 Task: Search one way flight ticket for 5 adults, 1 child, 2 infants in seat and 1 infant on lap in business from Beaumont: Jack Brooks Regional Airport (was Southeast Texas Regional) to Evansville: Evansville Regional Airport on 8-3-2023. Choice of flights is Southwest. Number of bags: 1 carry on bag. Price is upto 96000. Outbound departure time preference is 14:30.
Action: Mouse moved to (372, 144)
Screenshot: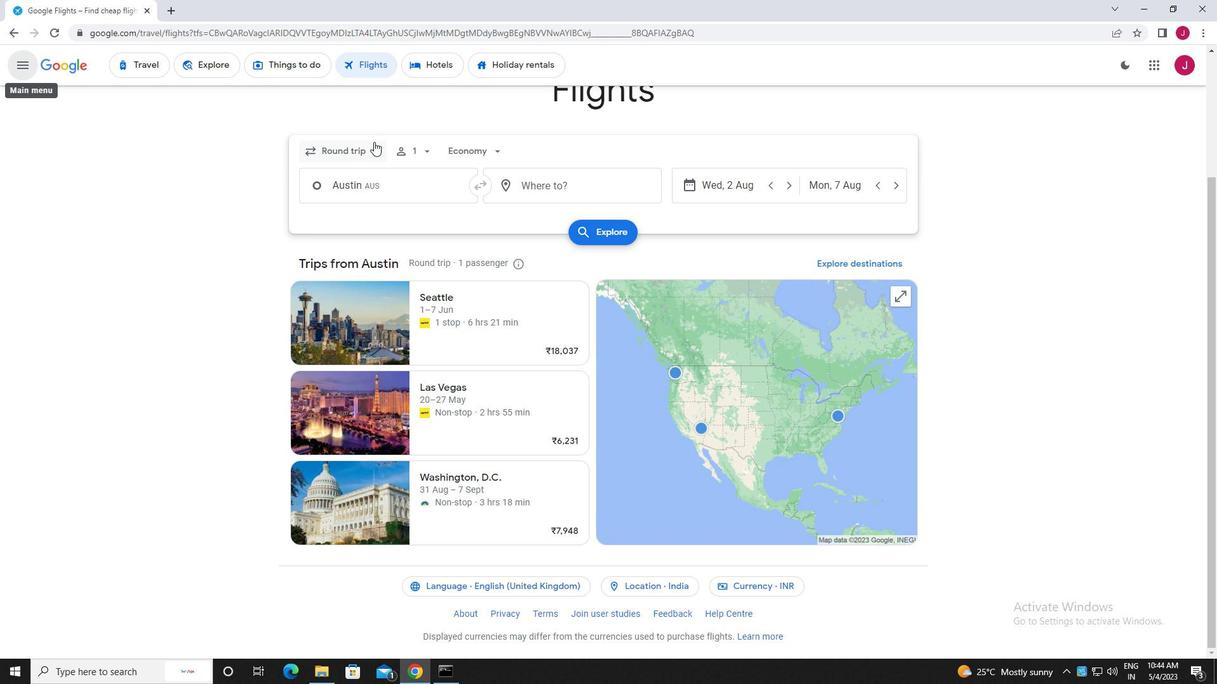 
Action: Mouse pressed left at (372, 144)
Screenshot: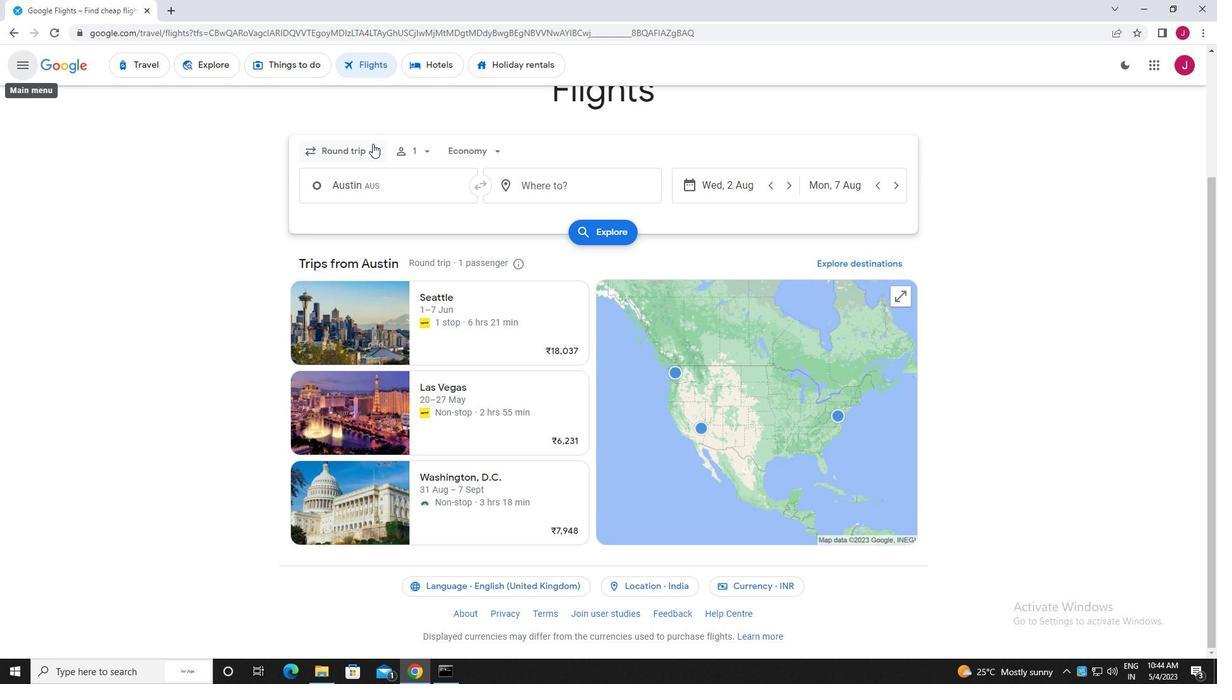 
Action: Mouse moved to (361, 211)
Screenshot: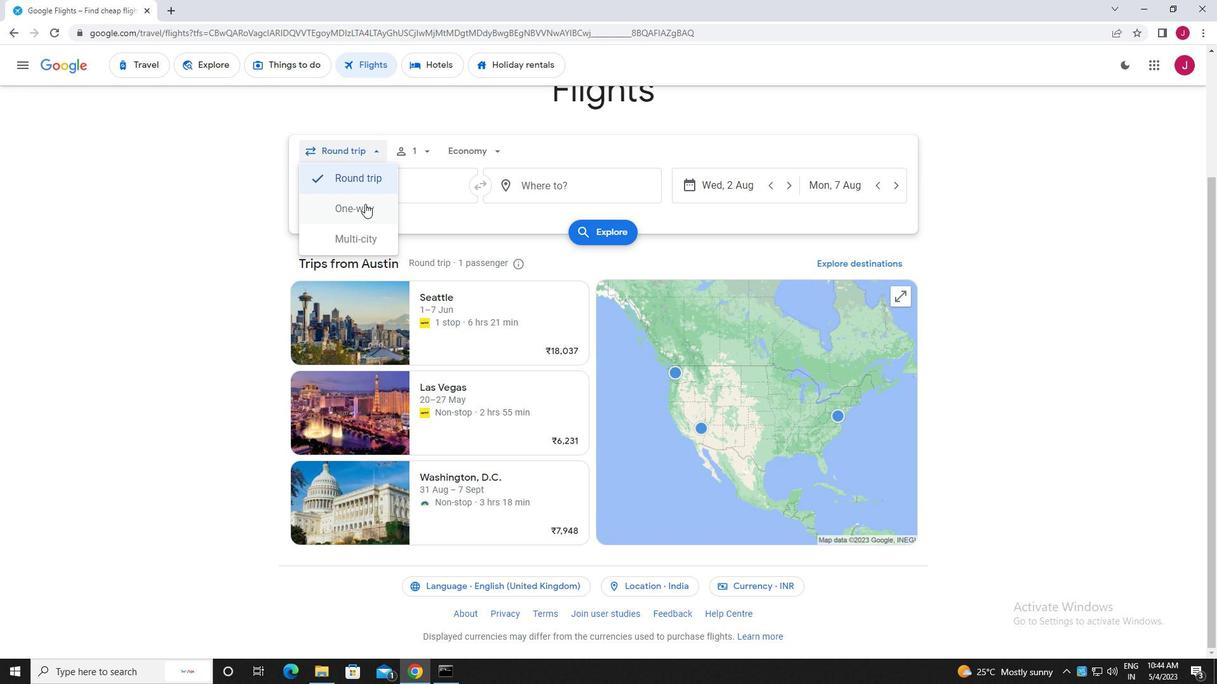 
Action: Mouse pressed left at (361, 211)
Screenshot: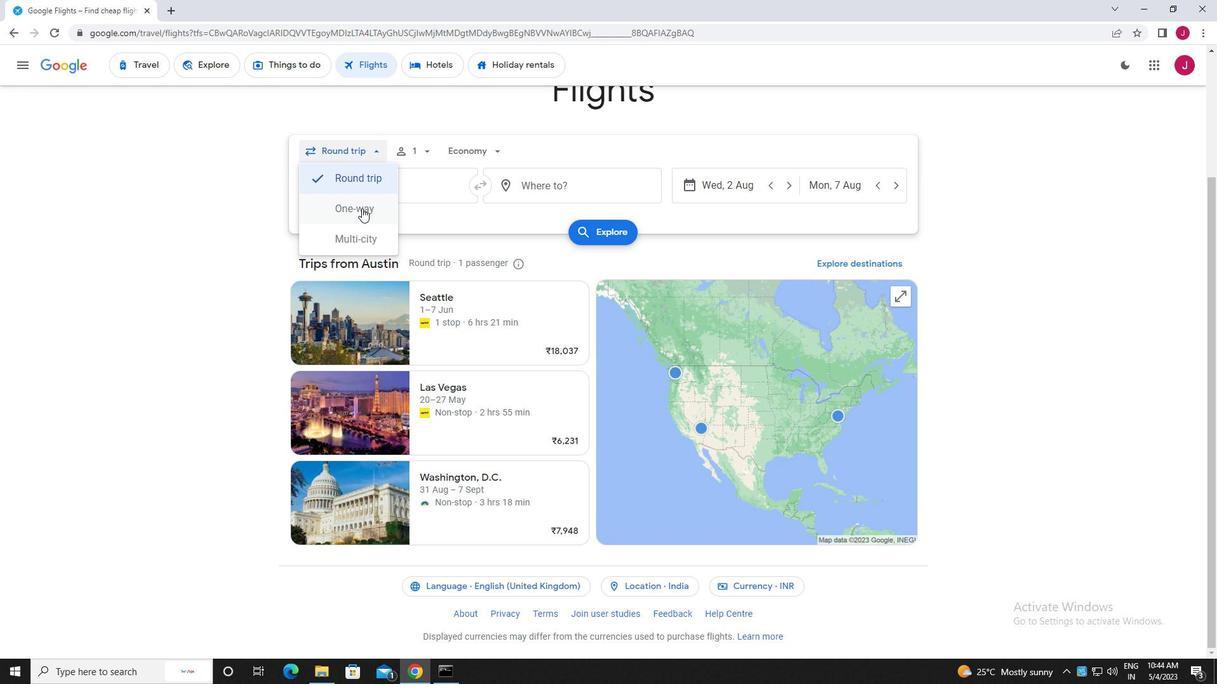 
Action: Mouse moved to (419, 149)
Screenshot: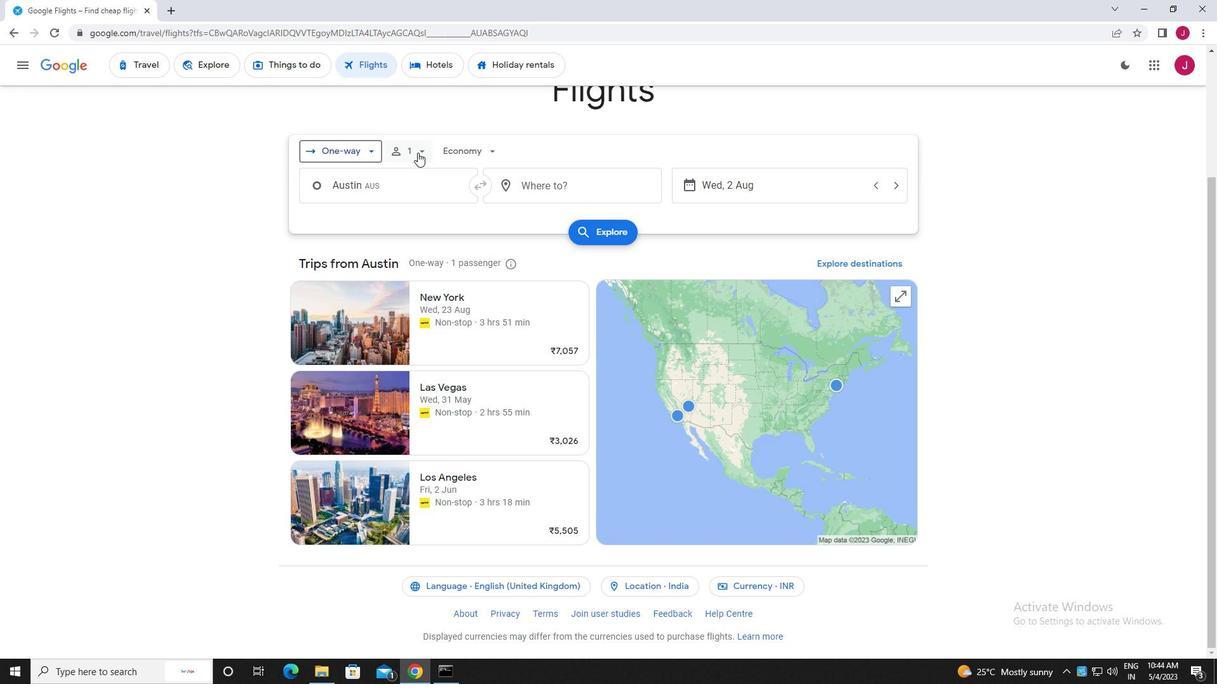 
Action: Mouse pressed left at (419, 149)
Screenshot: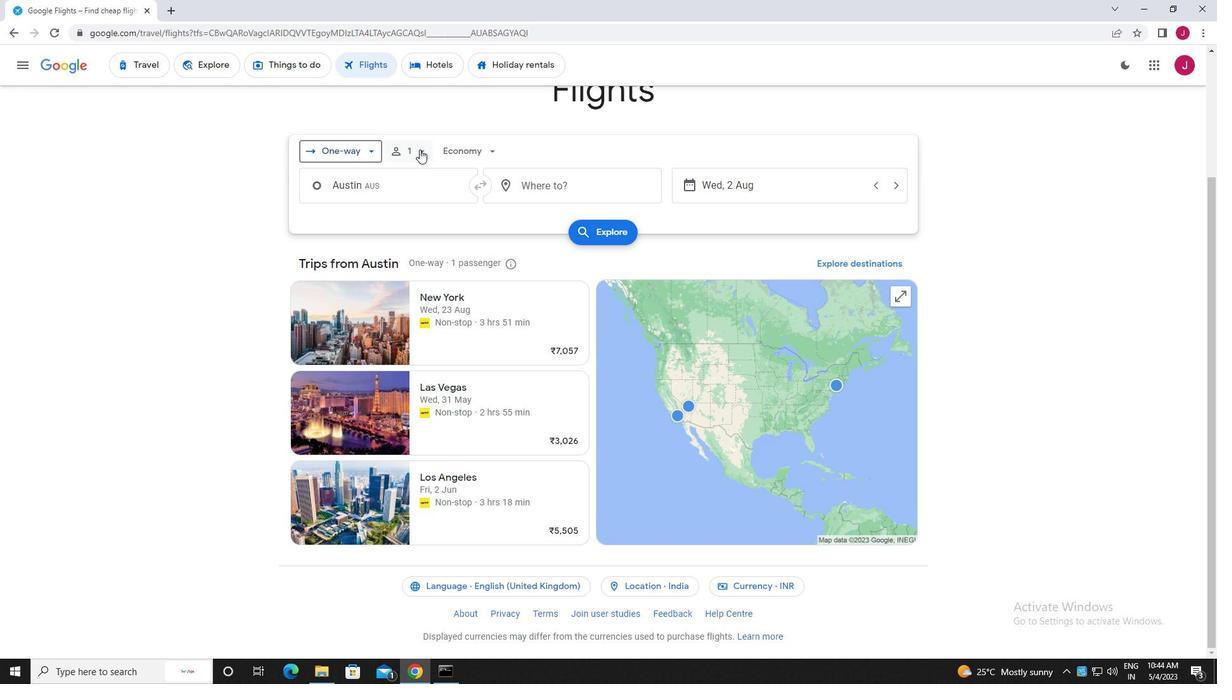 
Action: Mouse moved to (516, 183)
Screenshot: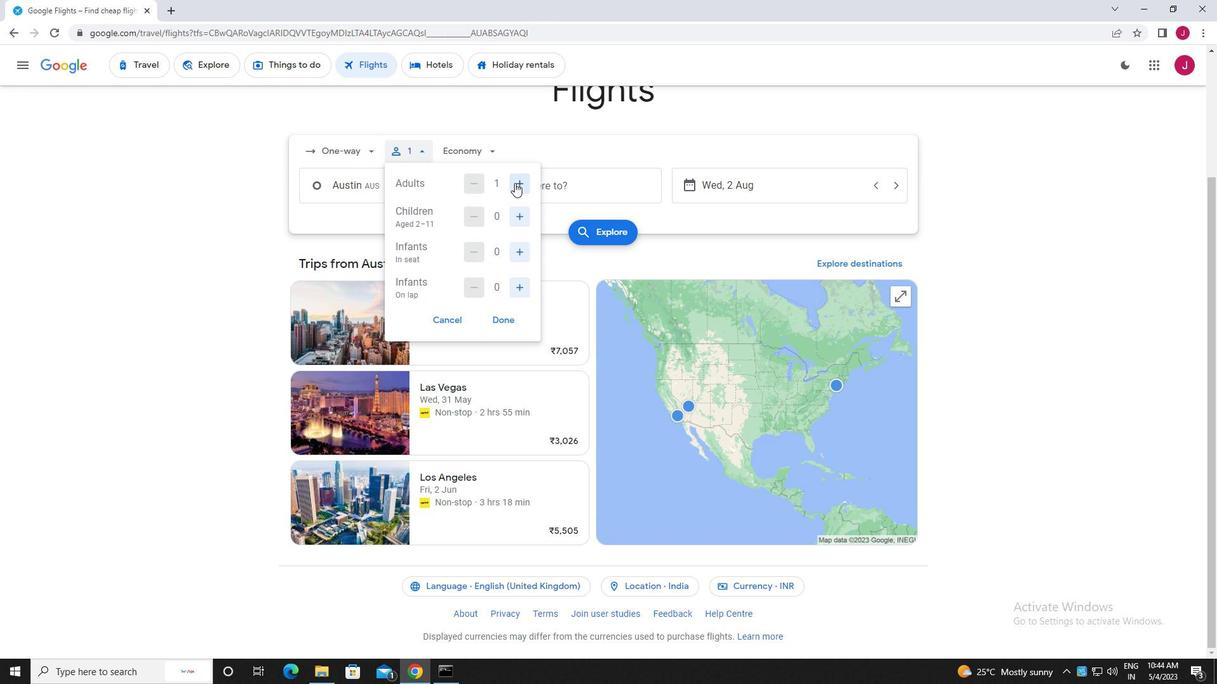 
Action: Mouse pressed left at (516, 183)
Screenshot: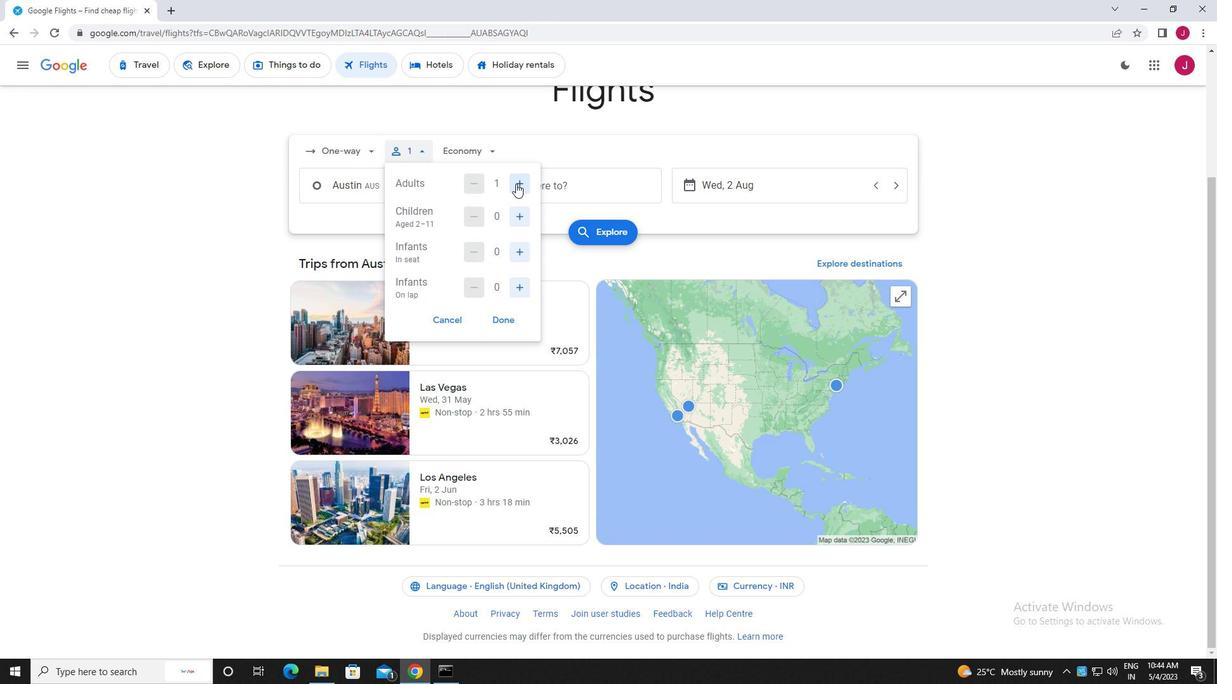 
Action: Mouse pressed left at (516, 183)
Screenshot: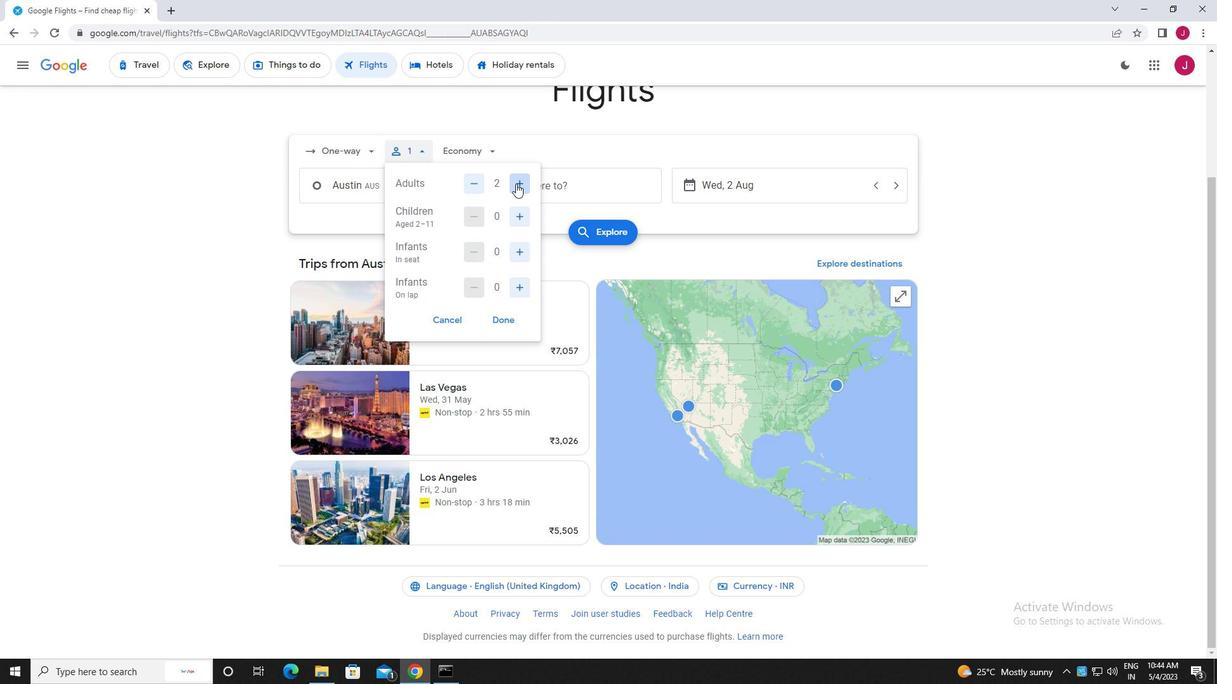 
Action: Mouse pressed left at (516, 183)
Screenshot: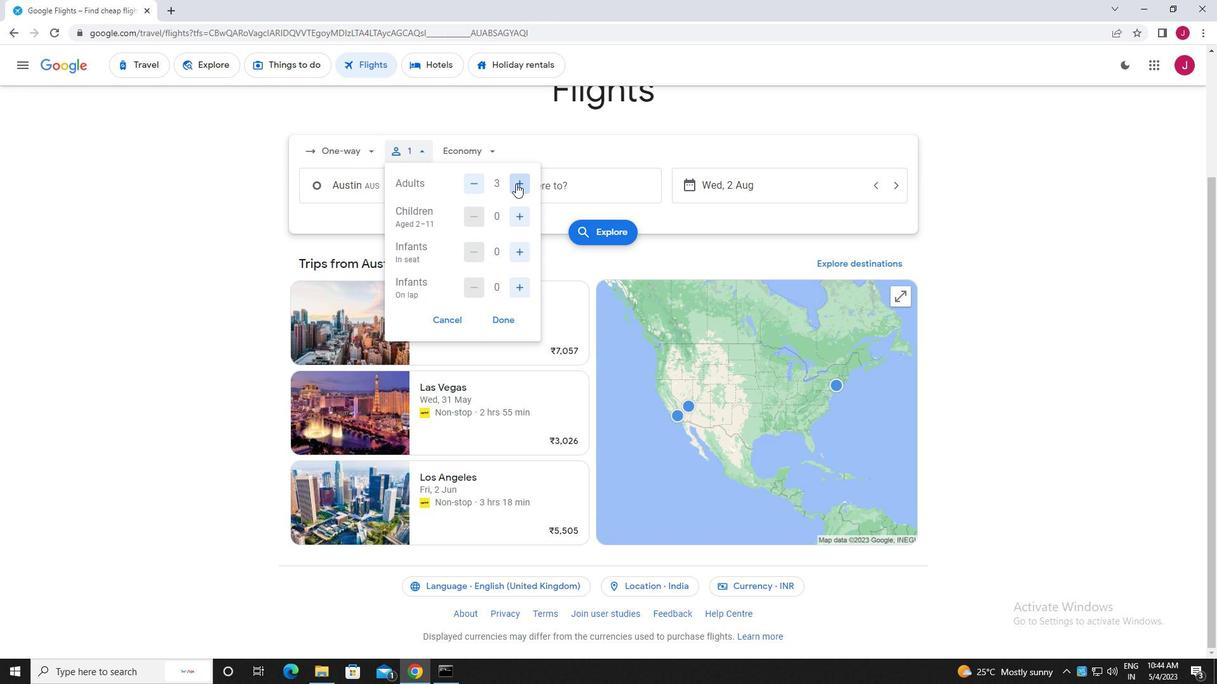 
Action: Mouse pressed left at (516, 183)
Screenshot: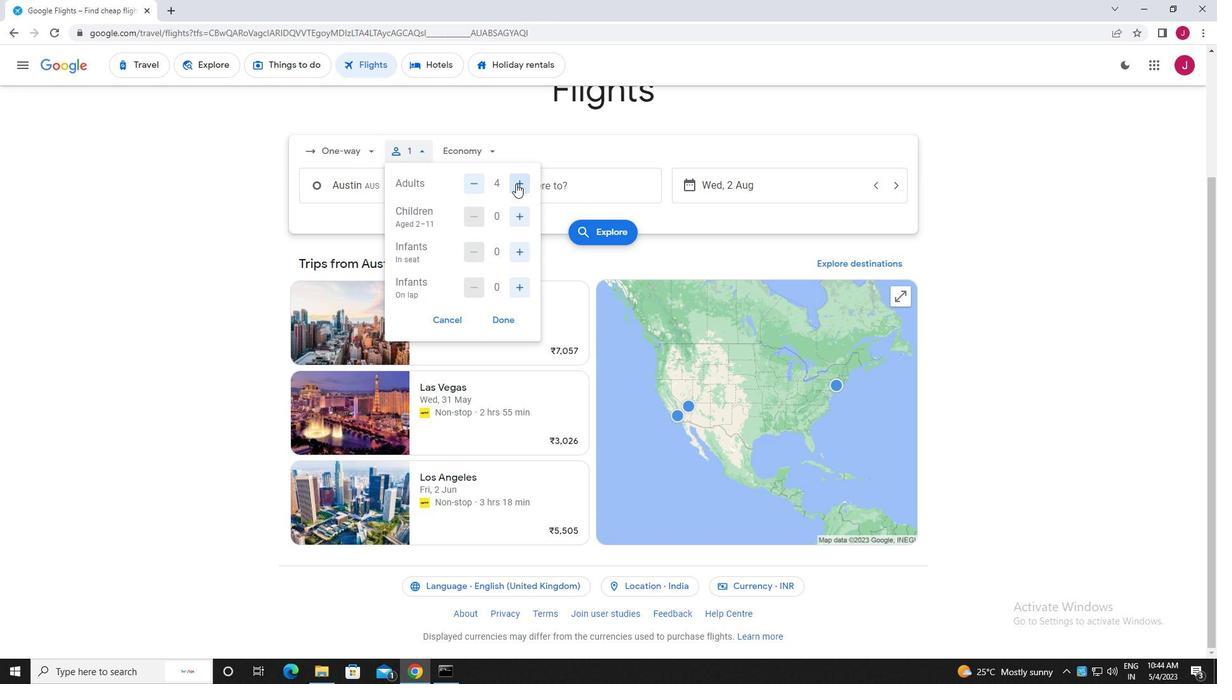 
Action: Mouse moved to (516, 219)
Screenshot: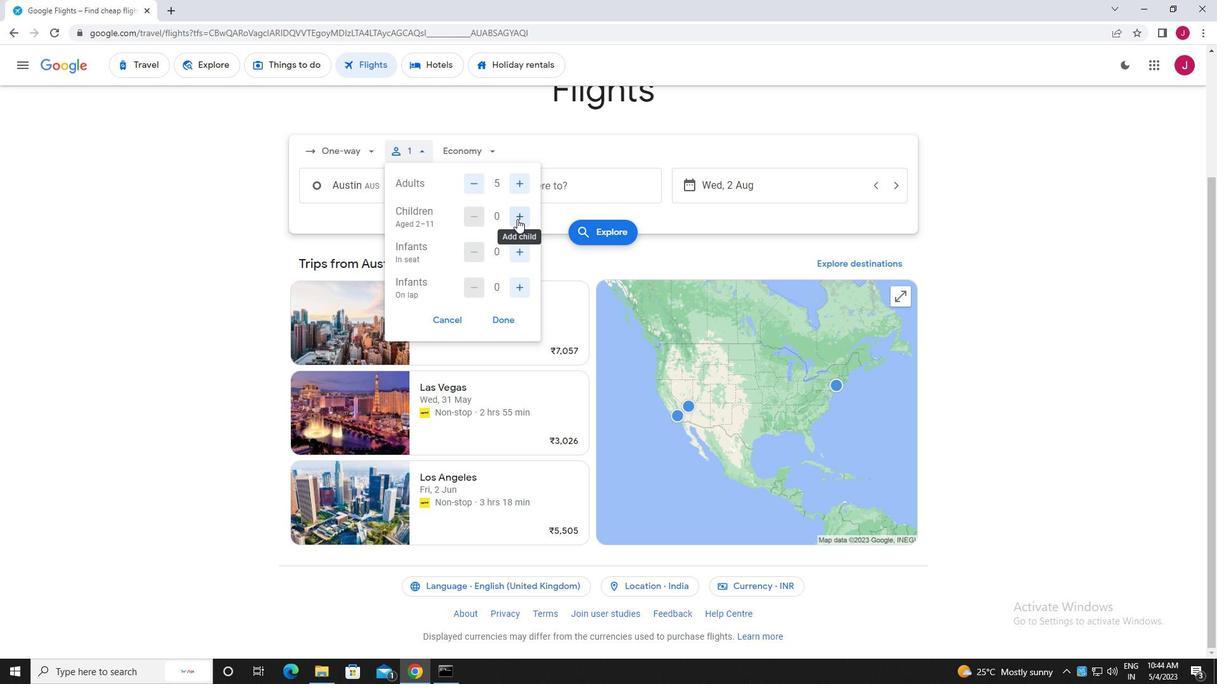 
Action: Mouse pressed left at (516, 219)
Screenshot: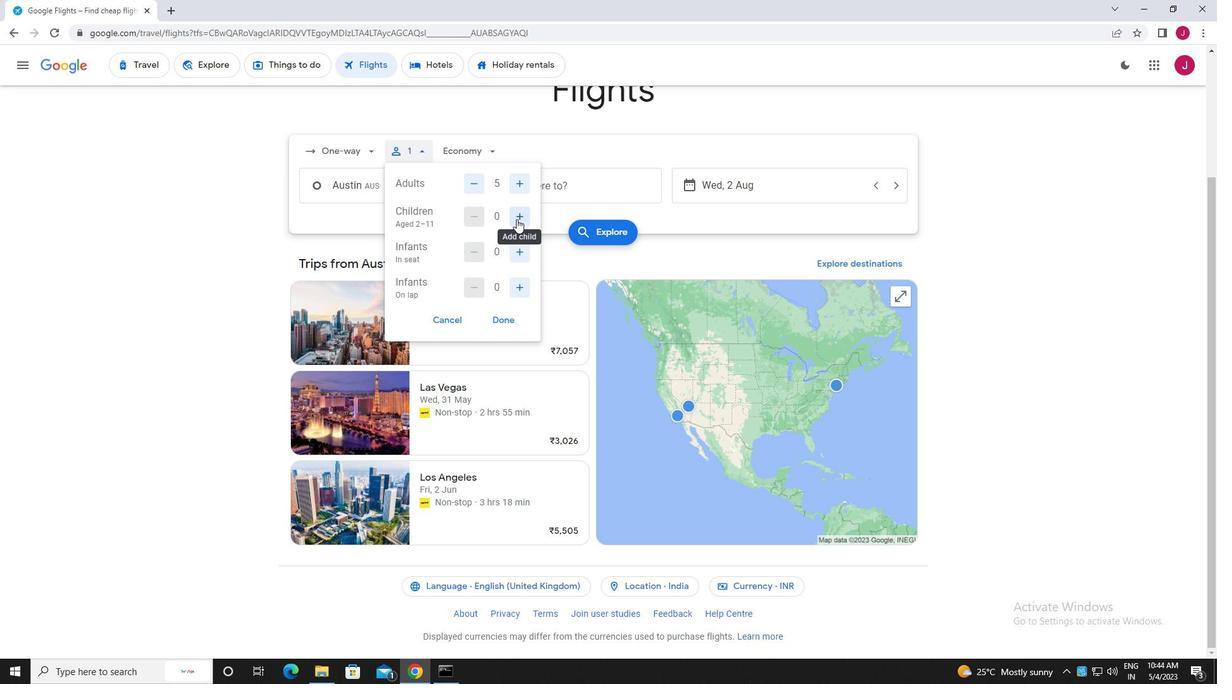 
Action: Mouse moved to (521, 253)
Screenshot: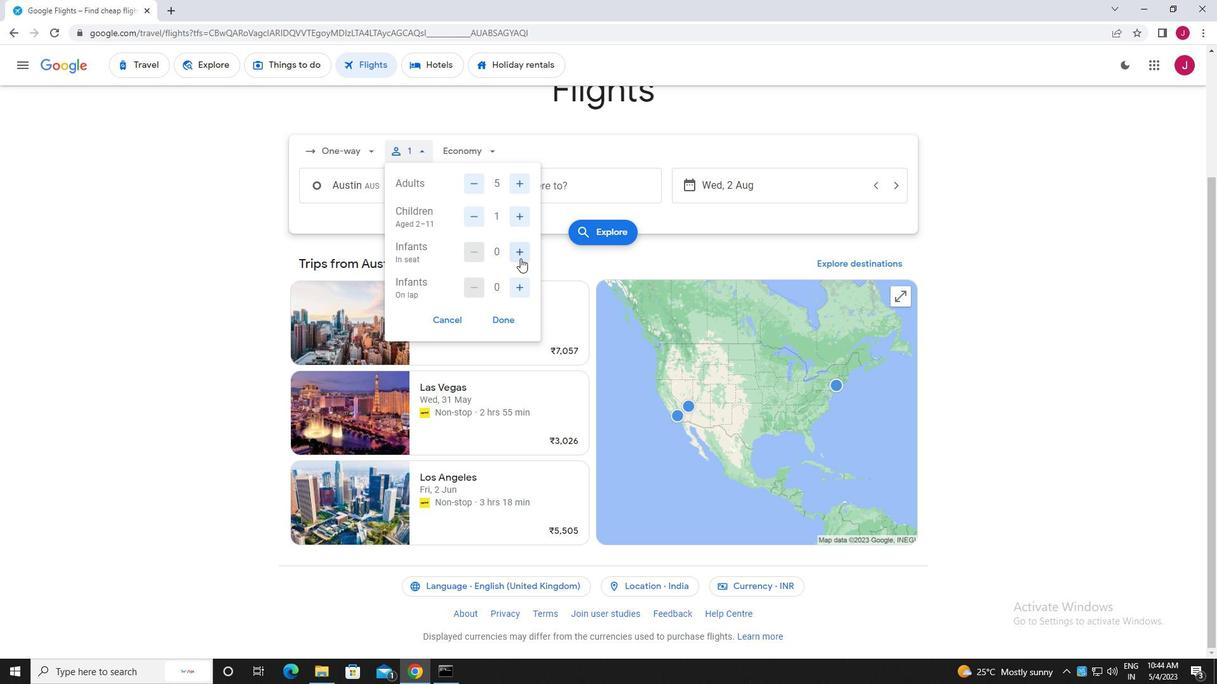 
Action: Mouse pressed left at (521, 253)
Screenshot: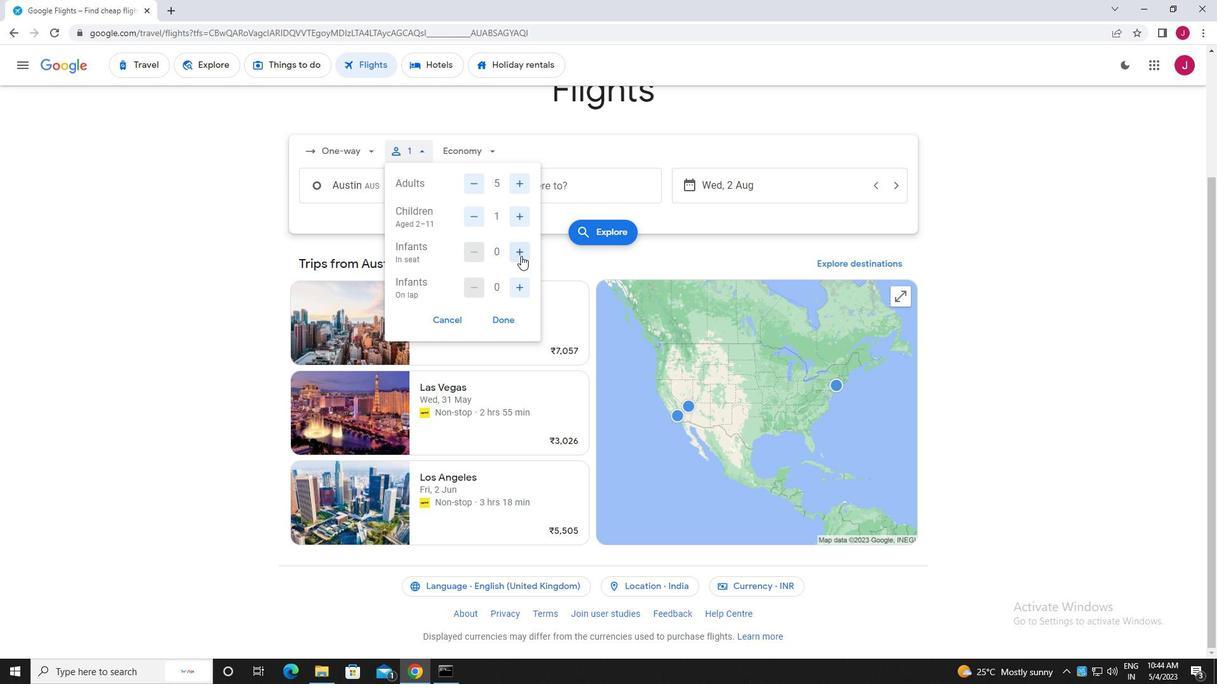 
Action: Mouse pressed left at (521, 253)
Screenshot: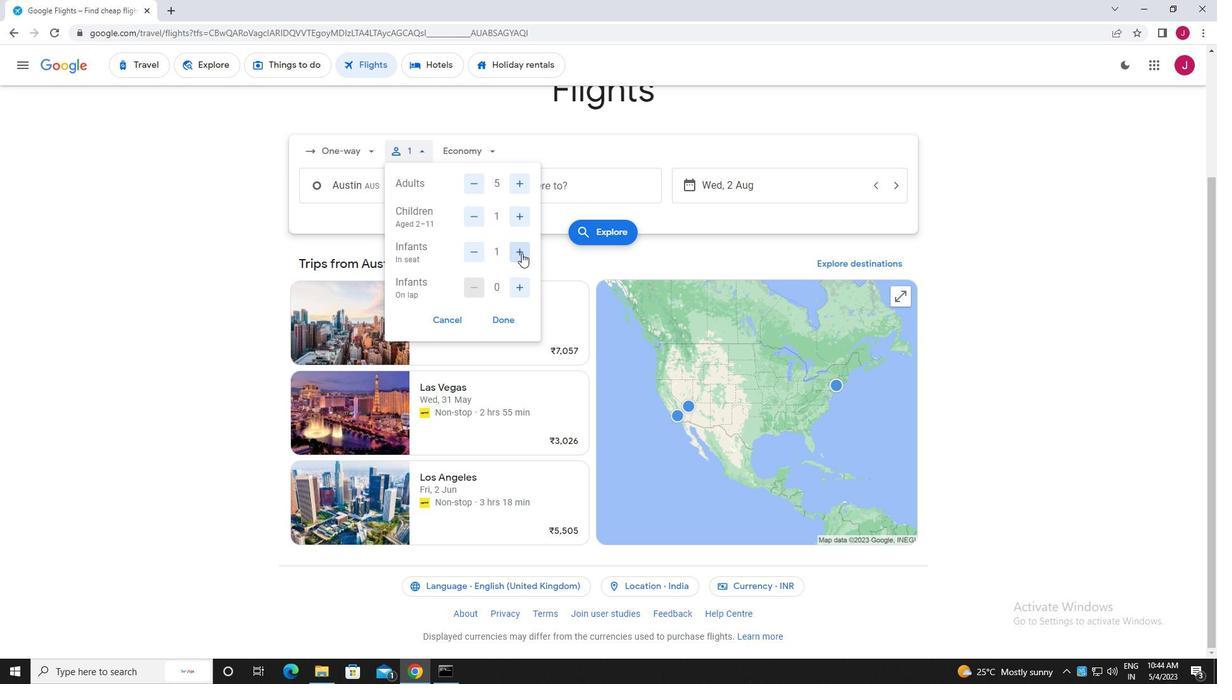
Action: Mouse moved to (514, 286)
Screenshot: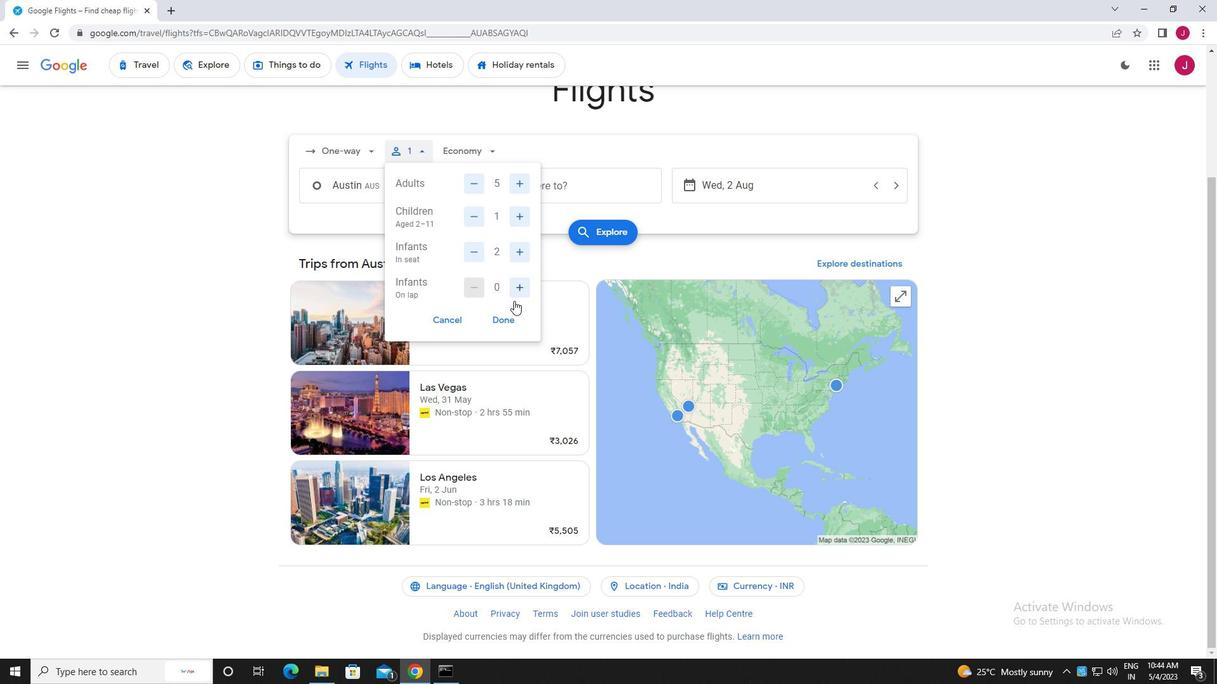 
Action: Mouse pressed left at (514, 286)
Screenshot: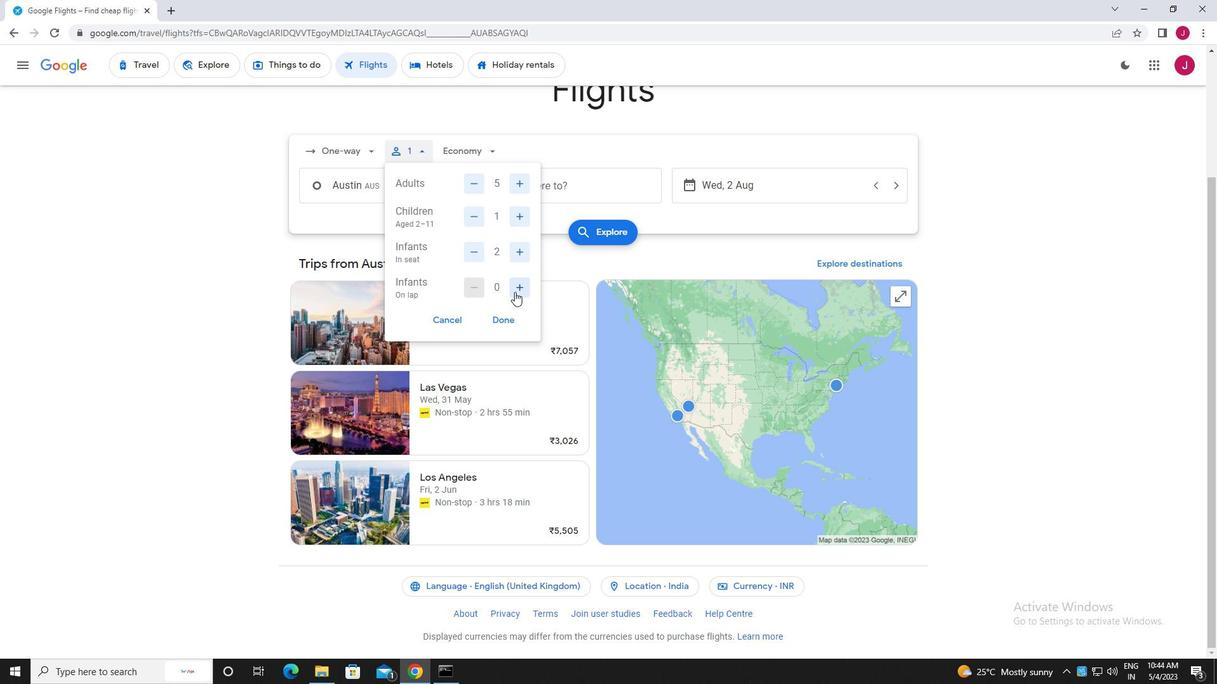 
Action: Mouse moved to (499, 321)
Screenshot: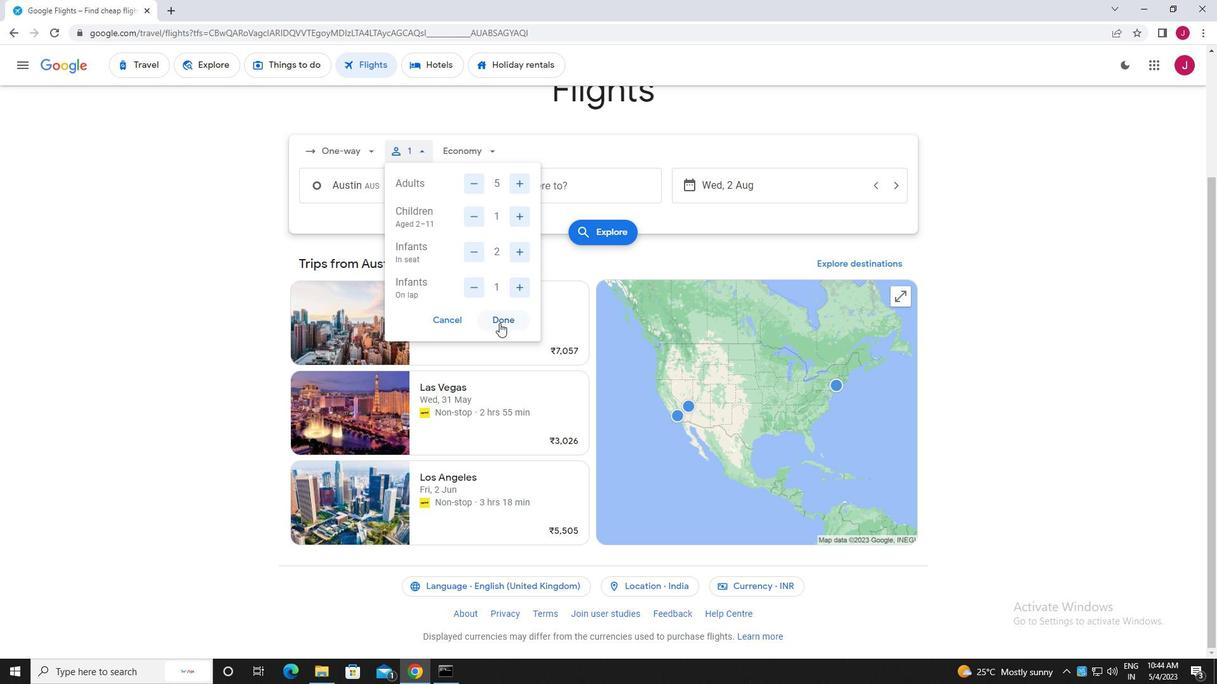 
Action: Mouse pressed left at (499, 321)
Screenshot: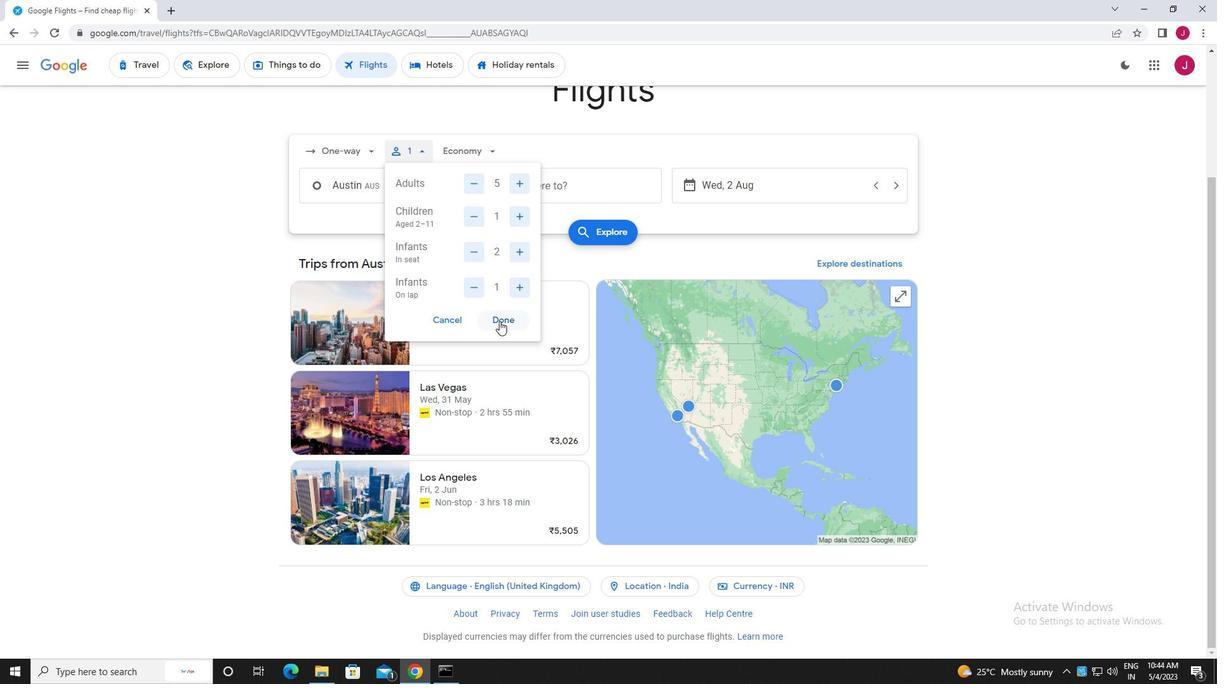 
Action: Mouse moved to (486, 148)
Screenshot: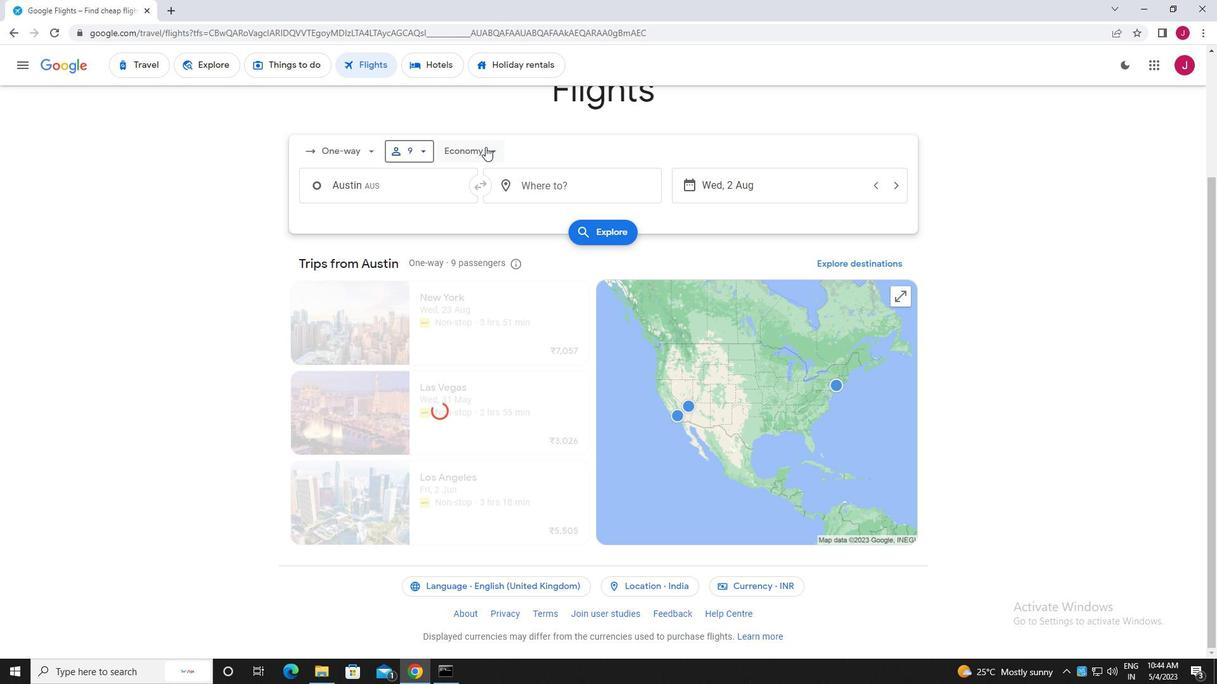 
Action: Mouse pressed left at (486, 148)
Screenshot: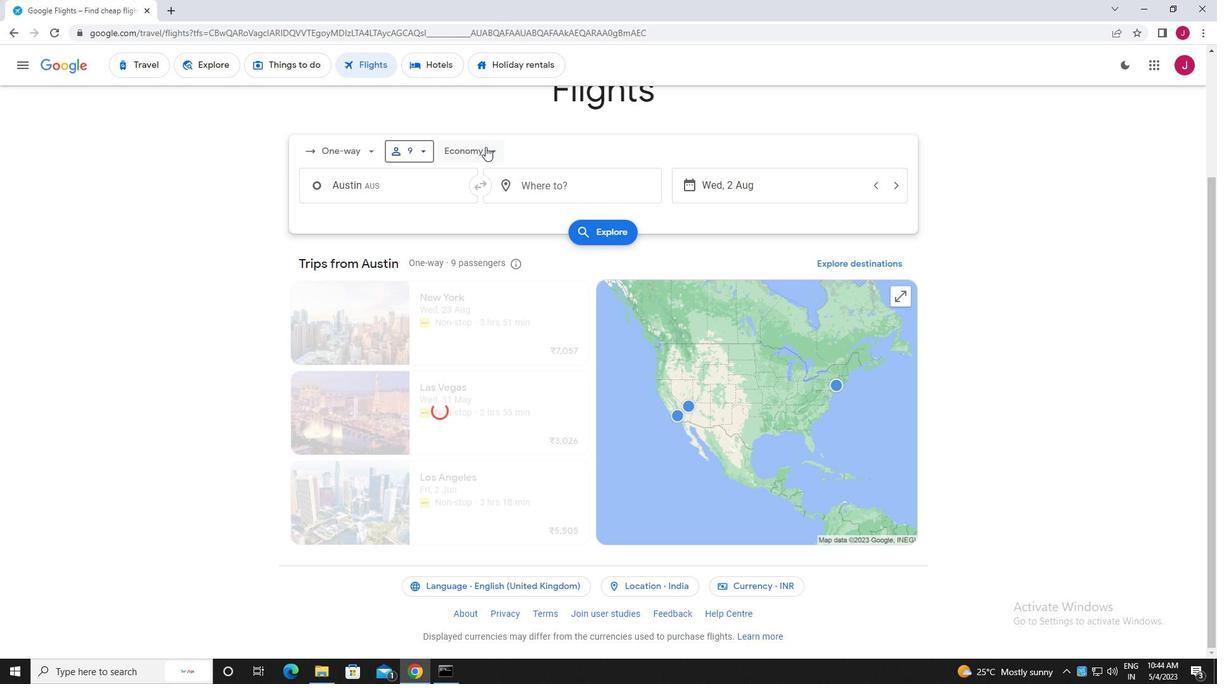
Action: Mouse moved to (492, 242)
Screenshot: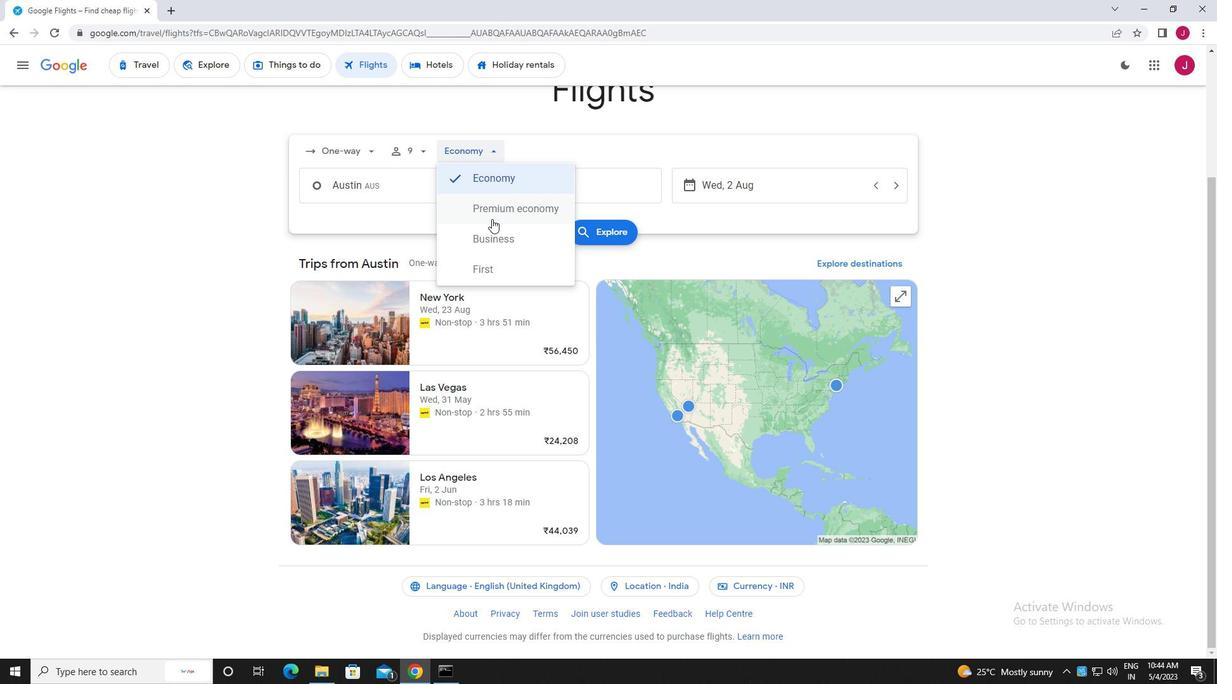 
Action: Mouse pressed left at (492, 242)
Screenshot: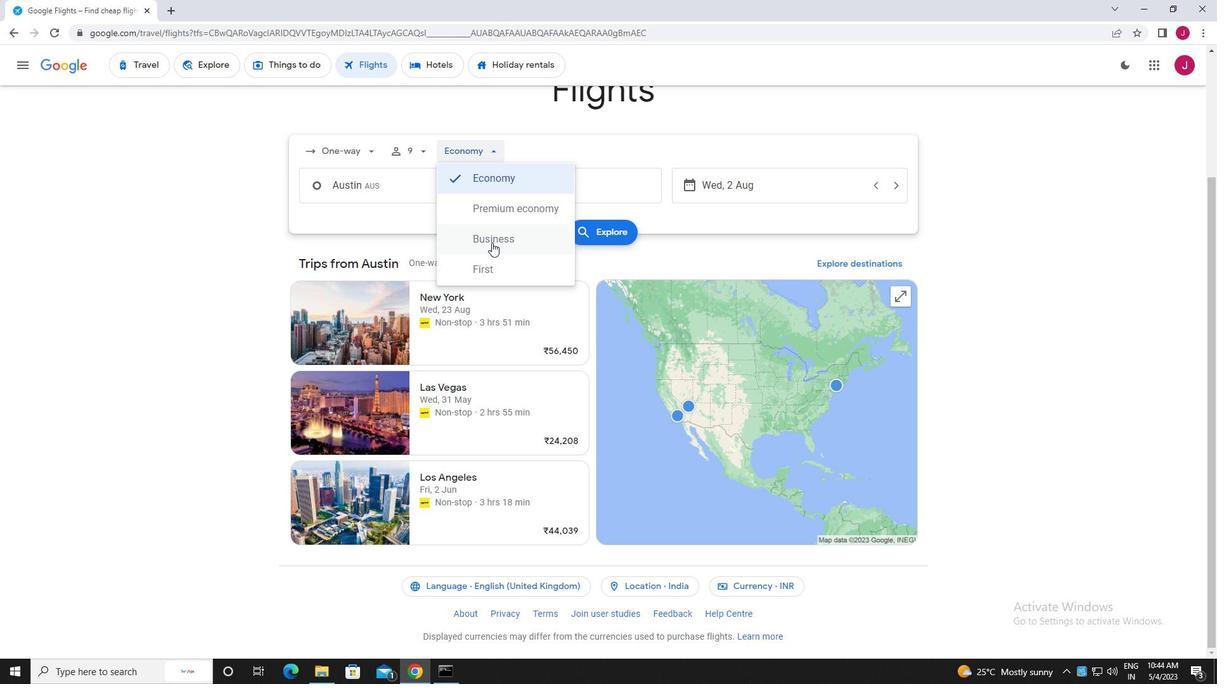 
Action: Mouse moved to (429, 186)
Screenshot: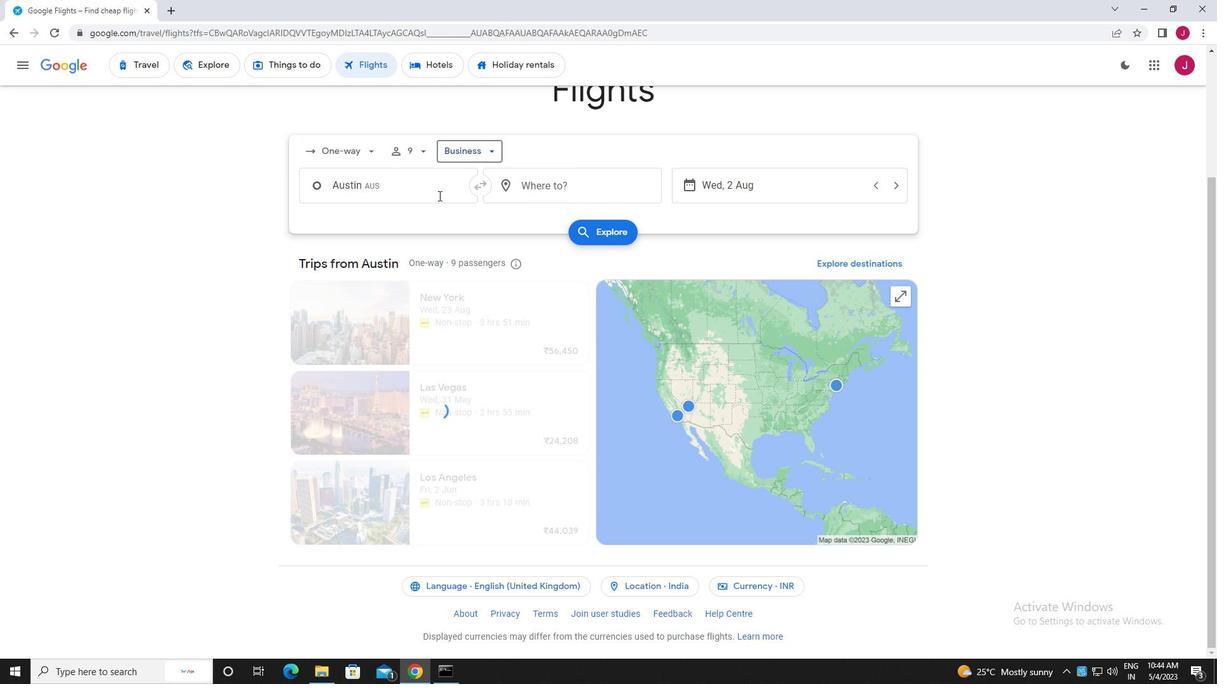 
Action: Mouse pressed left at (429, 186)
Screenshot: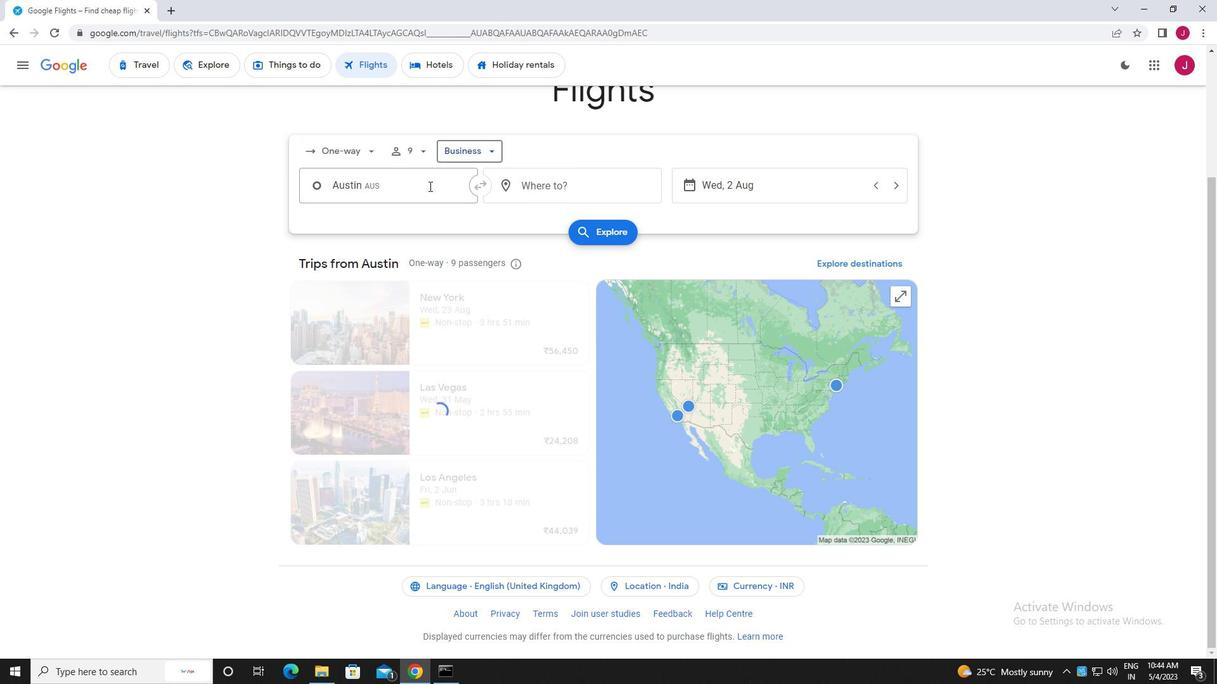 
Action: Key pressed beaumont
Screenshot: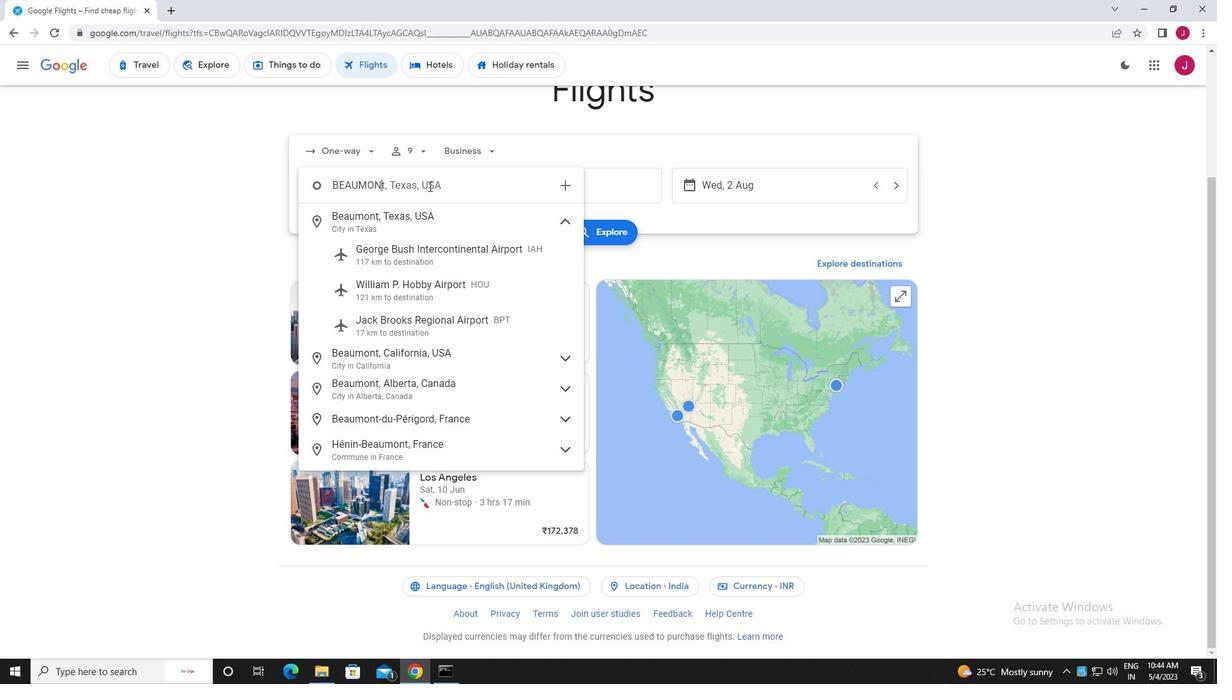 
Action: Mouse moved to (451, 234)
Screenshot: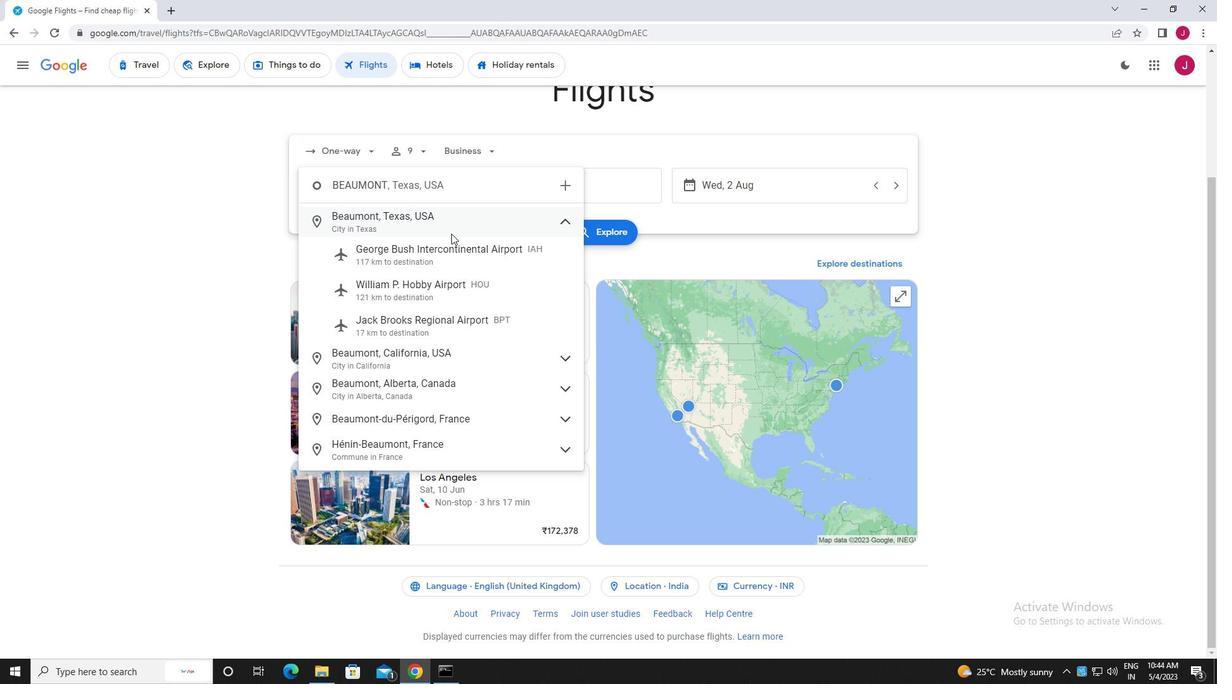 
Action: Key pressed <Key.space>
Screenshot: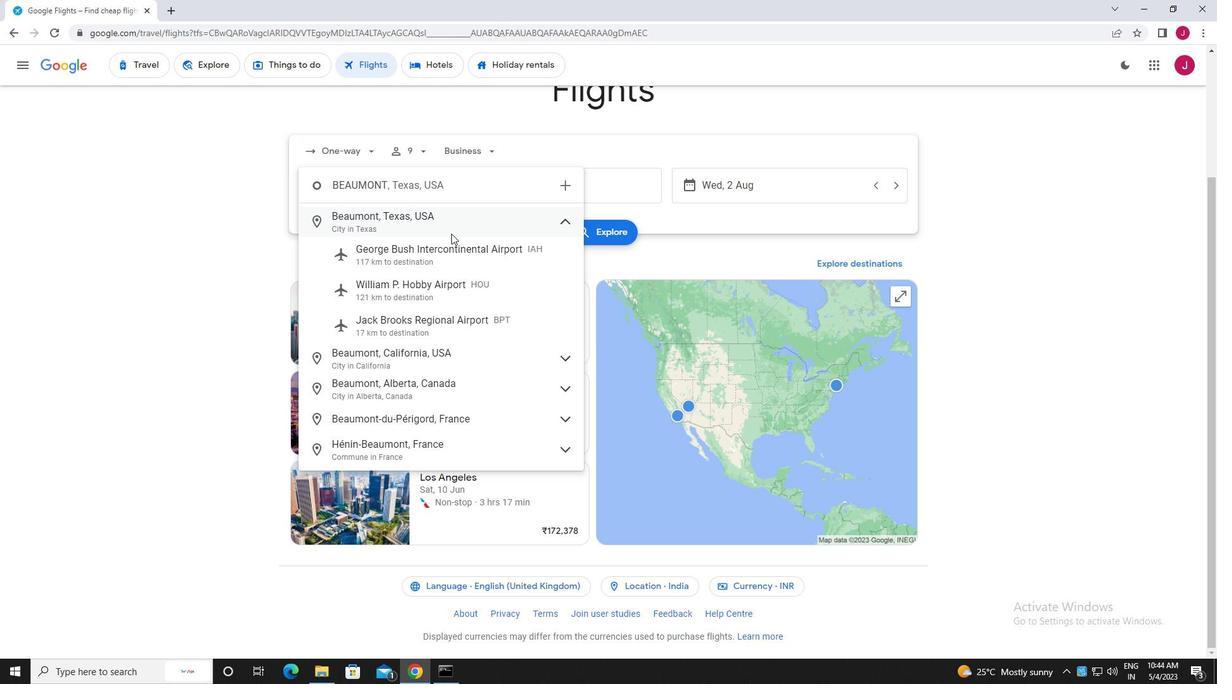 
Action: Mouse moved to (448, 194)
Screenshot: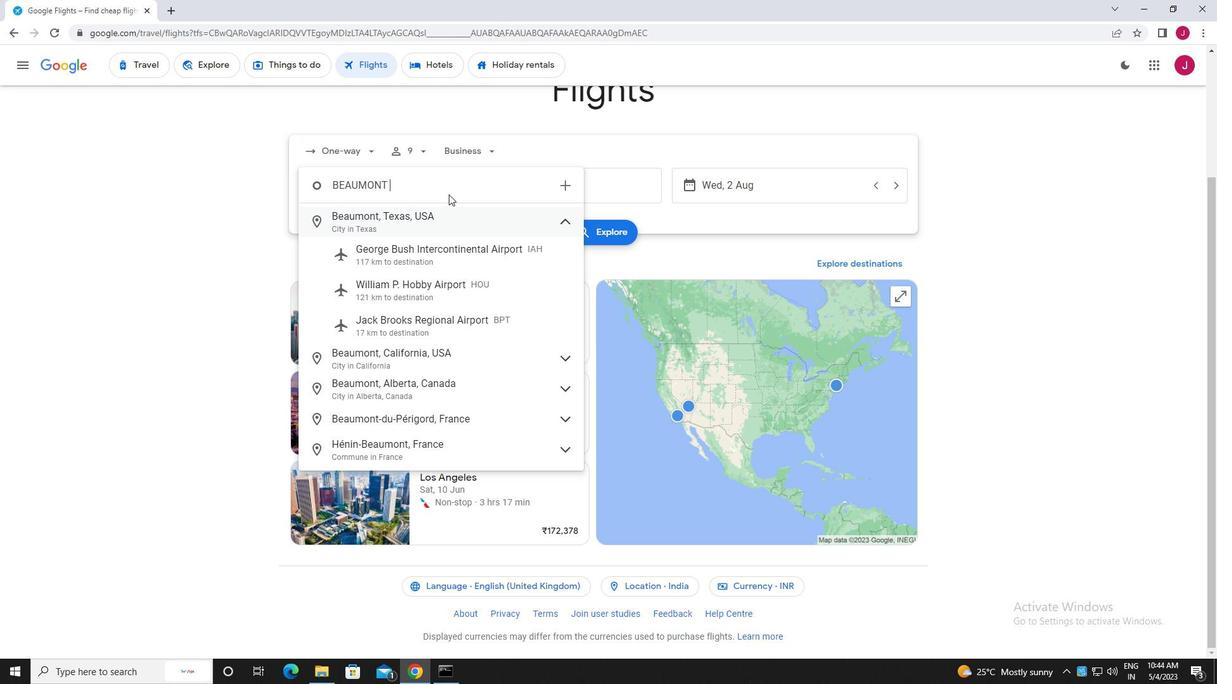 
Action: Key pressed <Key.backspace><Key.backspace><Key.backspace><Key.backspace><Key.backspace><Key.backspace><Key.backspace><Key.backspace><Key.backspace><Key.backspace><Key.backspace><Key.backspace><Key.backspace><Key.backspace><Key.backspace><Key.backspace><Key.backspace><Key.backspace><Key.backspace><Key.backspace><Key.backspace>jack<Key.space>broo
Screenshot: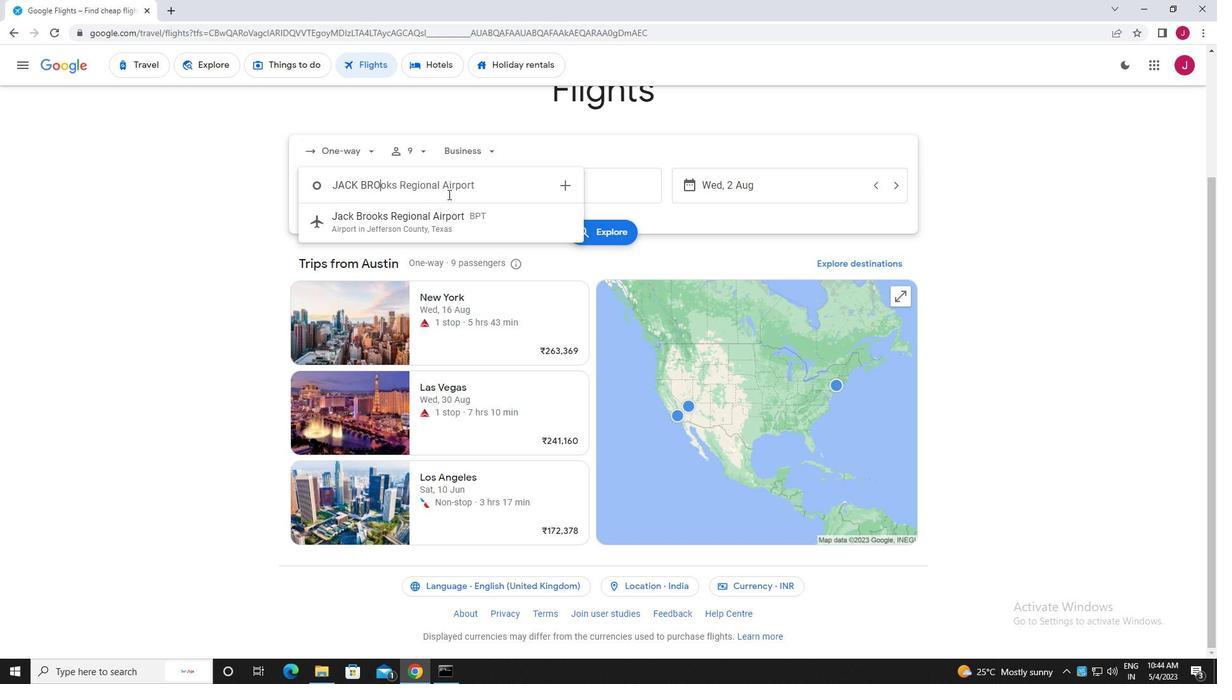 
Action: Mouse moved to (459, 227)
Screenshot: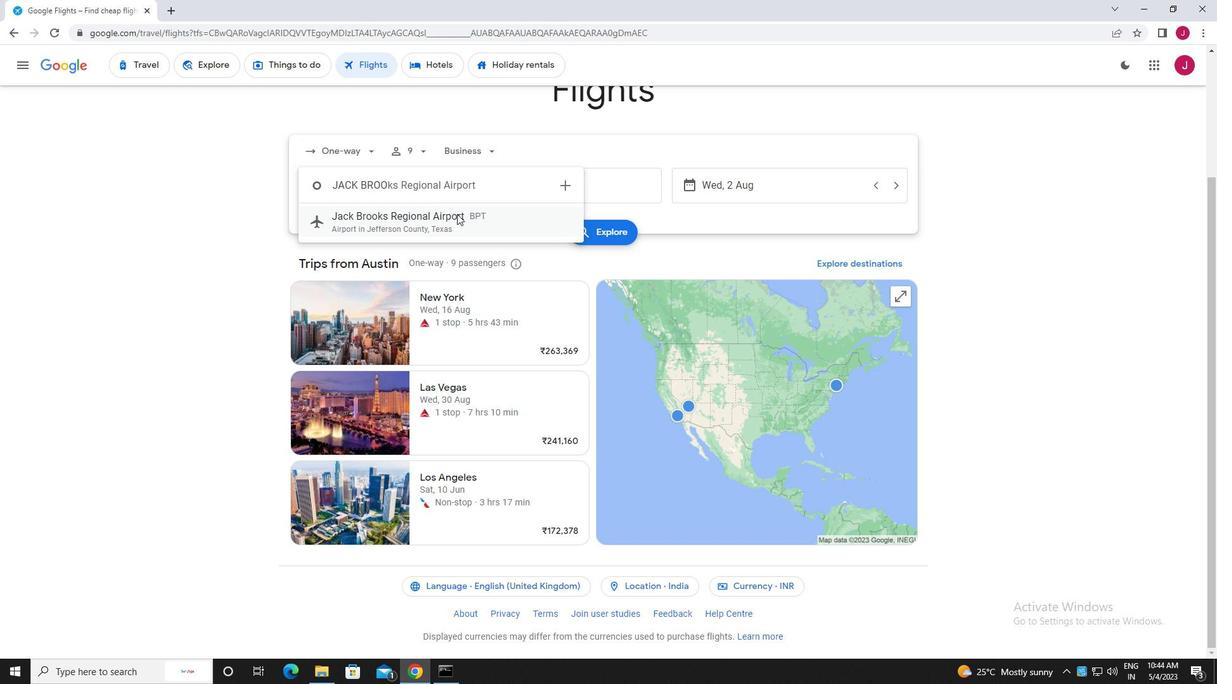 
Action: Mouse pressed left at (459, 227)
Screenshot: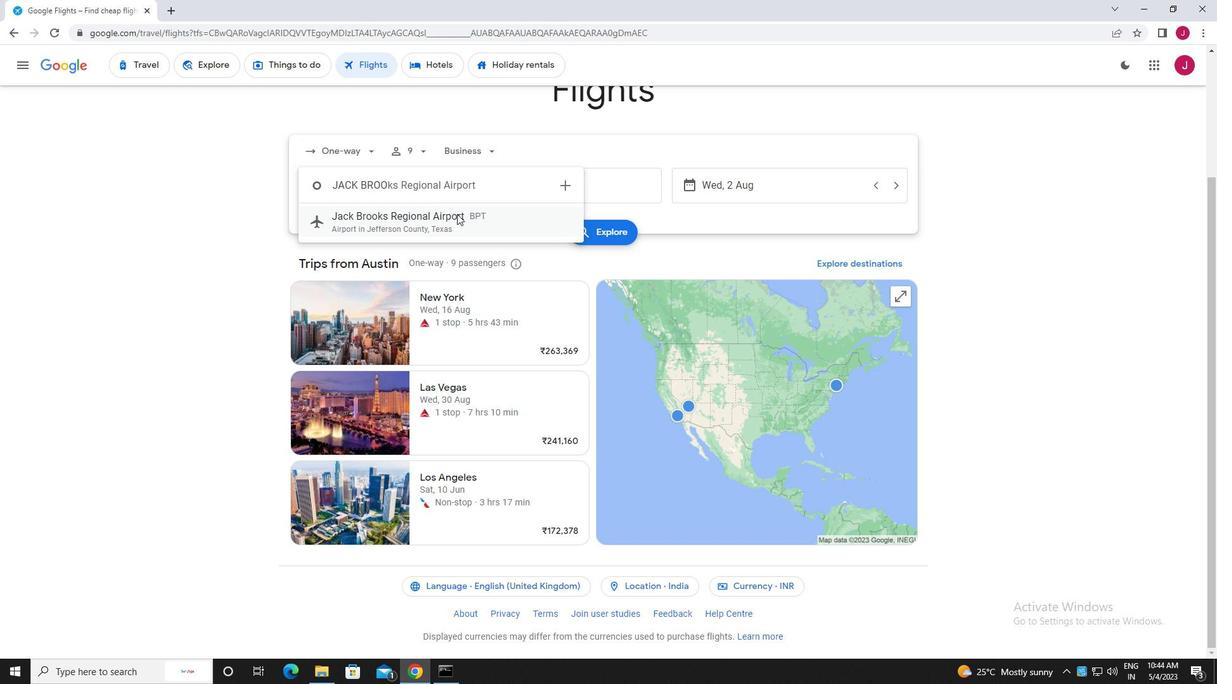 
Action: Mouse moved to (572, 192)
Screenshot: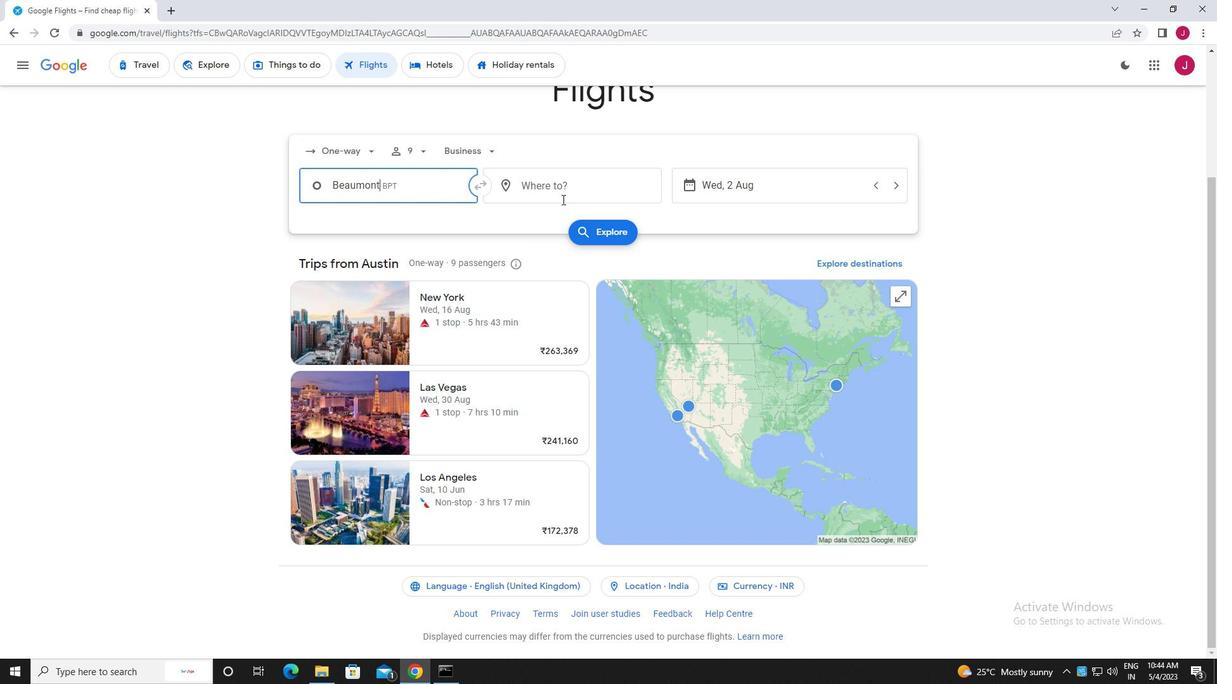 
Action: Mouse pressed left at (572, 192)
Screenshot: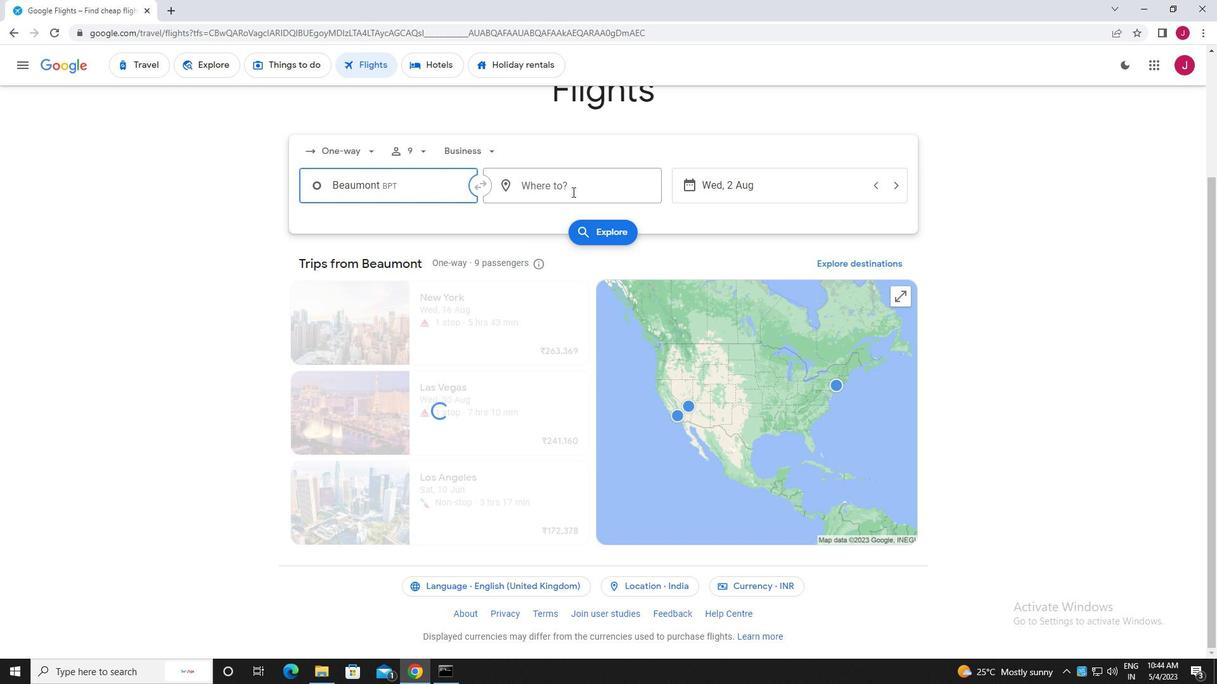 
Action: Mouse moved to (573, 192)
Screenshot: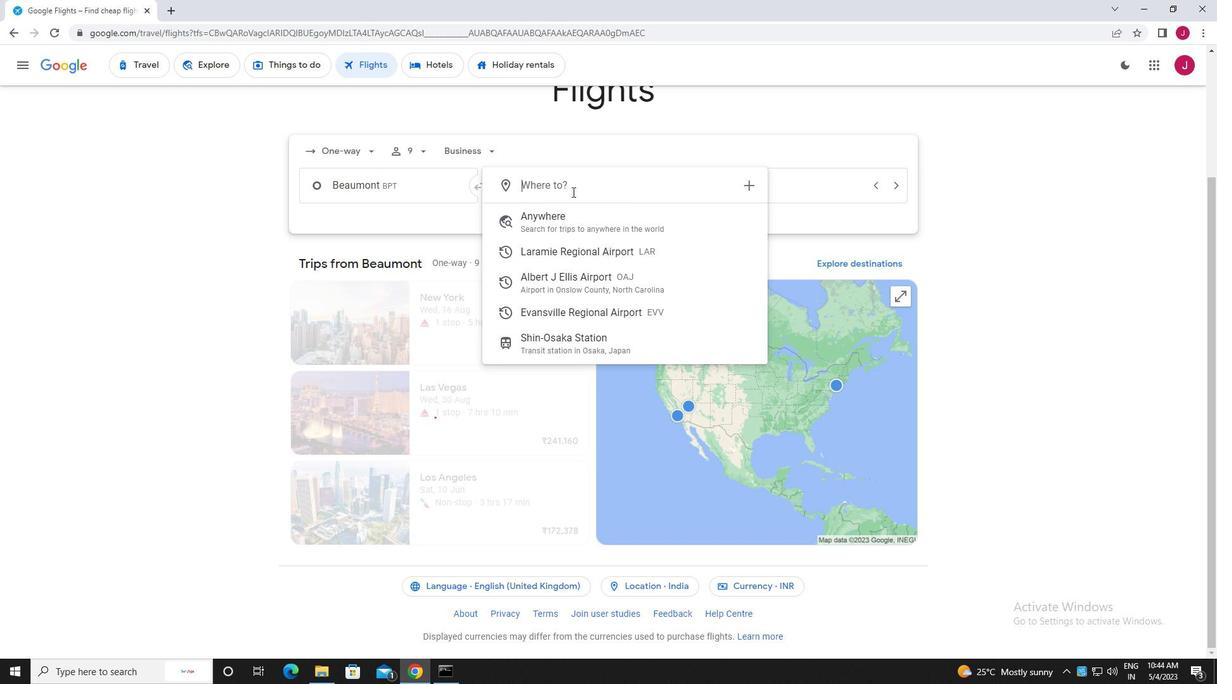 
Action: Key pressed evans
Screenshot: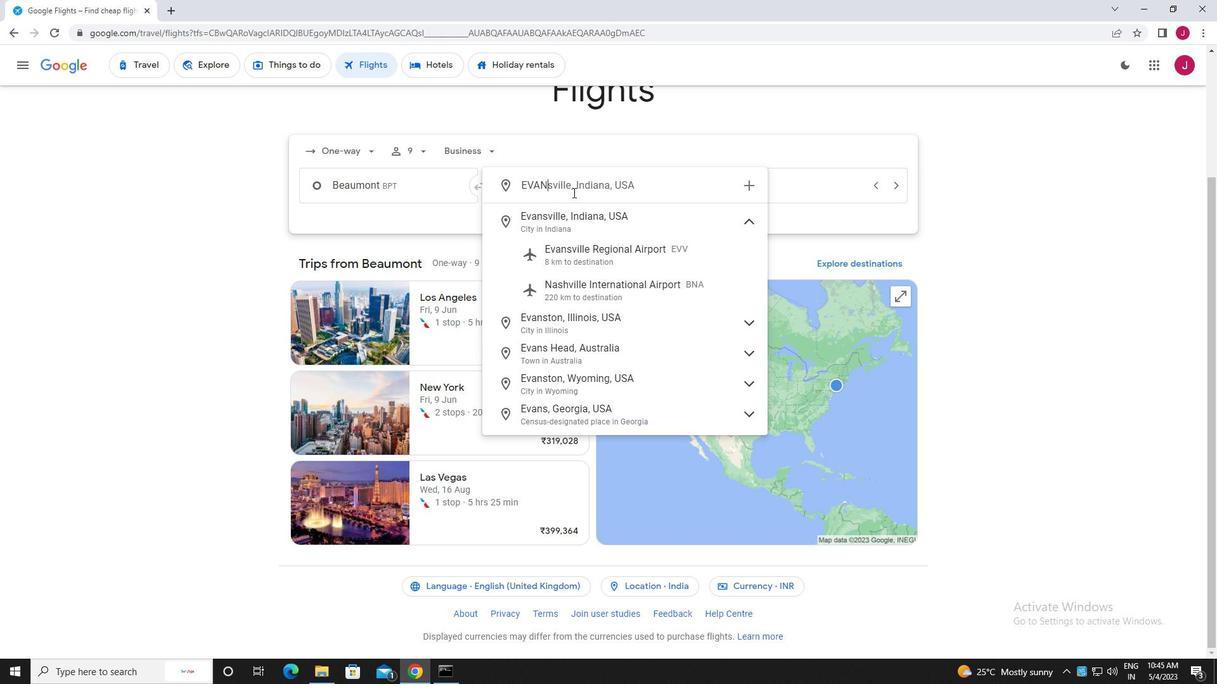 
Action: Mouse moved to (607, 249)
Screenshot: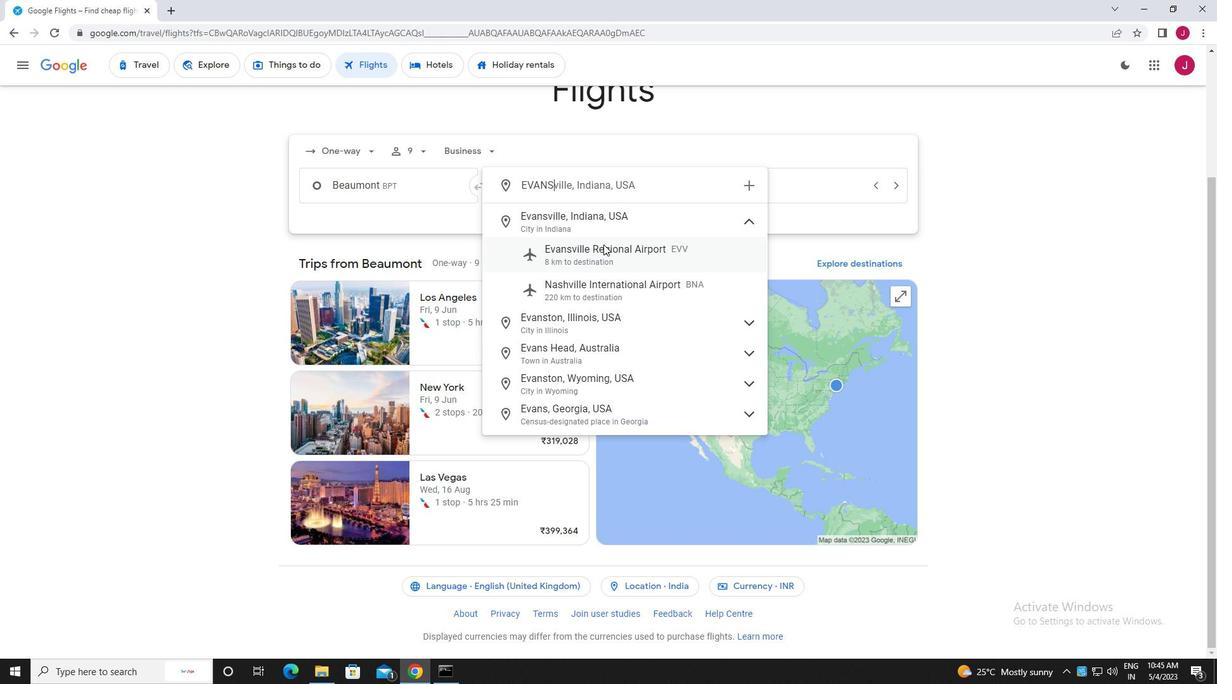 
Action: Mouse pressed left at (607, 249)
Screenshot: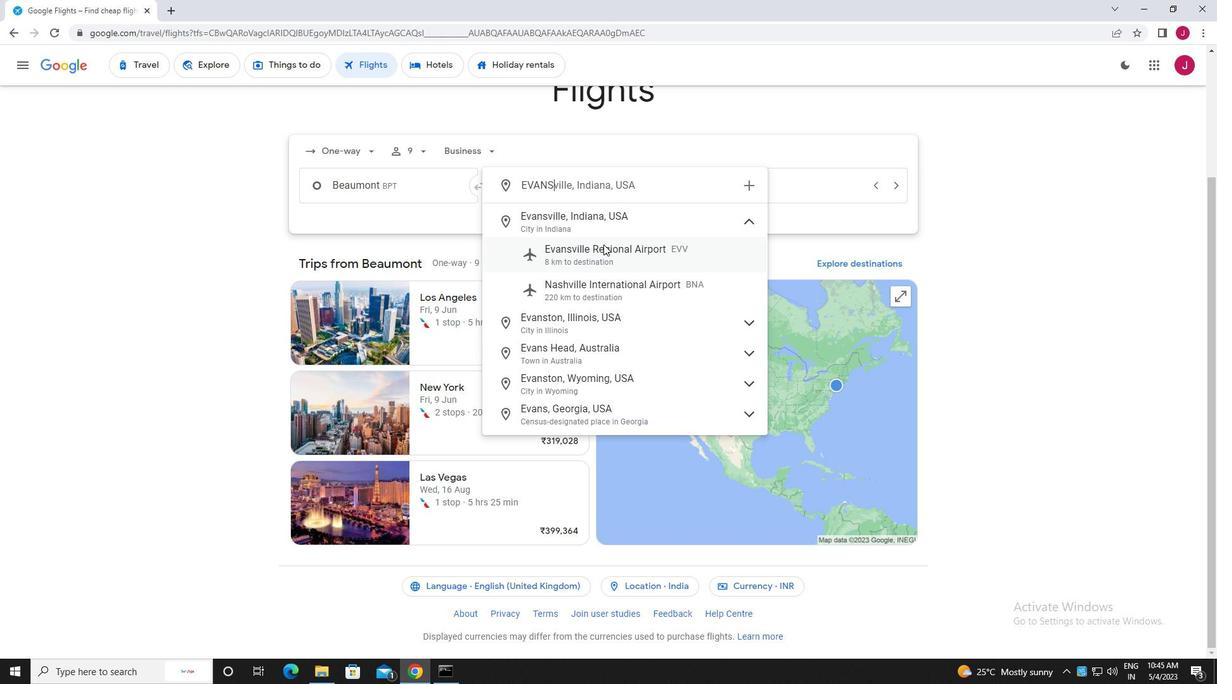 
Action: Mouse moved to (740, 191)
Screenshot: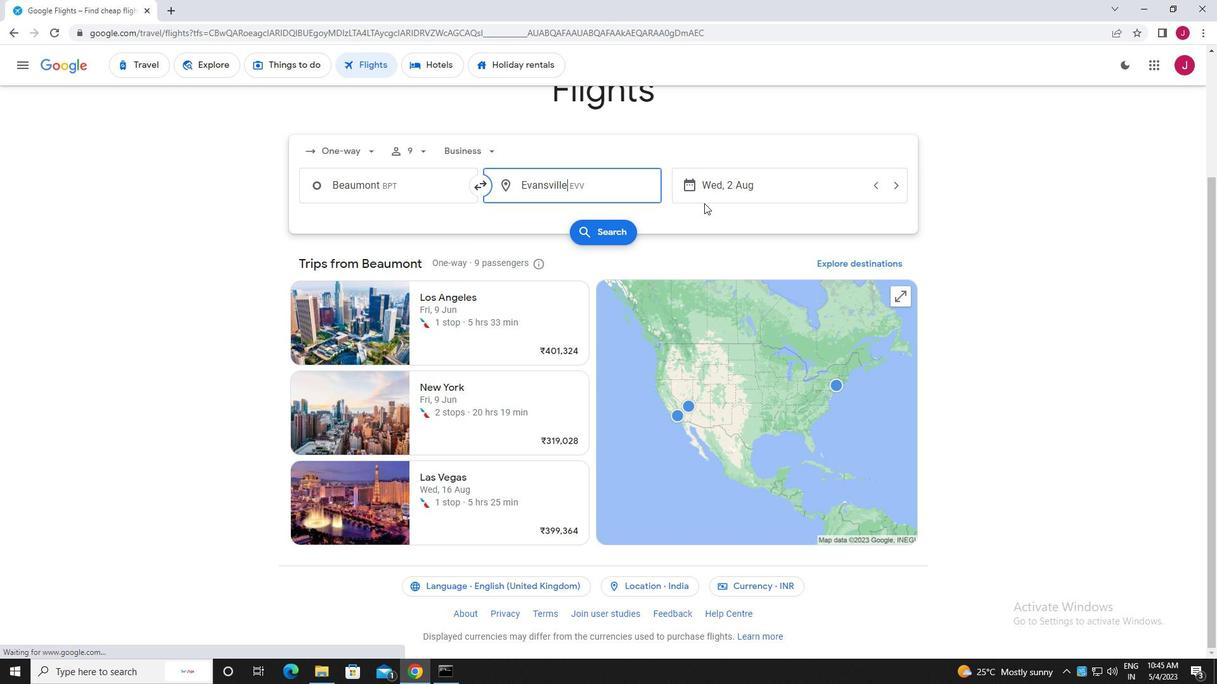 
Action: Mouse pressed left at (740, 191)
Screenshot: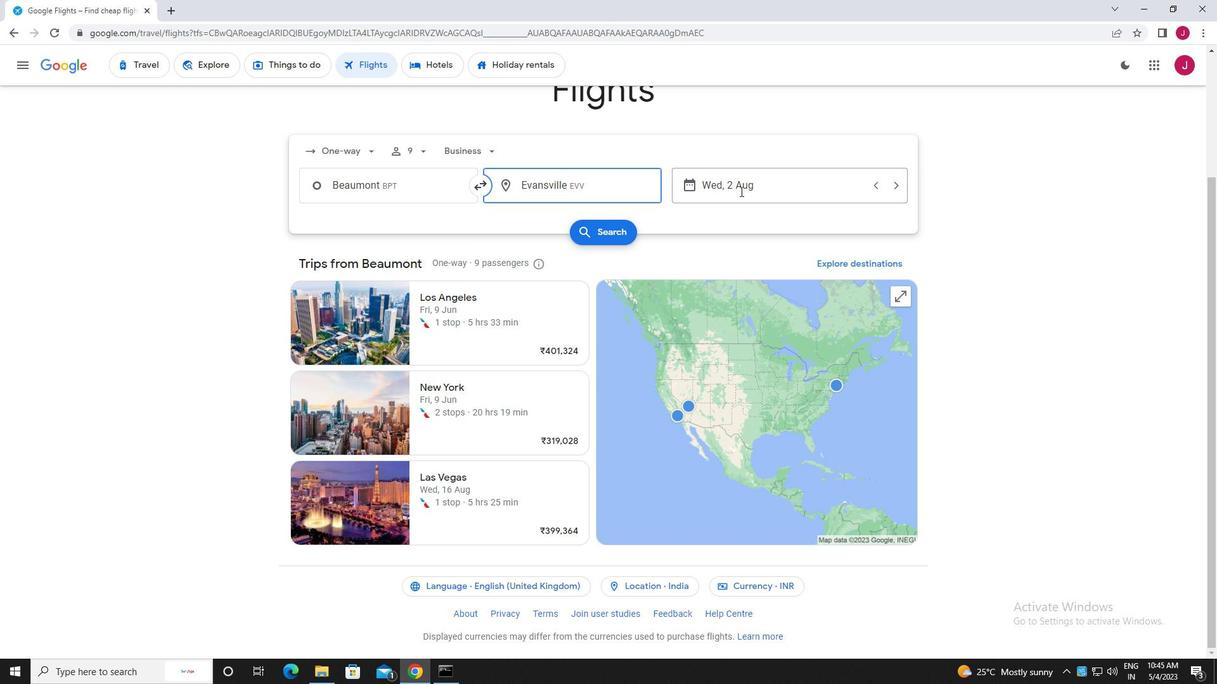 
Action: Mouse moved to (575, 284)
Screenshot: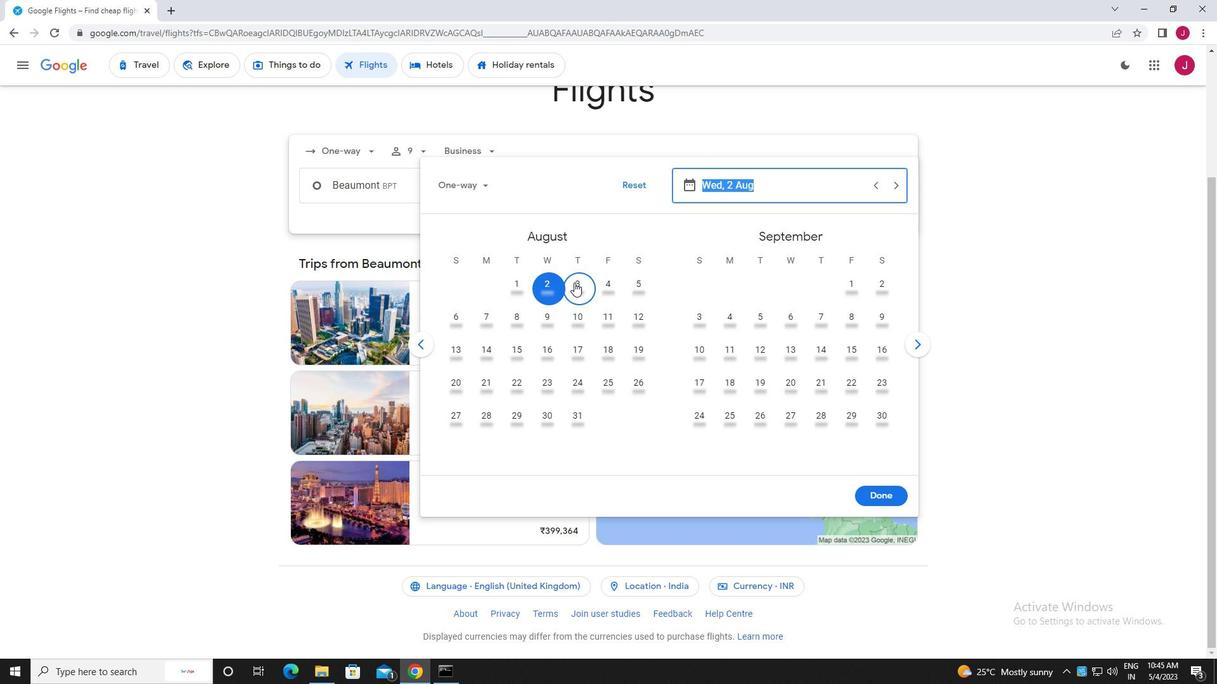 
Action: Mouse pressed left at (575, 284)
Screenshot: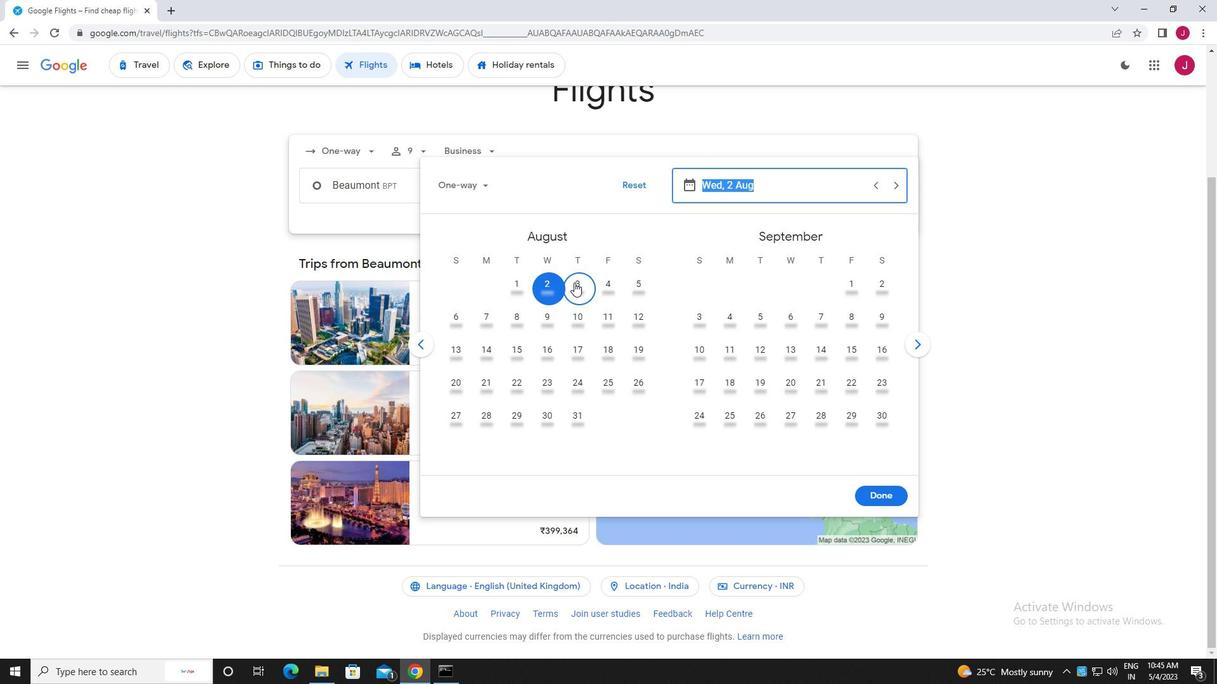 
Action: Mouse moved to (890, 492)
Screenshot: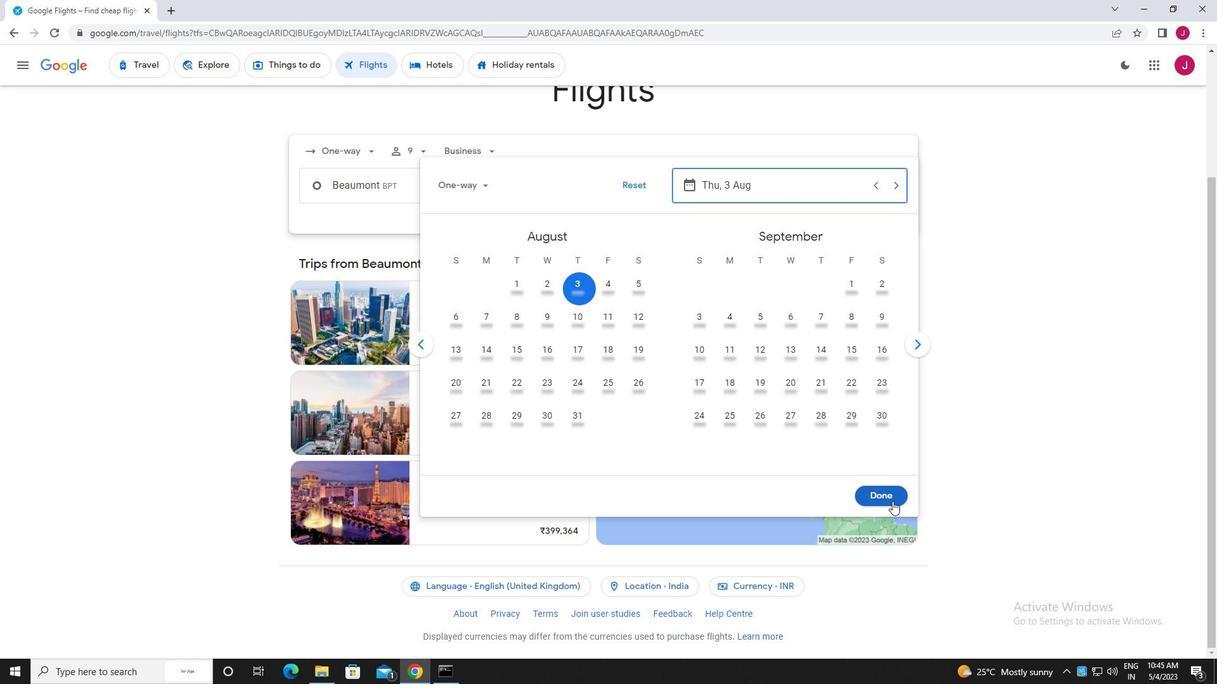 
Action: Mouse pressed left at (890, 492)
Screenshot: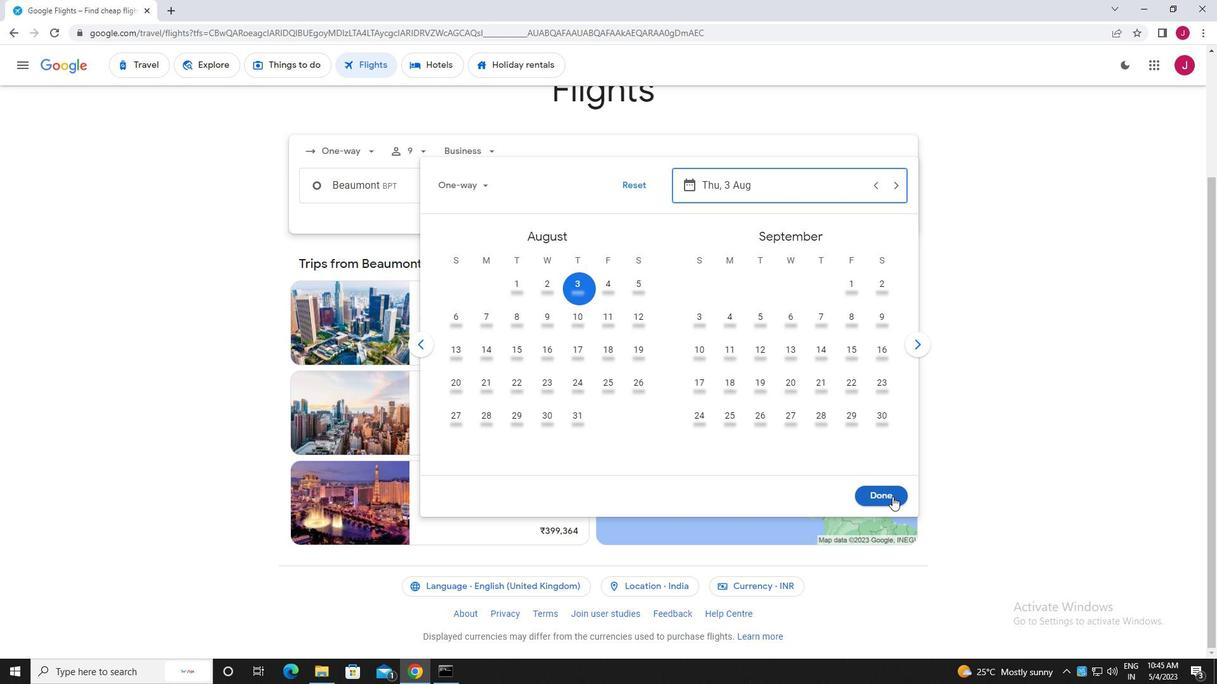 
Action: Mouse moved to (610, 228)
Screenshot: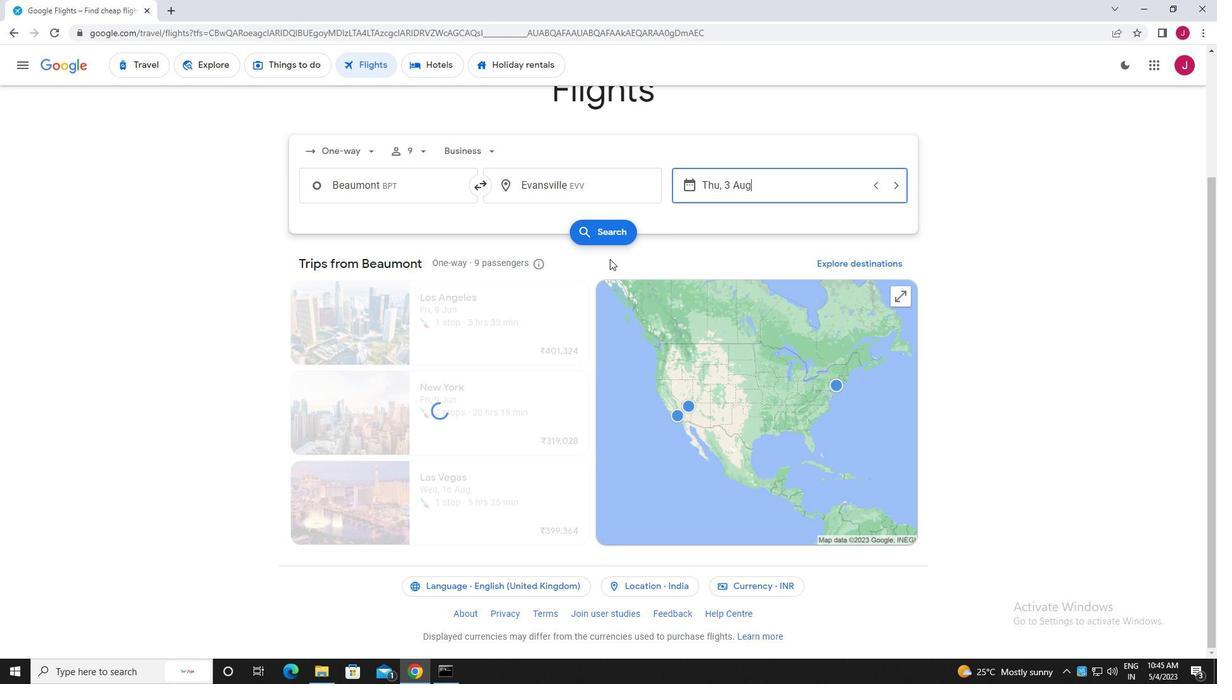 
Action: Mouse pressed left at (610, 228)
Screenshot: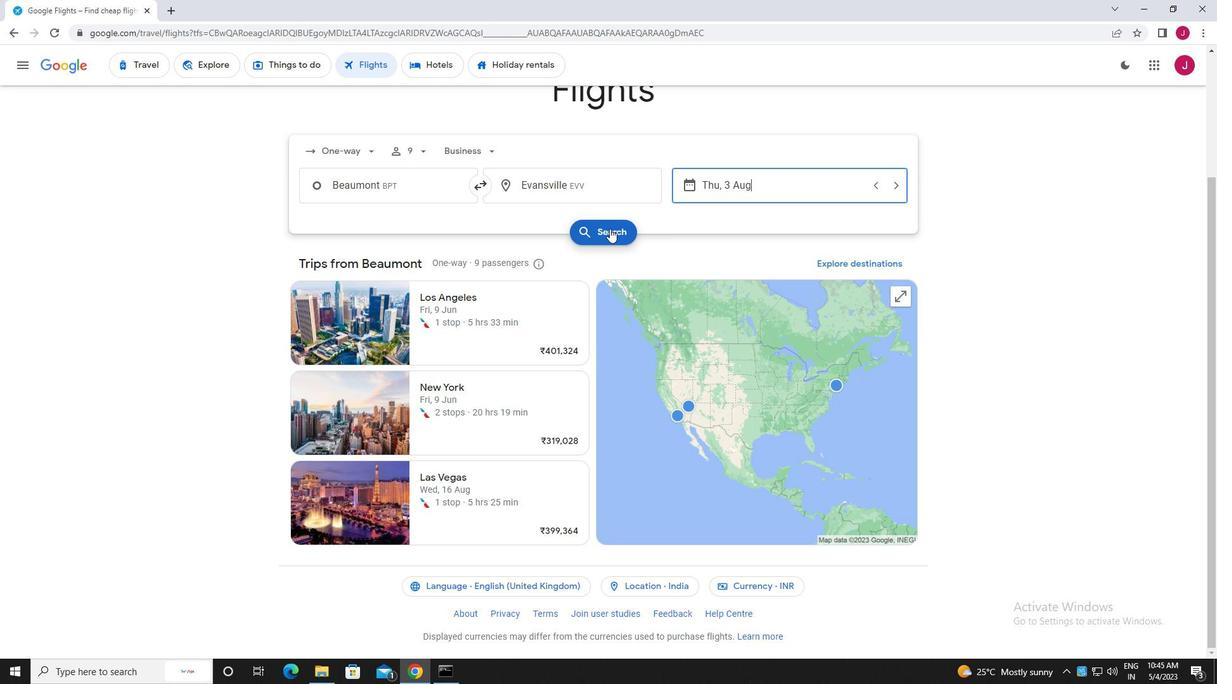 
Action: Mouse moved to (325, 182)
Screenshot: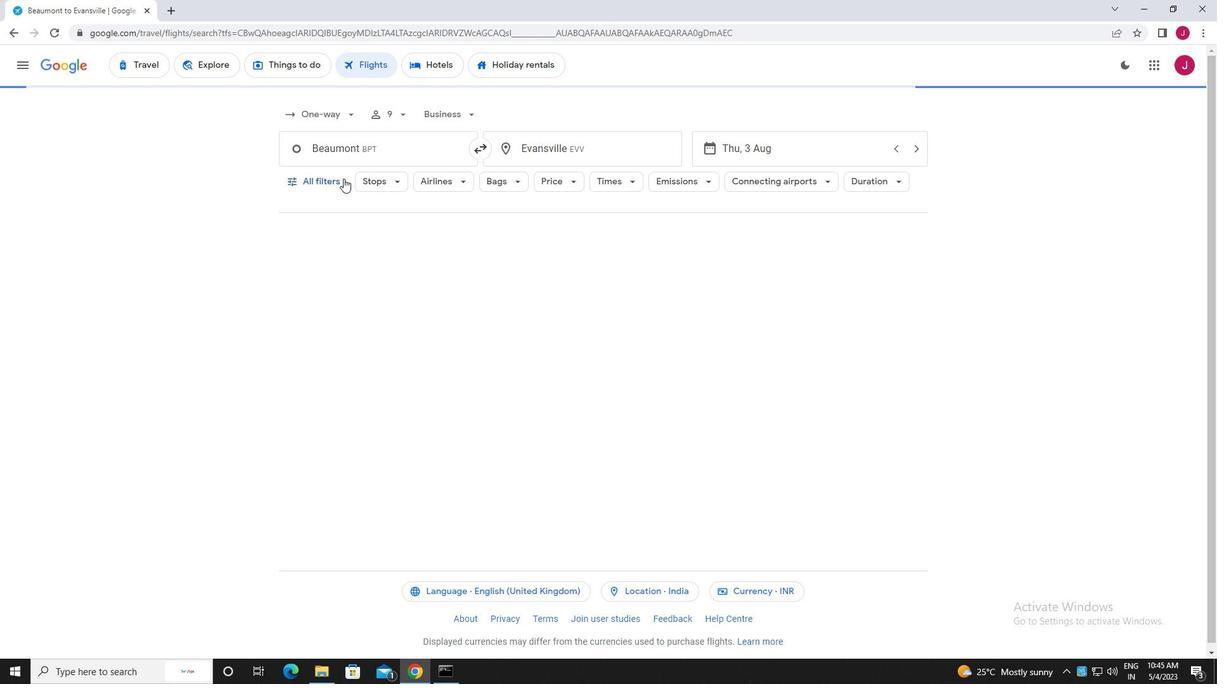 
Action: Mouse pressed left at (325, 182)
Screenshot: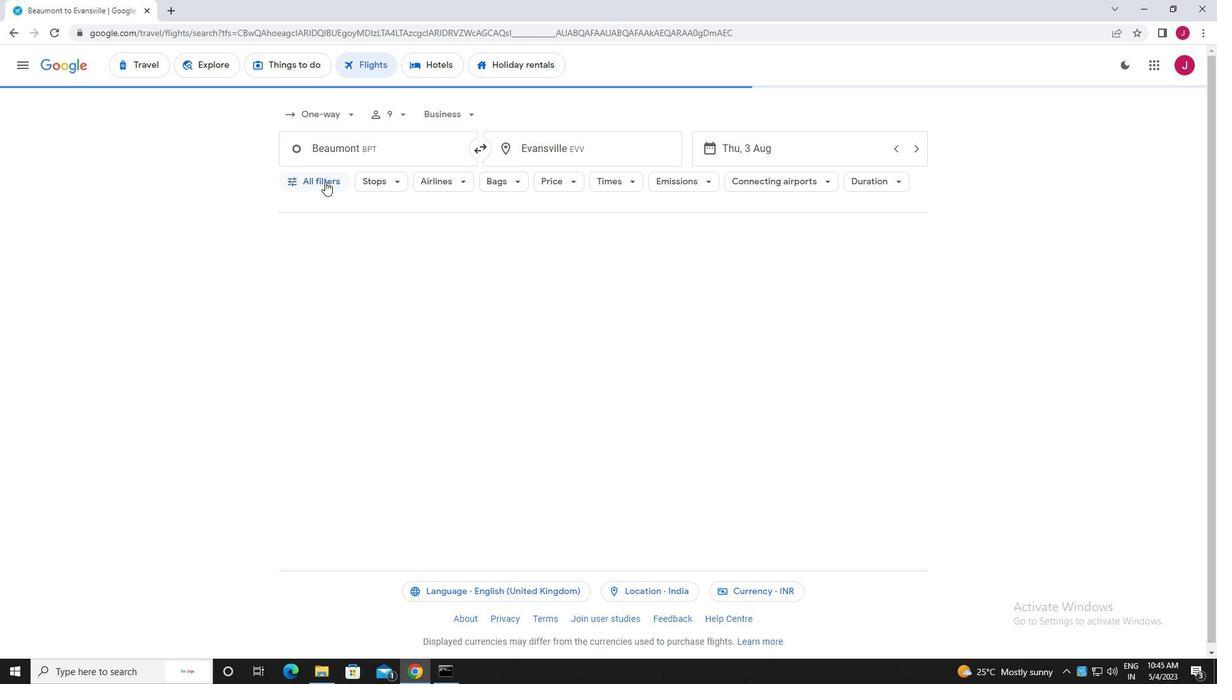 
Action: Mouse moved to (434, 350)
Screenshot: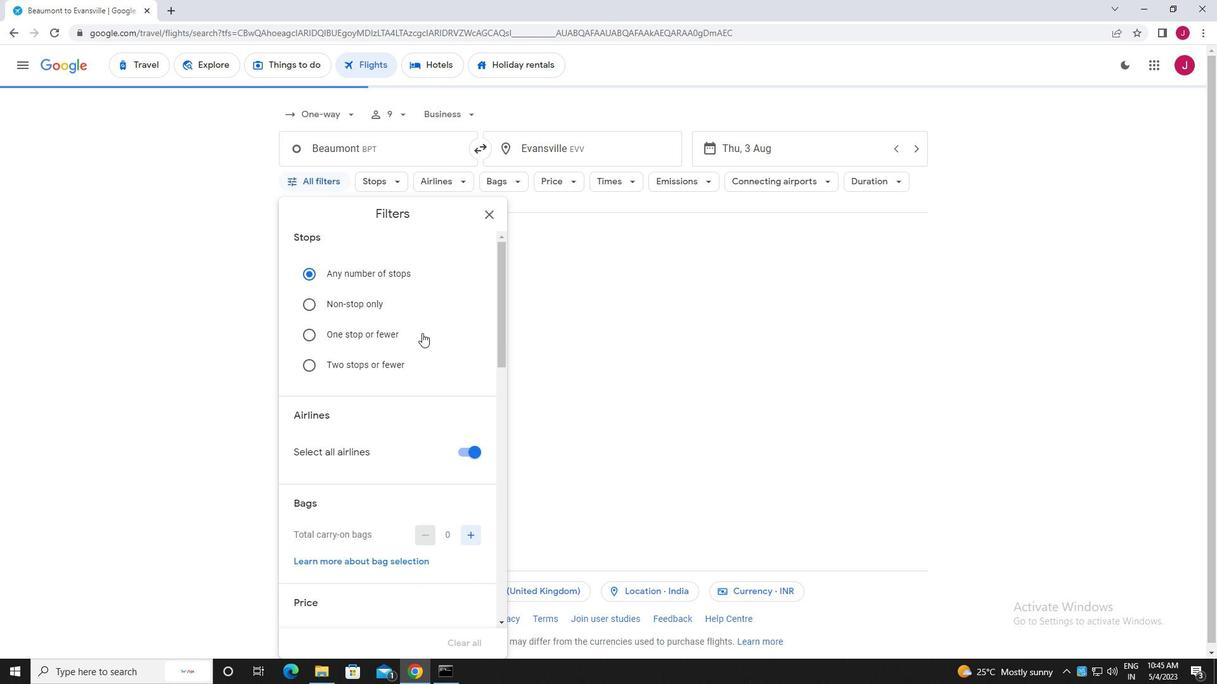 
Action: Mouse scrolled (434, 350) with delta (0, 0)
Screenshot: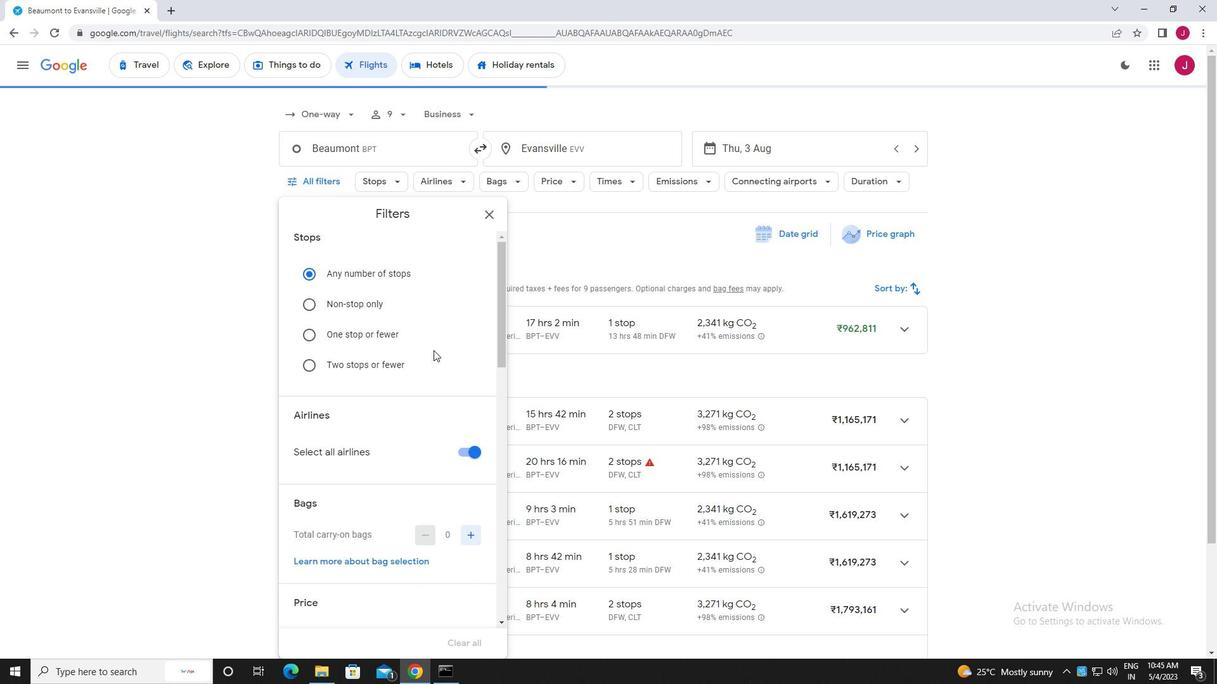 
Action: Mouse moved to (433, 350)
Screenshot: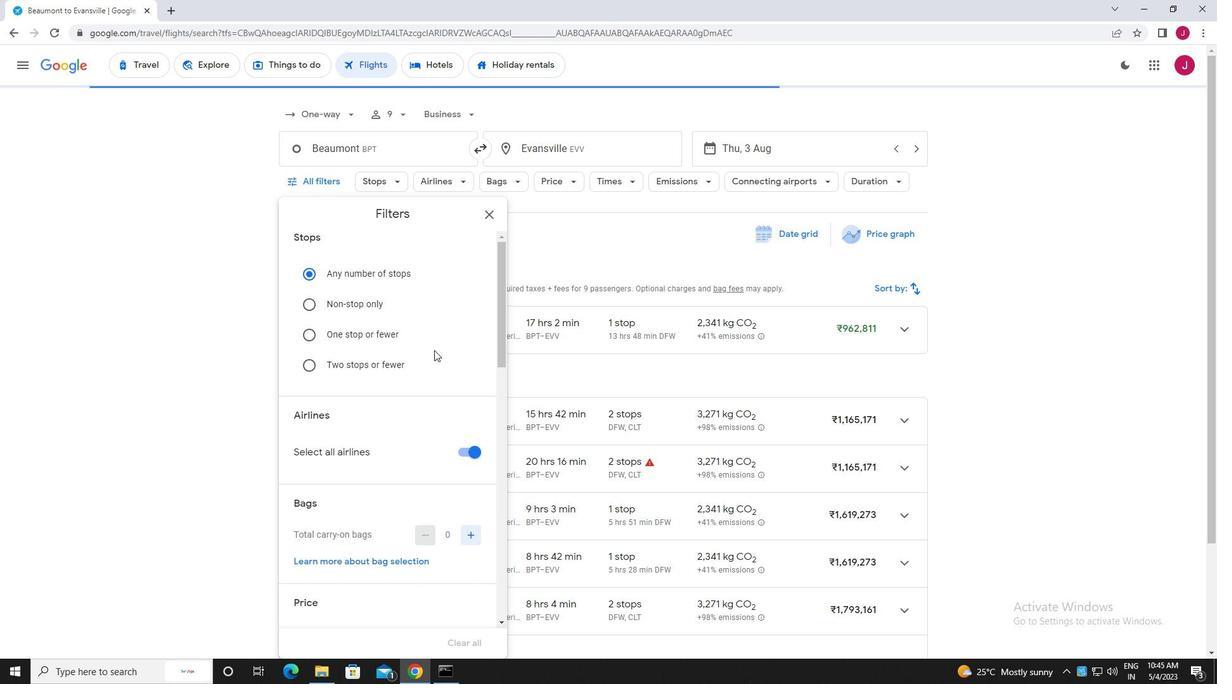 
Action: Mouse scrolled (433, 350) with delta (0, 0)
Screenshot: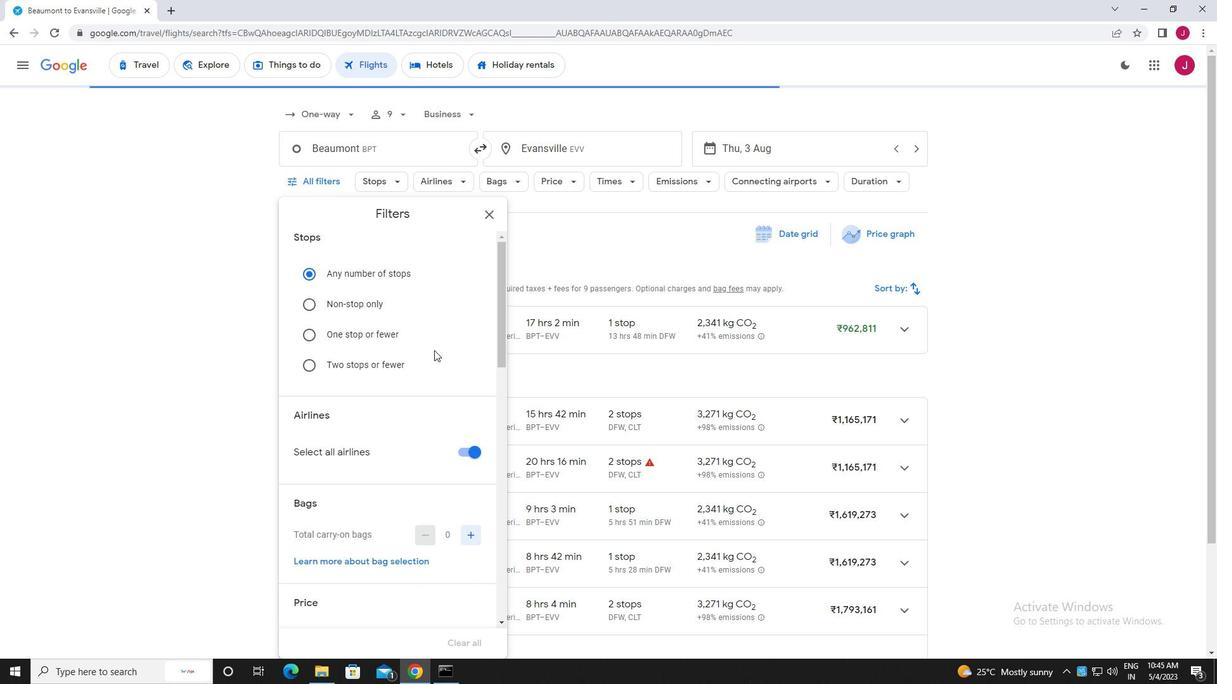 
Action: Mouse moved to (433, 350)
Screenshot: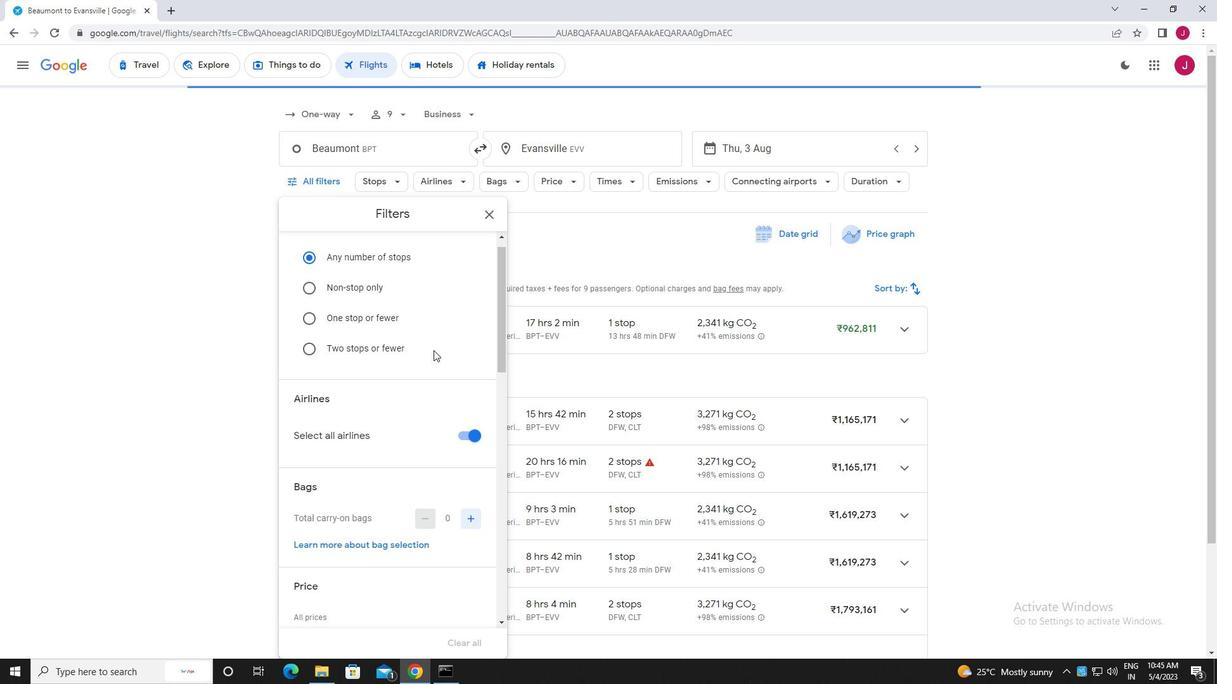 
Action: Mouse scrolled (433, 350) with delta (0, 0)
Screenshot: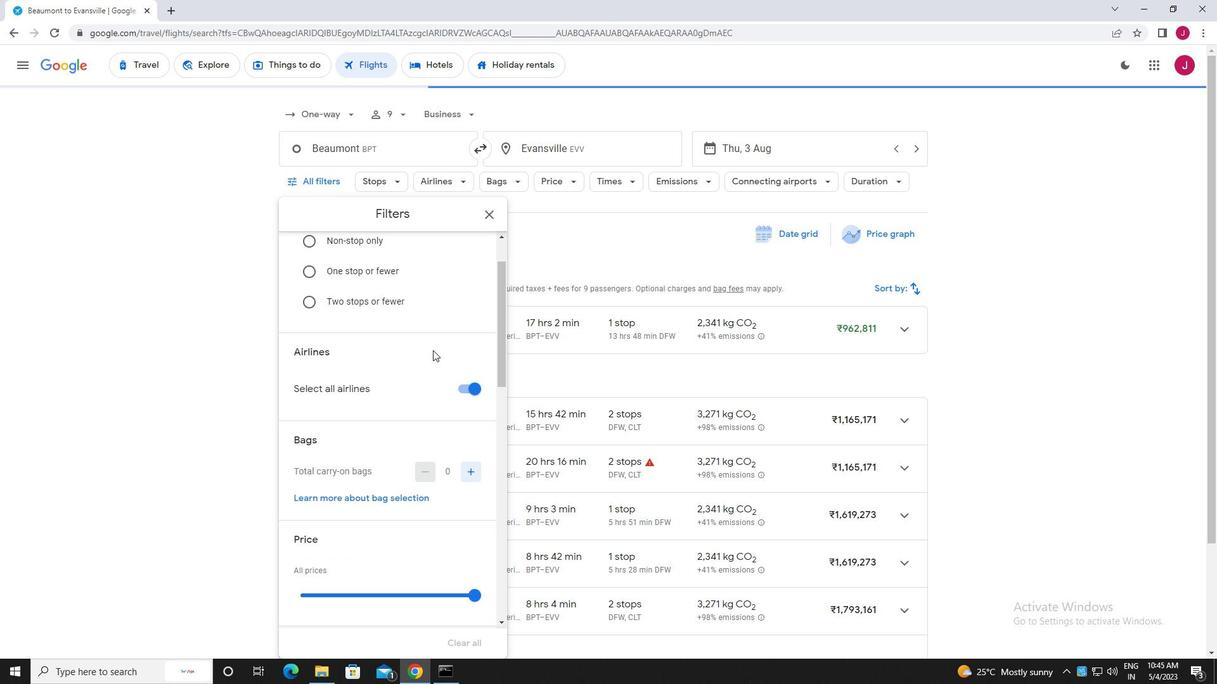 
Action: Mouse scrolled (433, 350) with delta (0, 0)
Screenshot: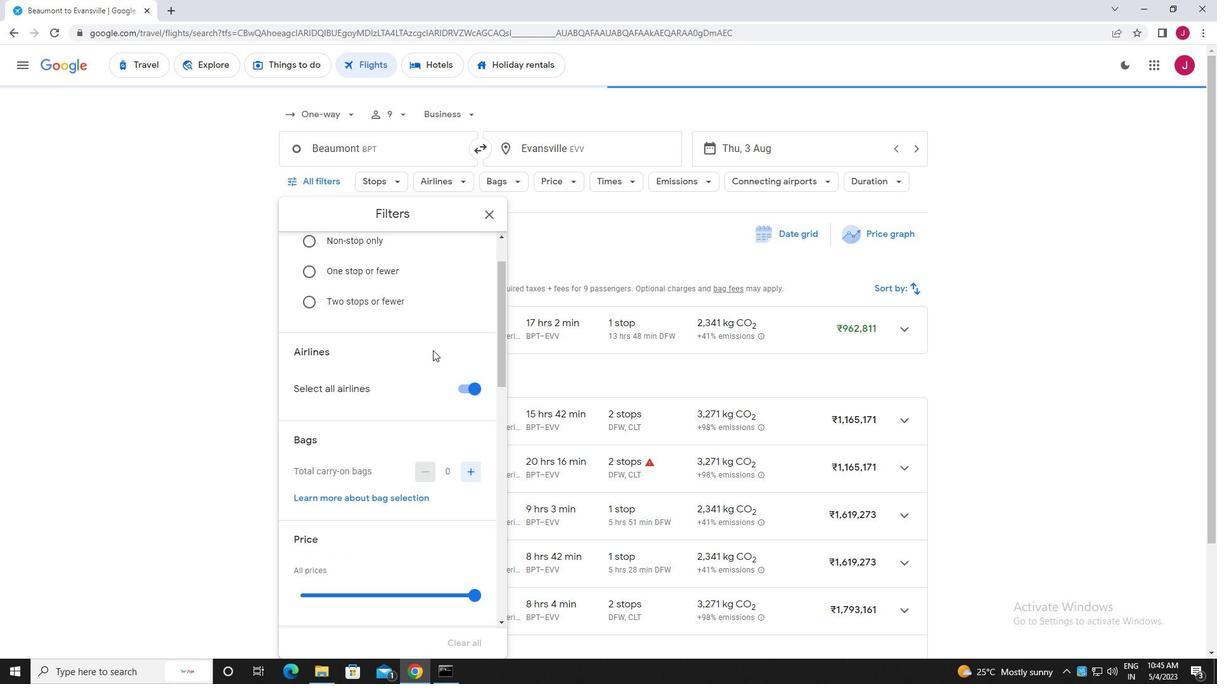 
Action: Mouse moved to (439, 310)
Screenshot: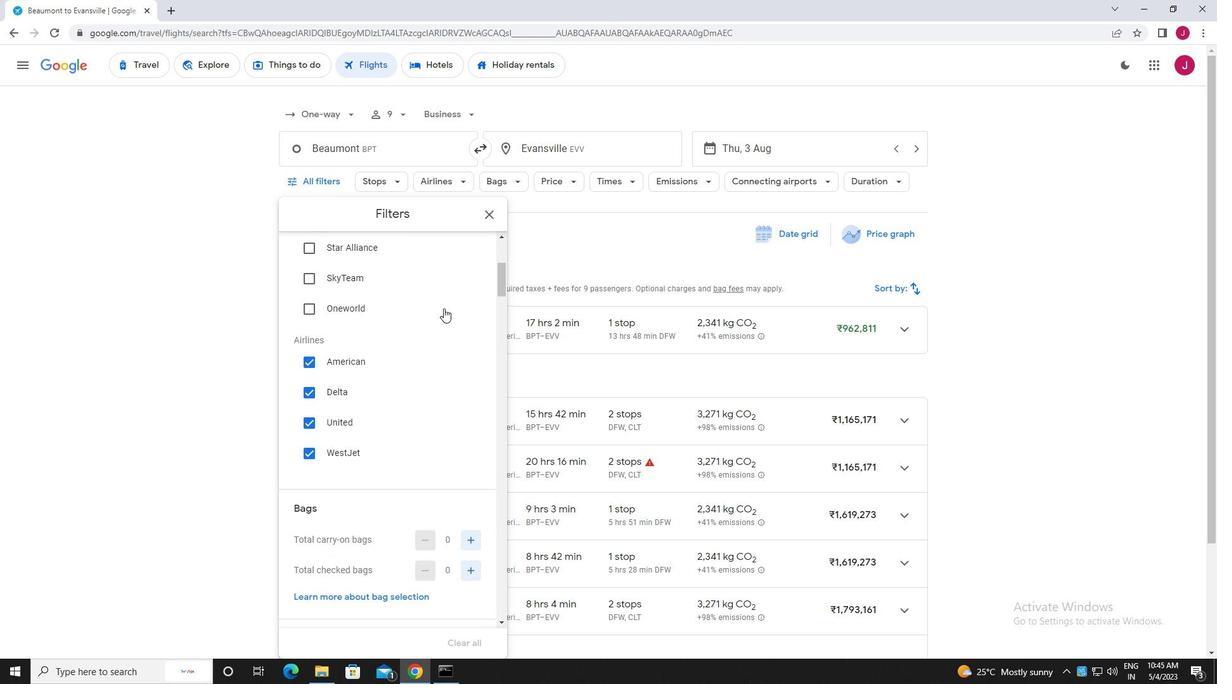 
Action: Mouse scrolled (439, 310) with delta (0, 0)
Screenshot: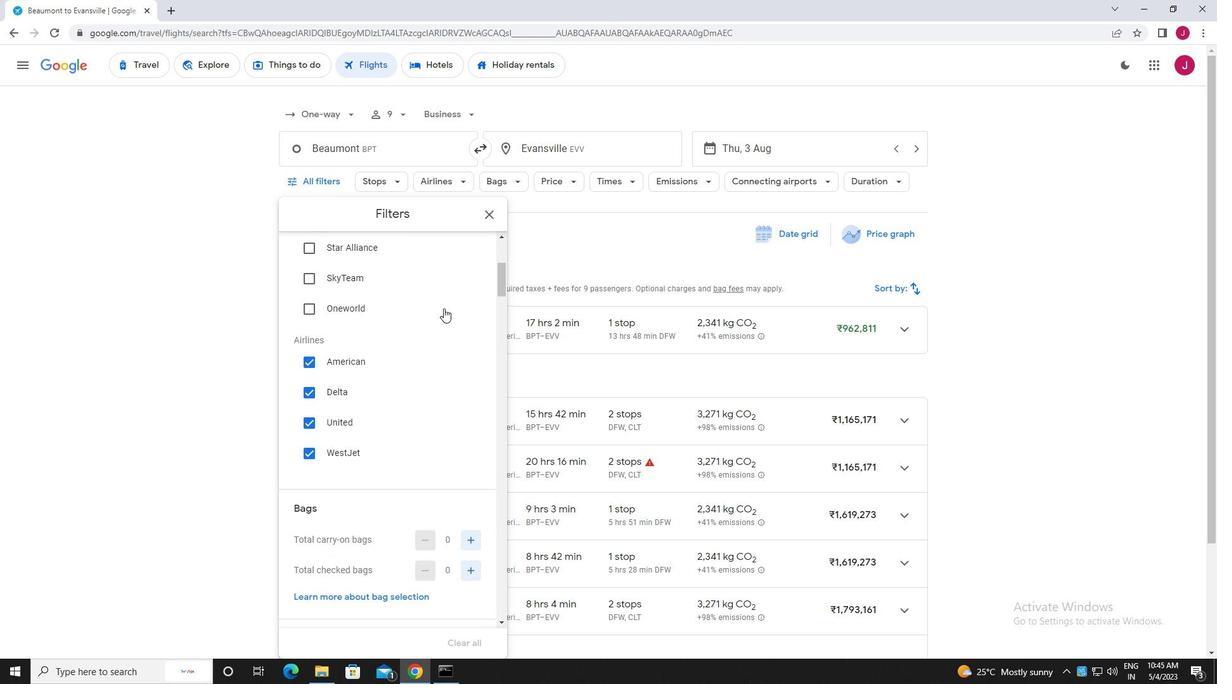 
Action: Mouse moved to (439, 310)
Screenshot: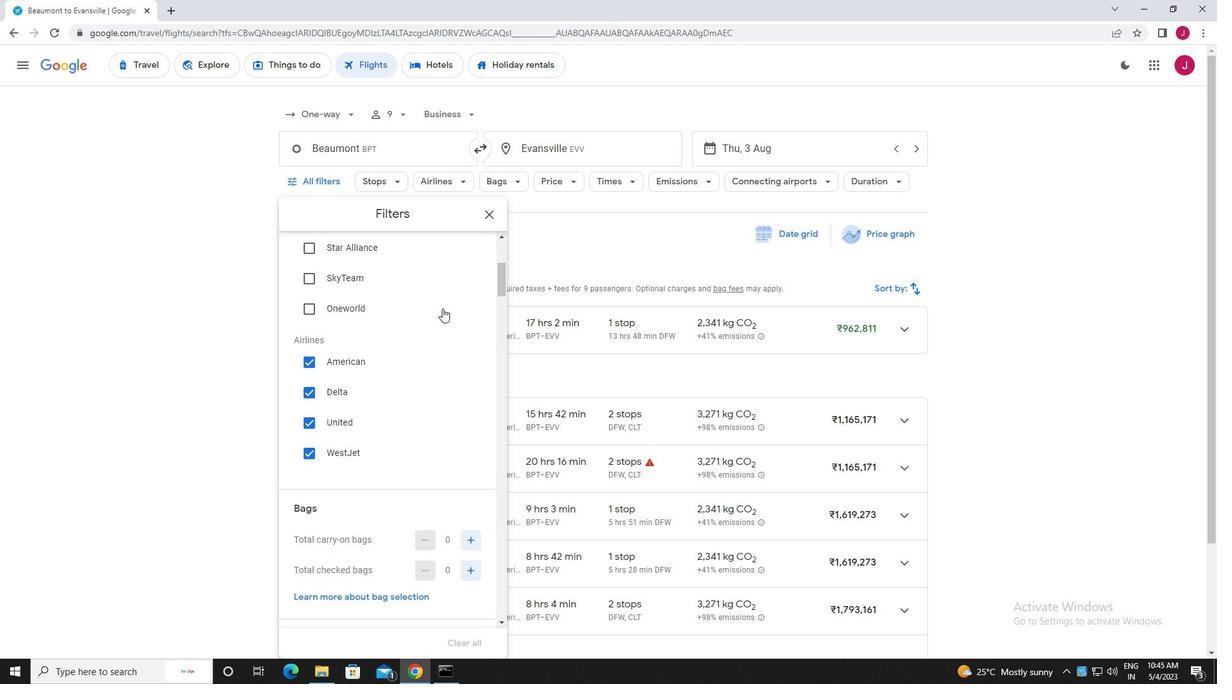 
Action: Mouse scrolled (439, 311) with delta (0, 0)
Screenshot: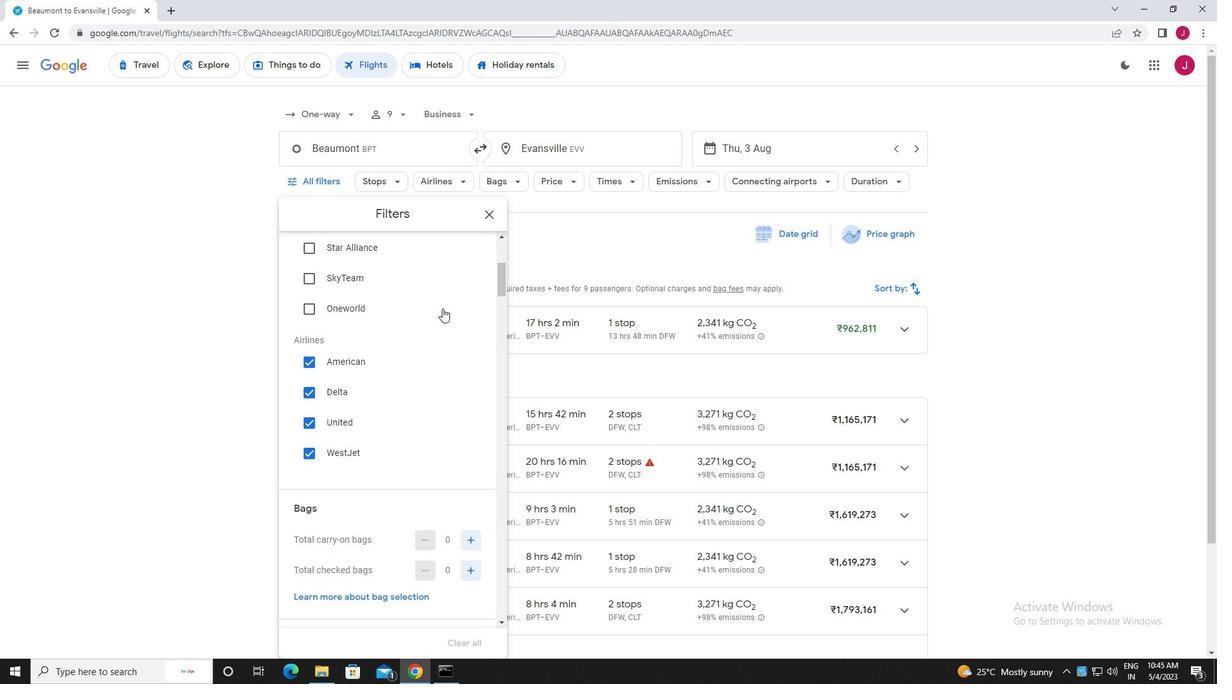 
Action: Mouse moved to (461, 327)
Screenshot: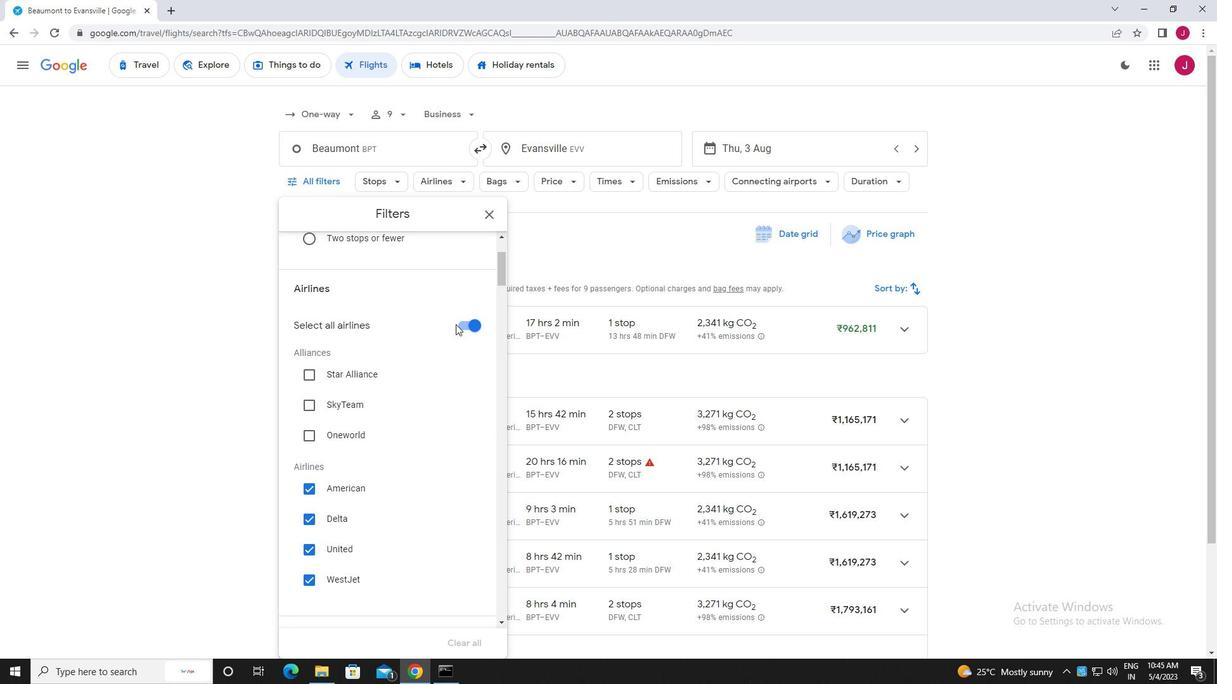 
Action: Mouse pressed left at (461, 327)
Screenshot: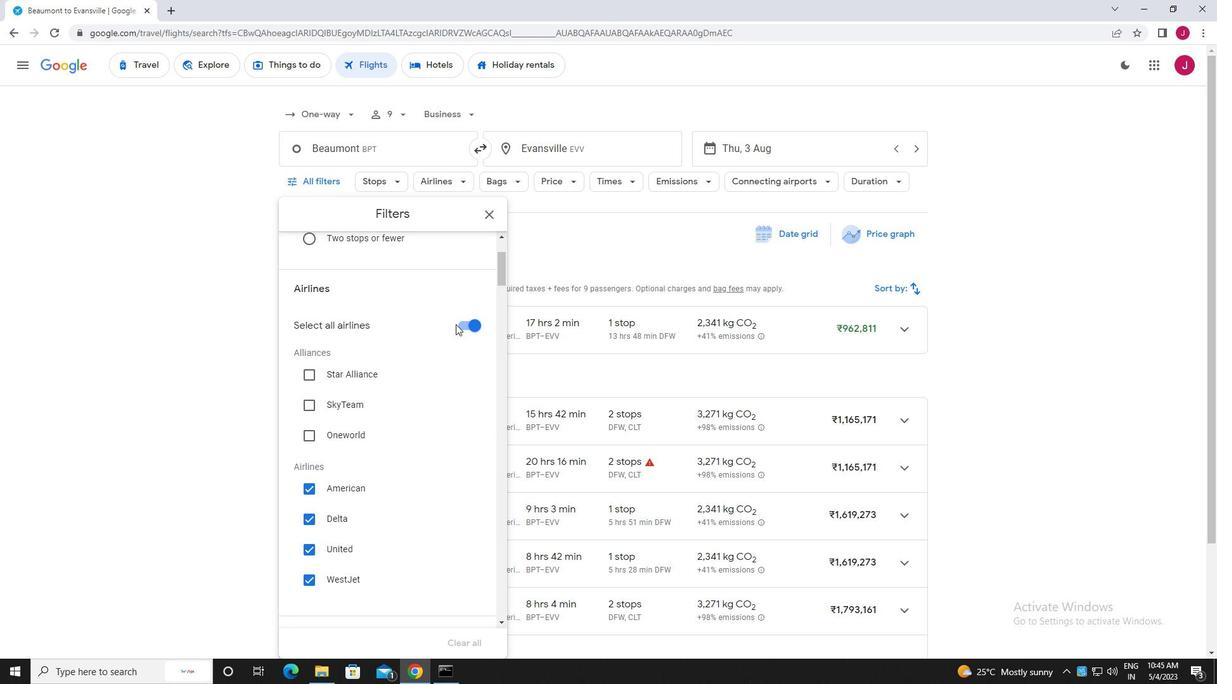 
Action: Mouse moved to (400, 338)
Screenshot: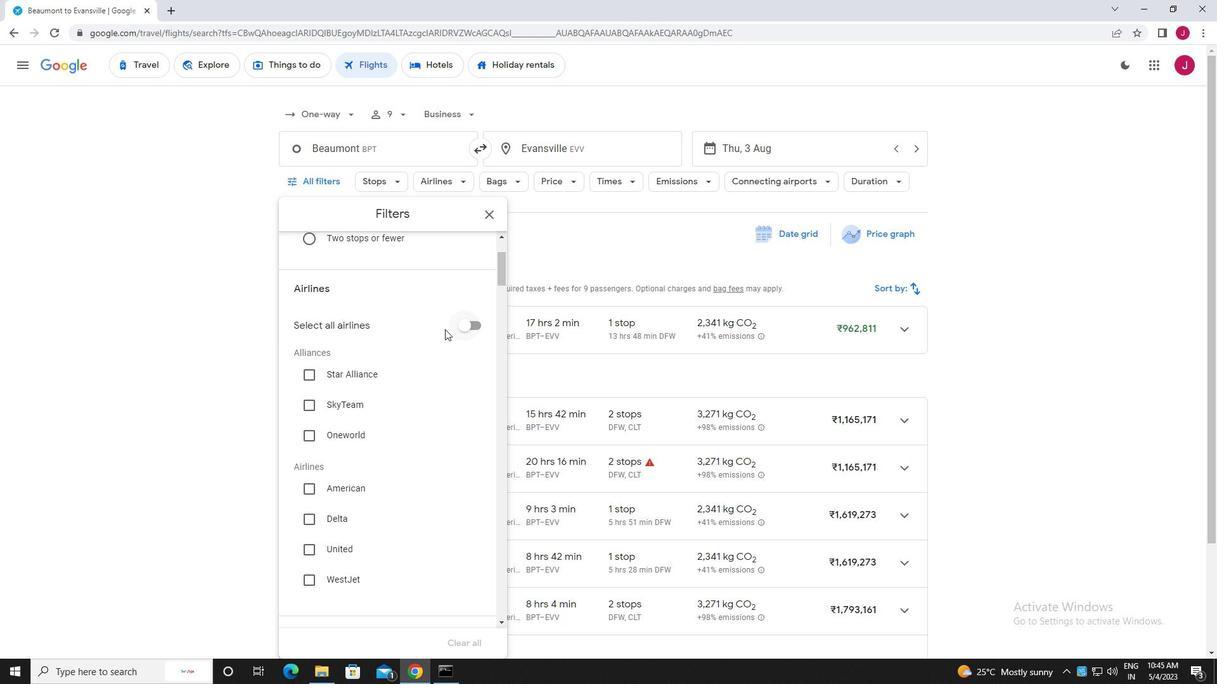 
Action: Mouse scrolled (400, 338) with delta (0, 0)
Screenshot: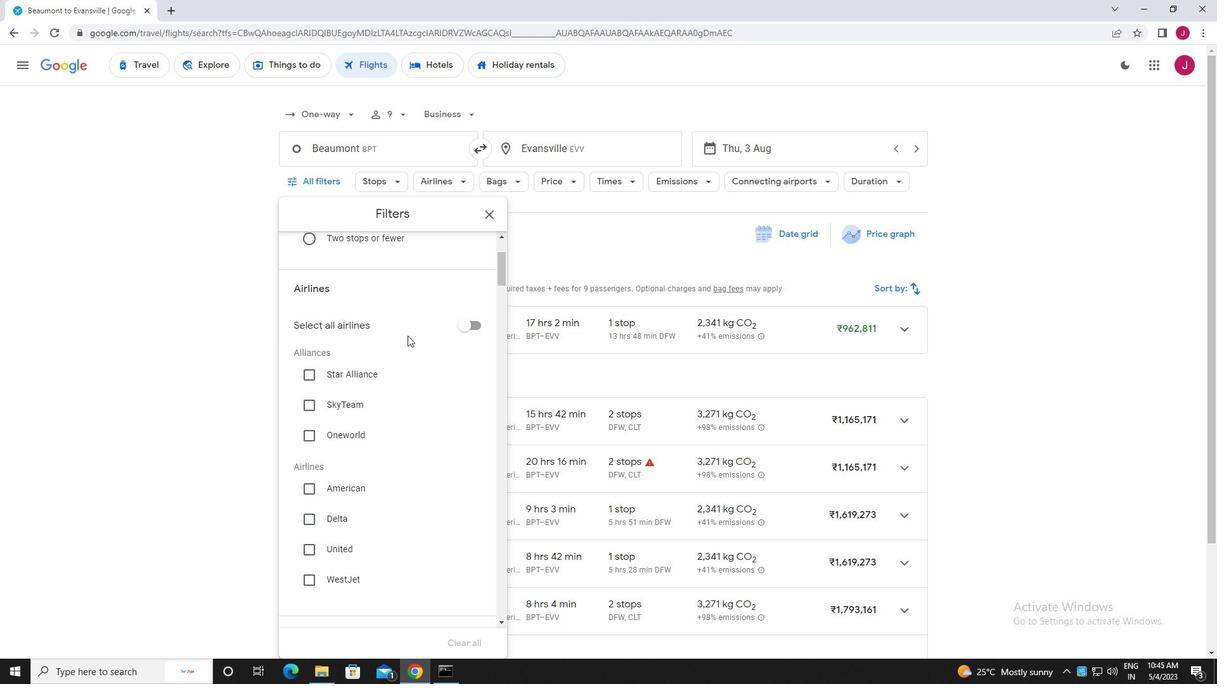 
Action: Mouse moved to (401, 324)
Screenshot: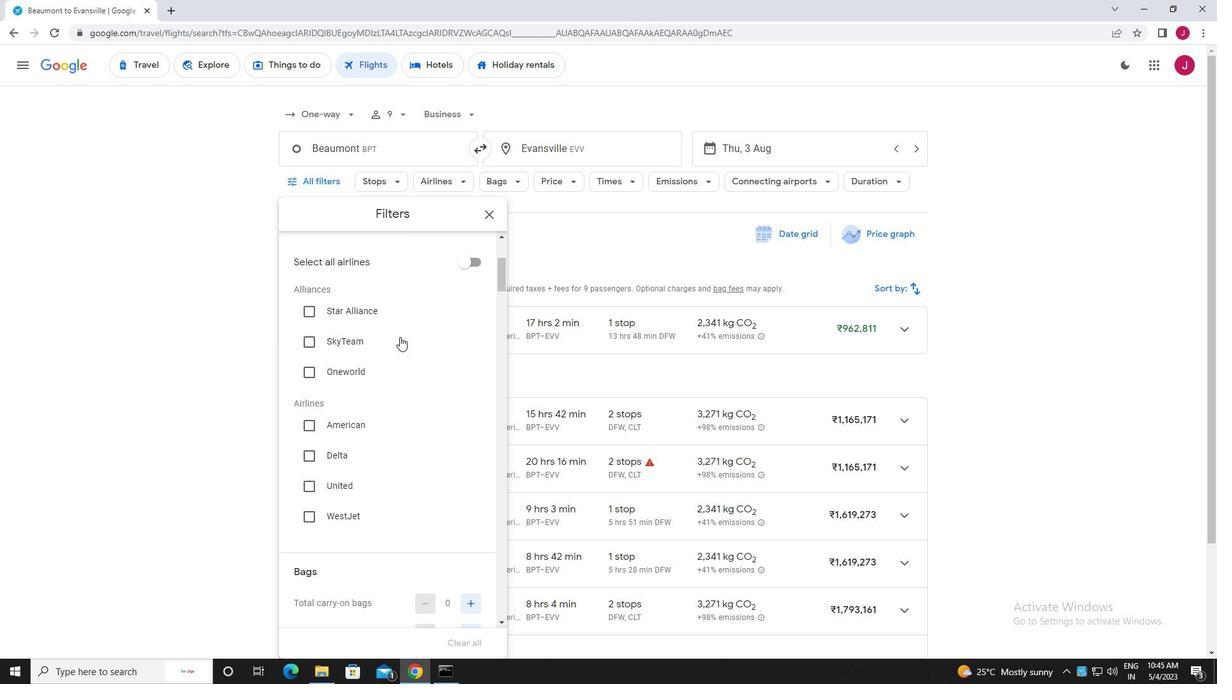 
Action: Mouse scrolled (401, 323) with delta (0, 0)
Screenshot: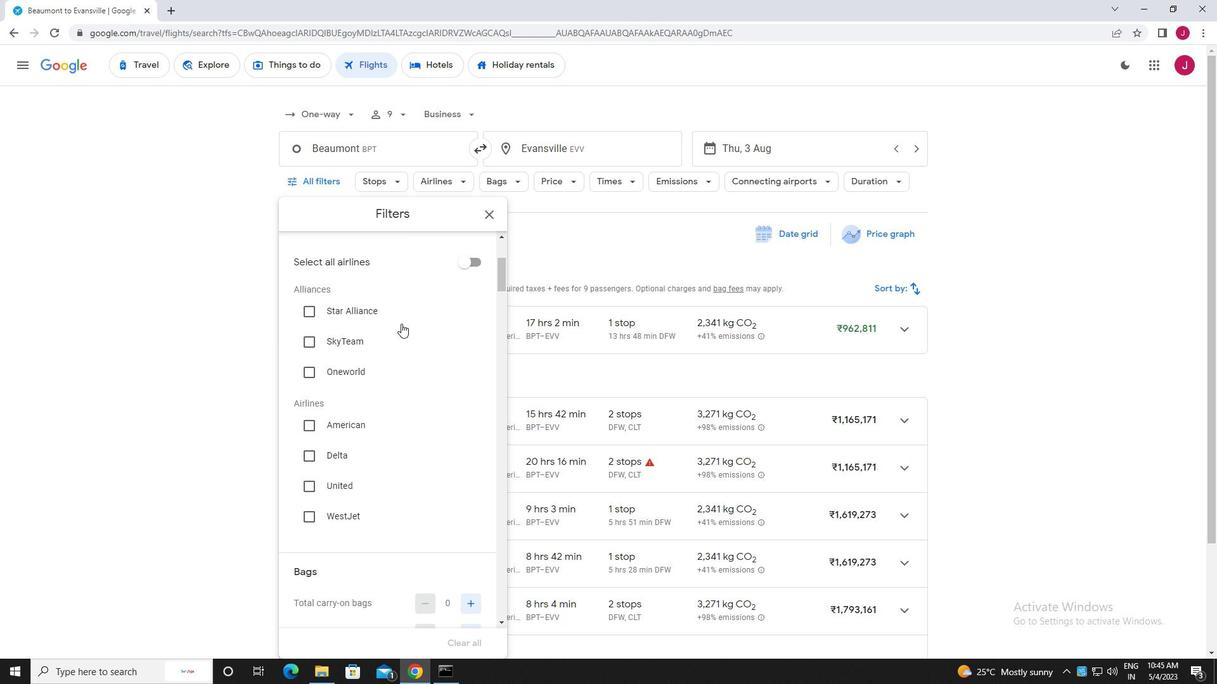 
Action: Mouse scrolled (401, 323) with delta (0, 0)
Screenshot: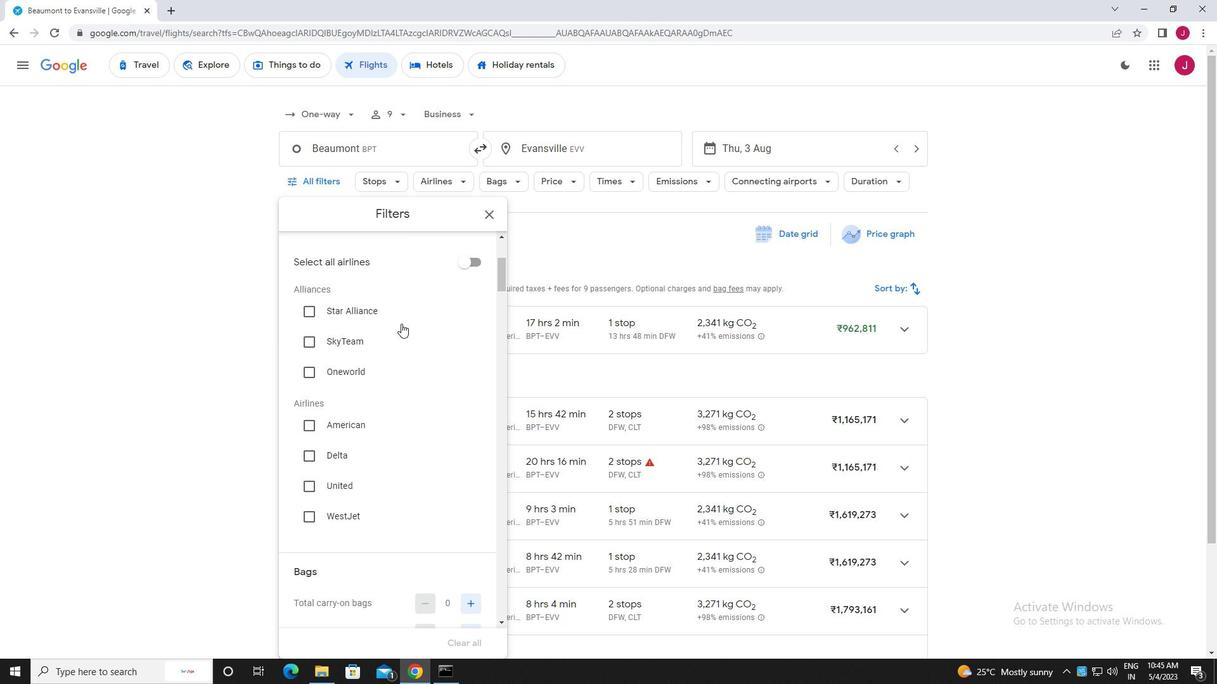 
Action: Mouse moved to (401, 324)
Screenshot: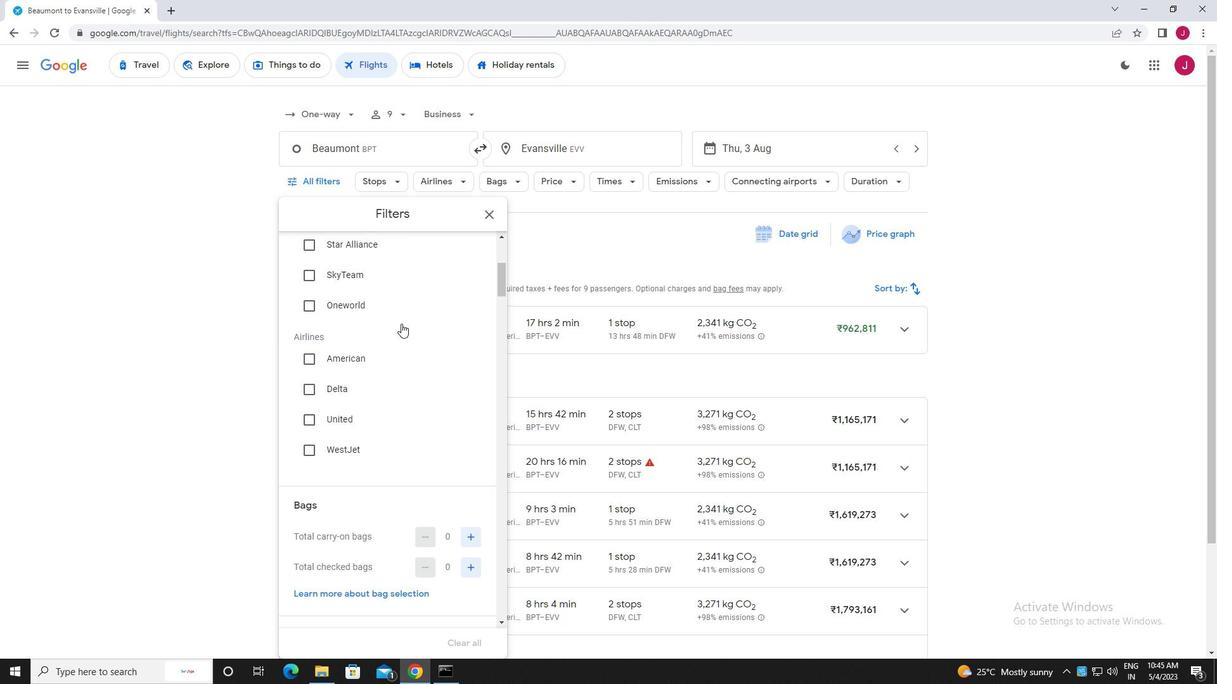 
Action: Mouse scrolled (401, 323) with delta (0, 0)
Screenshot: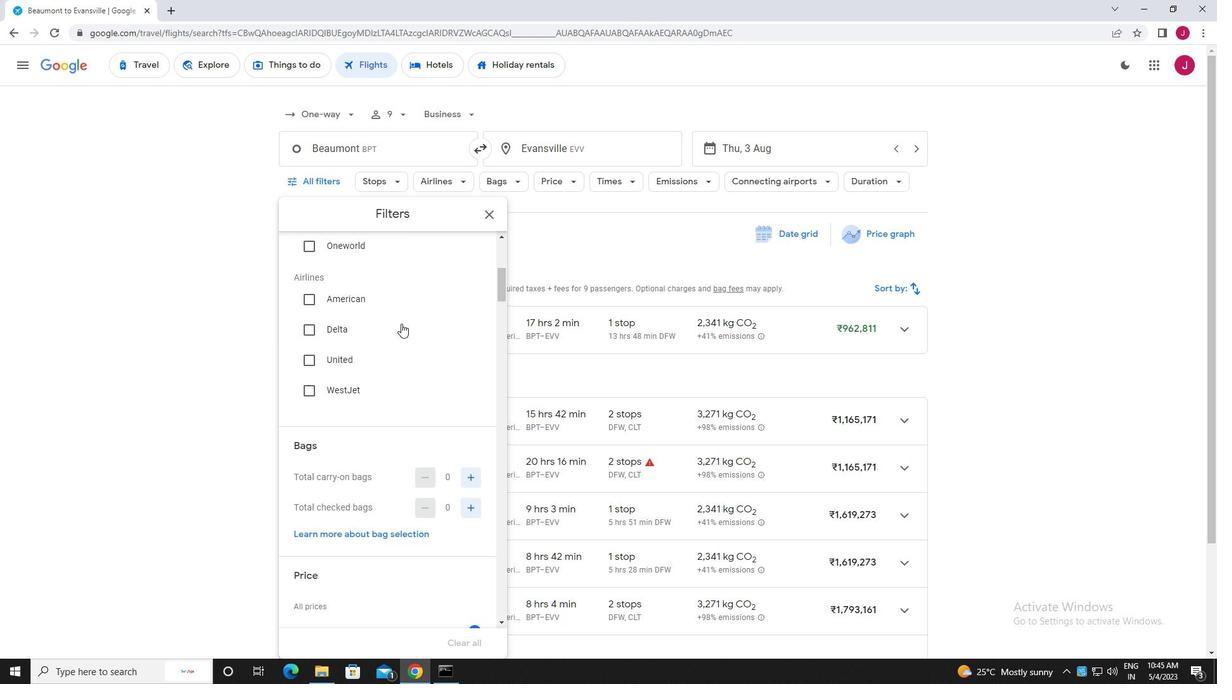 
Action: Mouse scrolled (401, 323) with delta (0, 0)
Screenshot: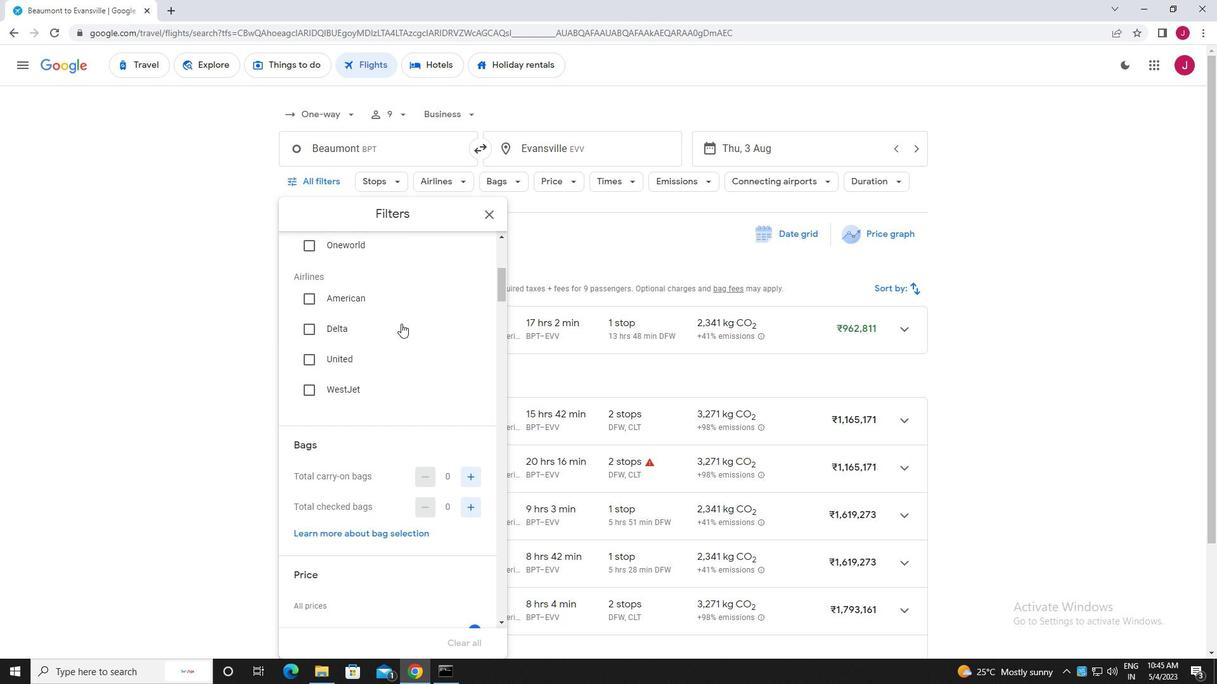 
Action: Mouse scrolled (401, 323) with delta (0, 0)
Screenshot: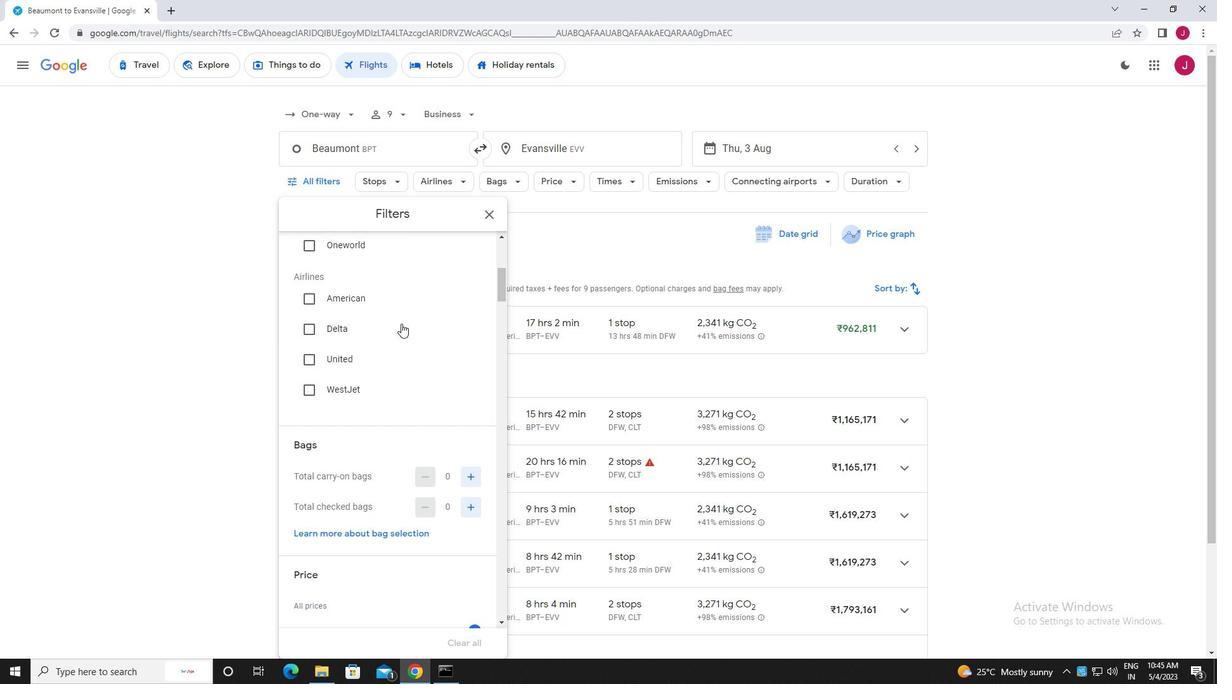 
Action: Mouse moved to (471, 286)
Screenshot: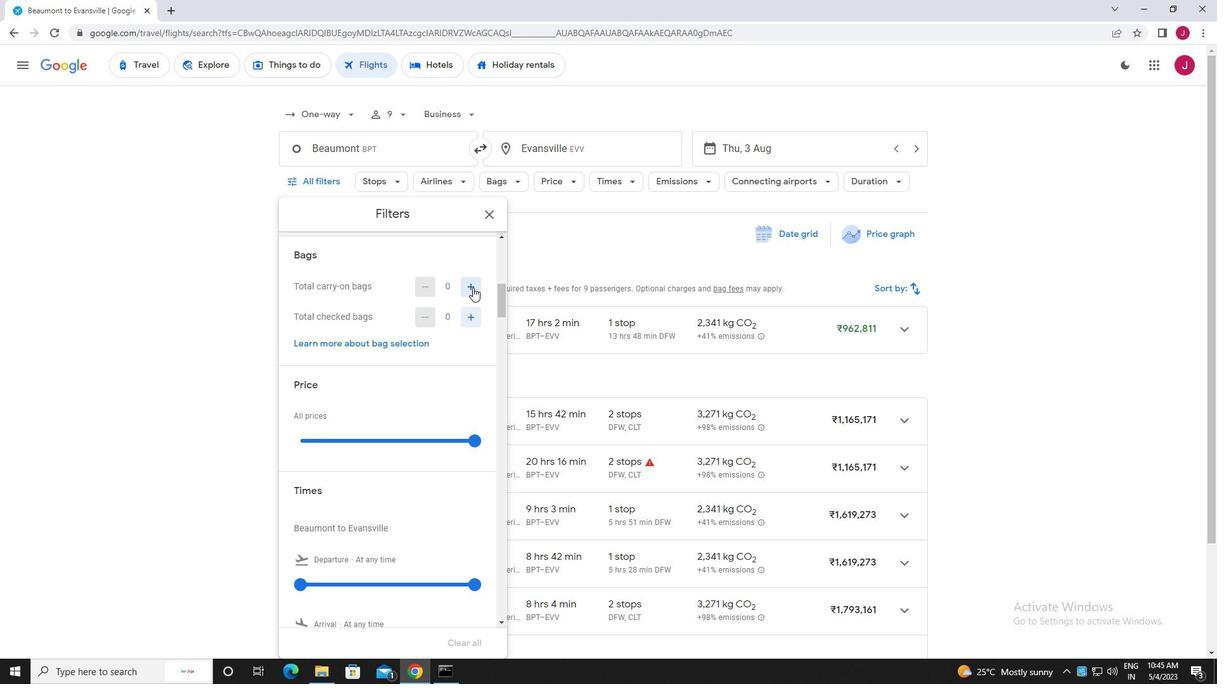 
Action: Mouse pressed left at (471, 286)
Screenshot: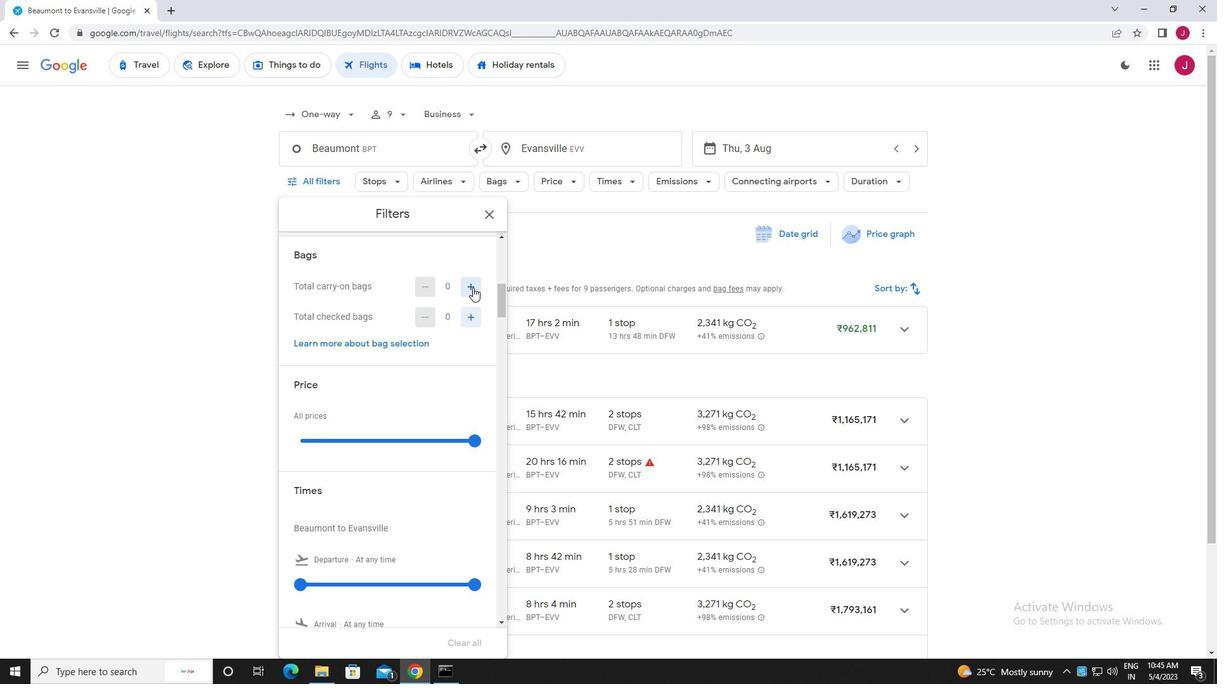 
Action: Mouse moved to (425, 324)
Screenshot: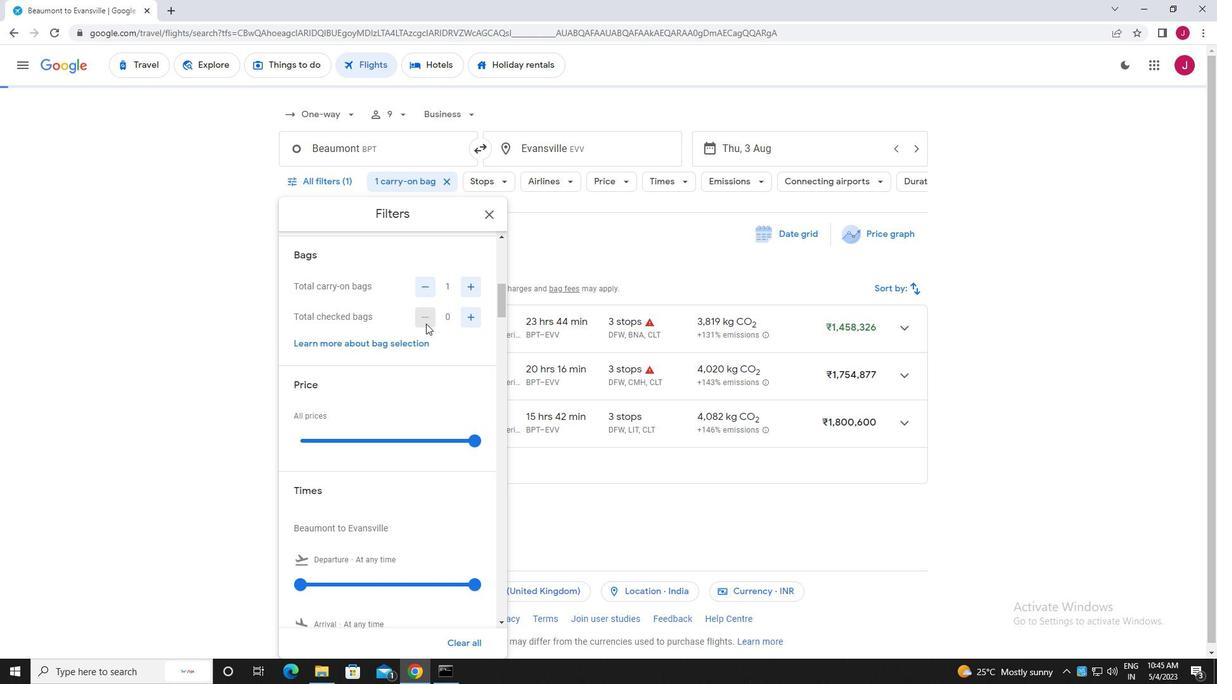 
Action: Mouse scrolled (425, 324) with delta (0, 0)
Screenshot: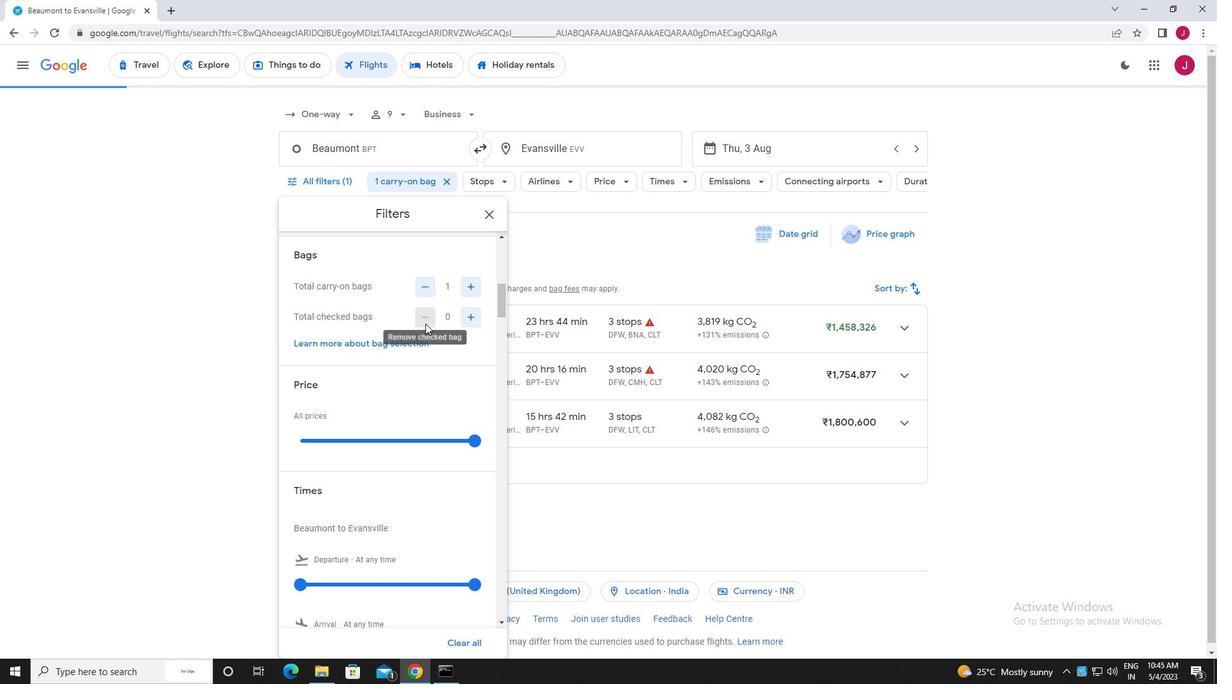 
Action: Mouse scrolled (425, 324) with delta (0, 0)
Screenshot: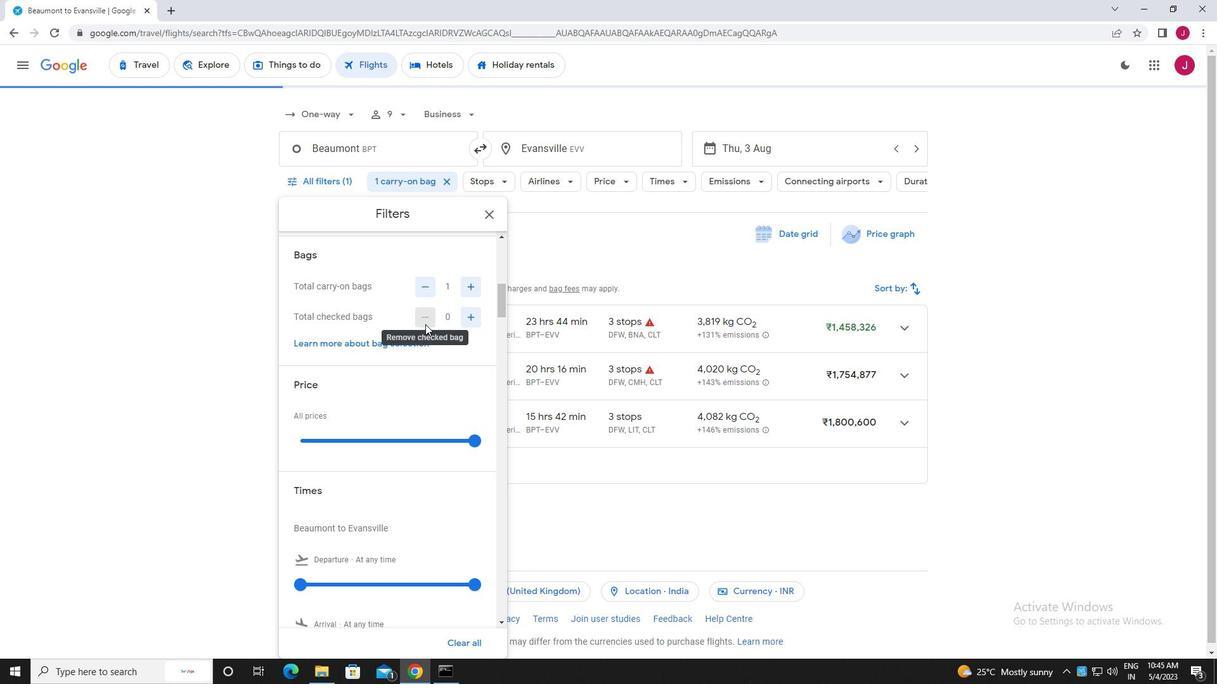 
Action: Mouse moved to (474, 314)
Screenshot: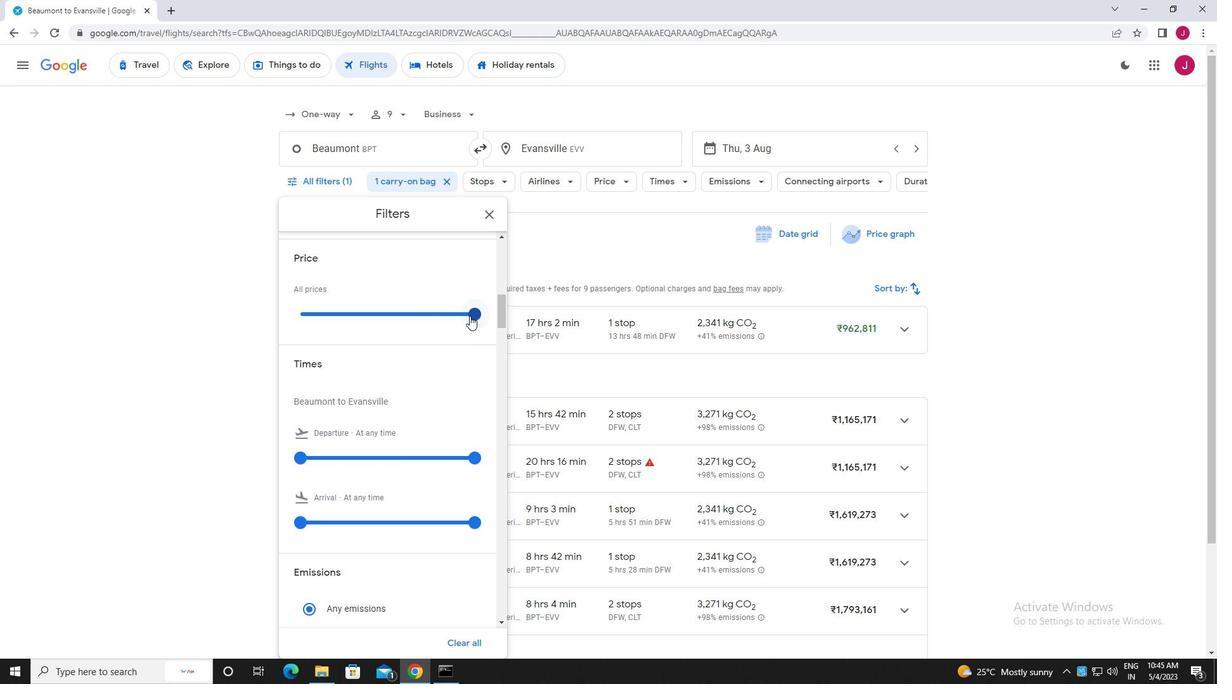 
Action: Mouse pressed left at (474, 314)
Screenshot: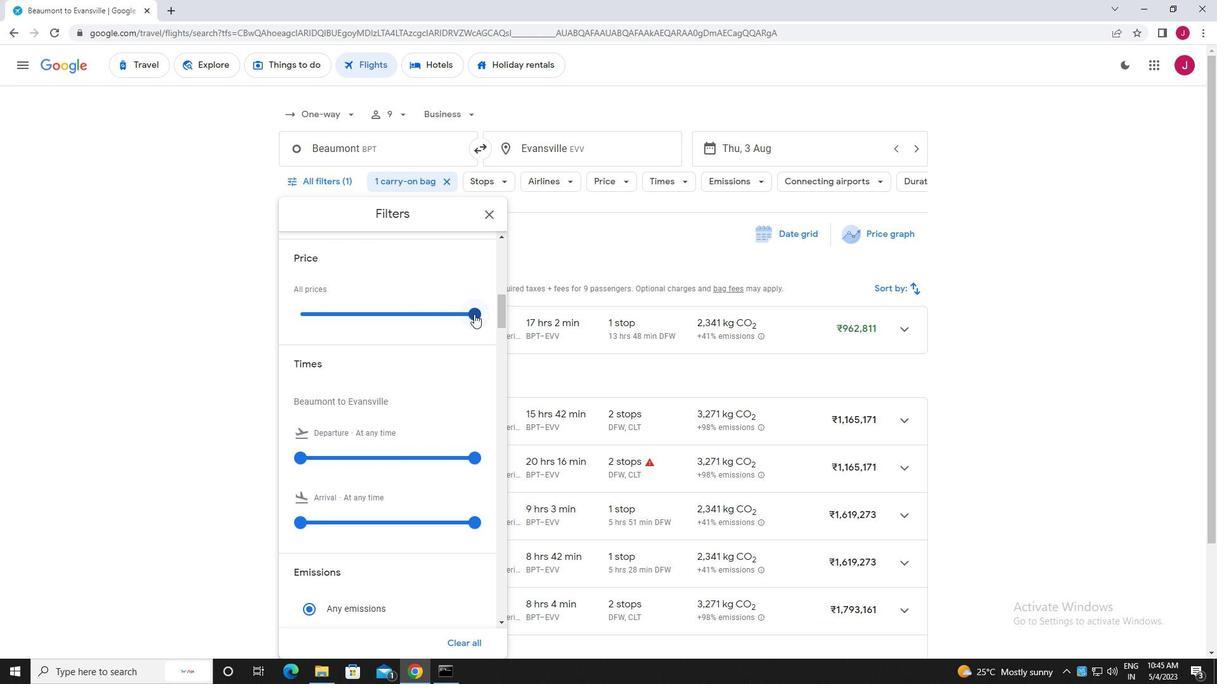 
Action: Mouse moved to (396, 342)
Screenshot: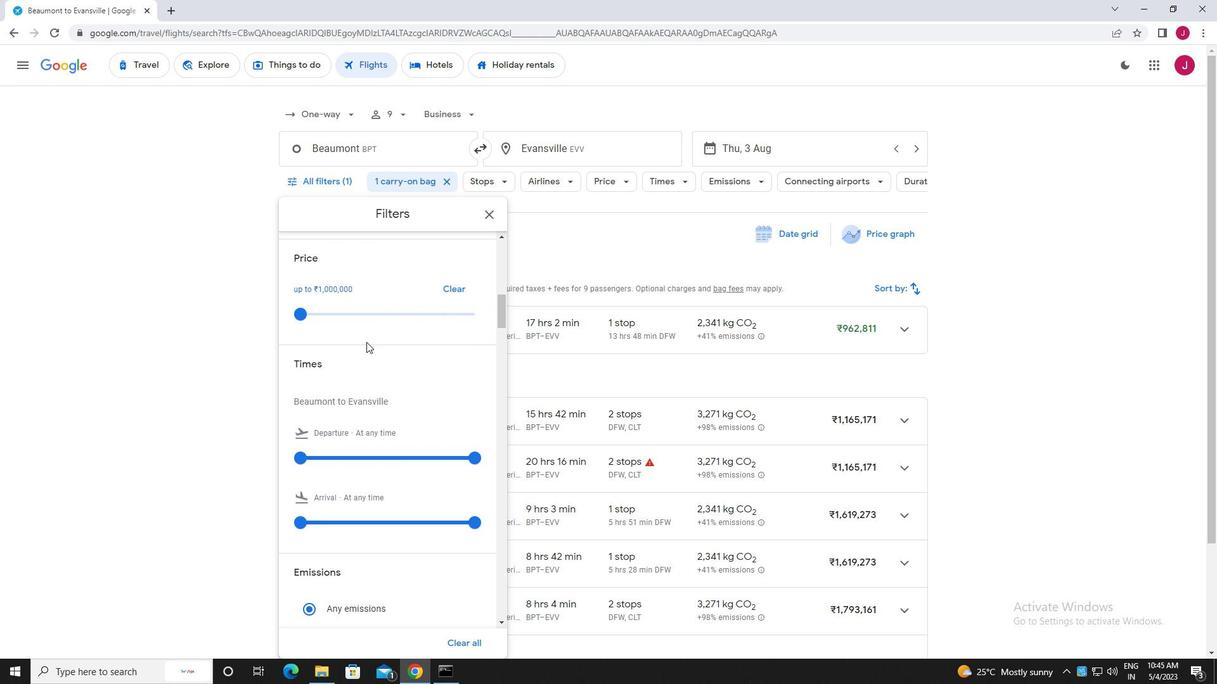
Action: Mouse scrolled (396, 341) with delta (0, 0)
Screenshot: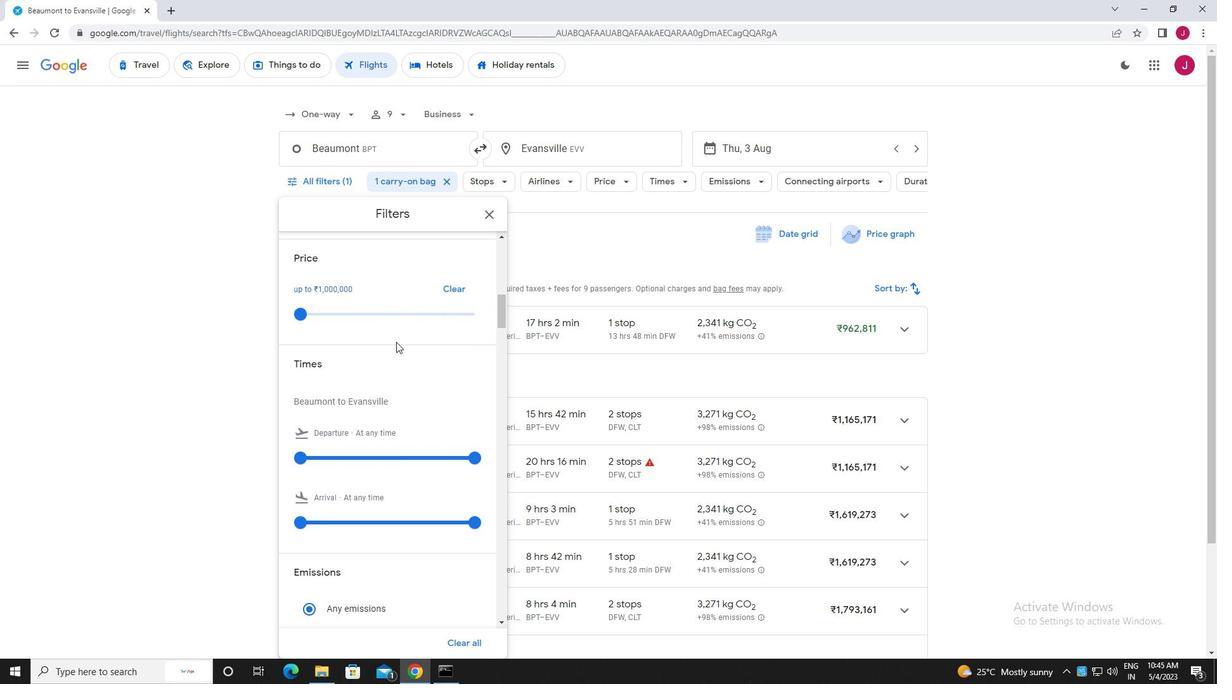 
Action: Mouse scrolled (396, 341) with delta (0, 0)
Screenshot: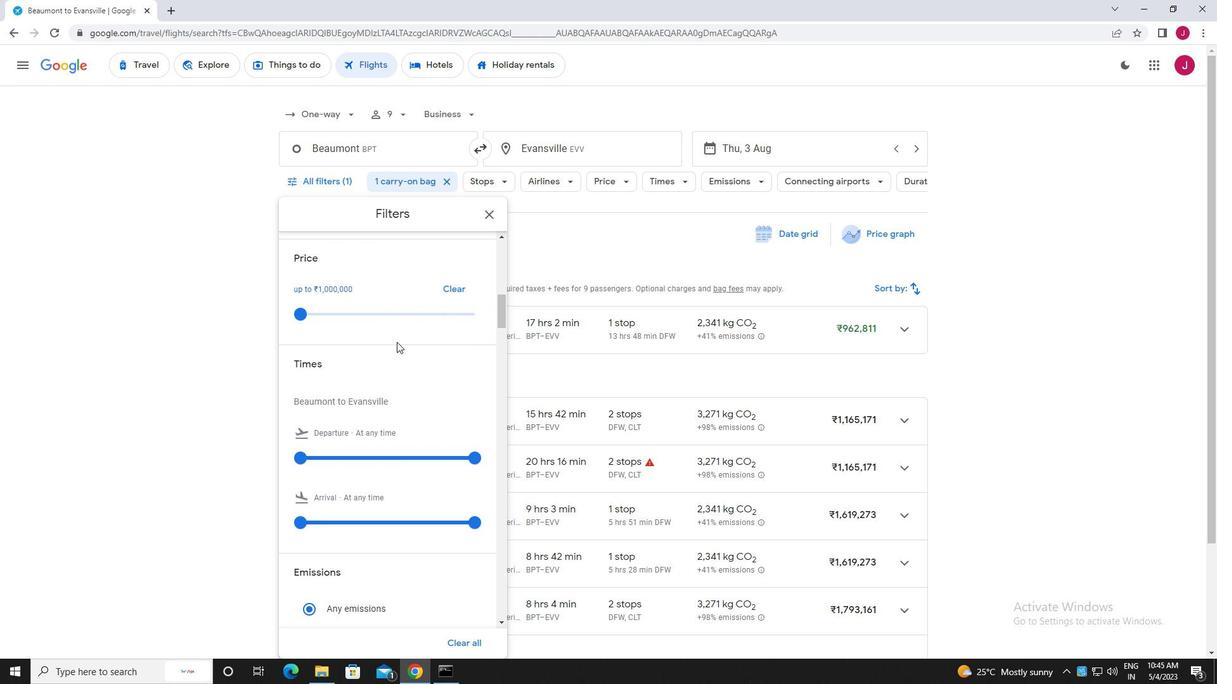 
Action: Mouse moved to (301, 331)
Screenshot: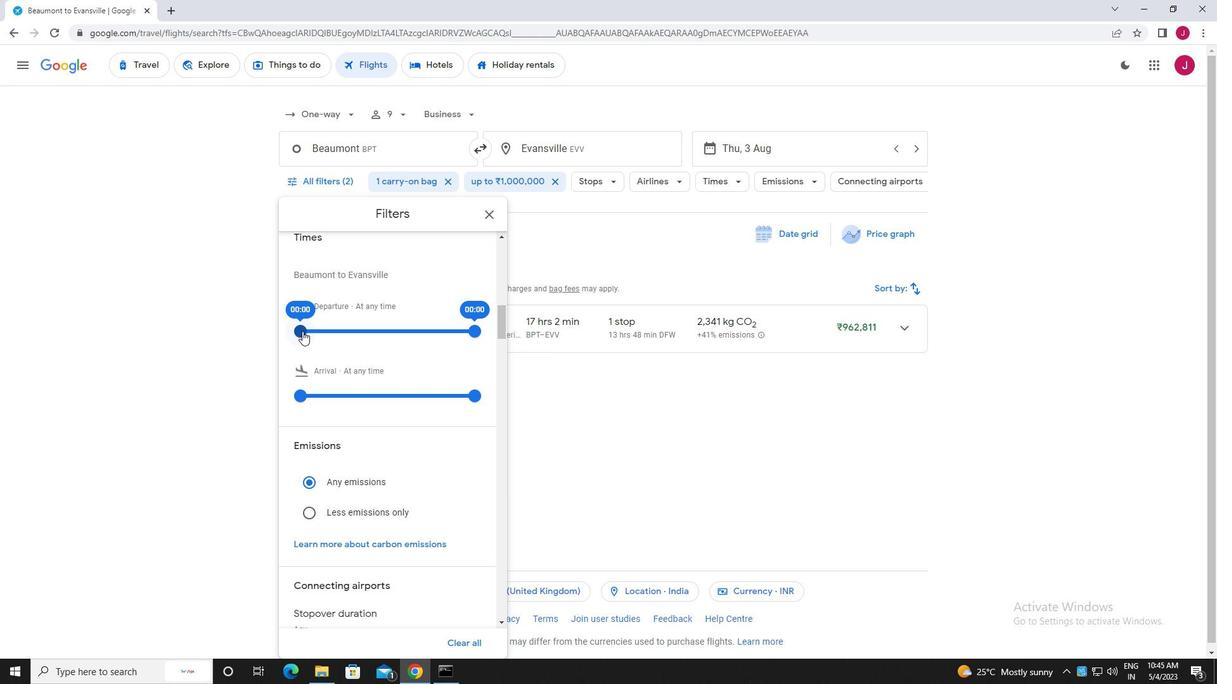 
Action: Mouse pressed left at (301, 331)
Screenshot: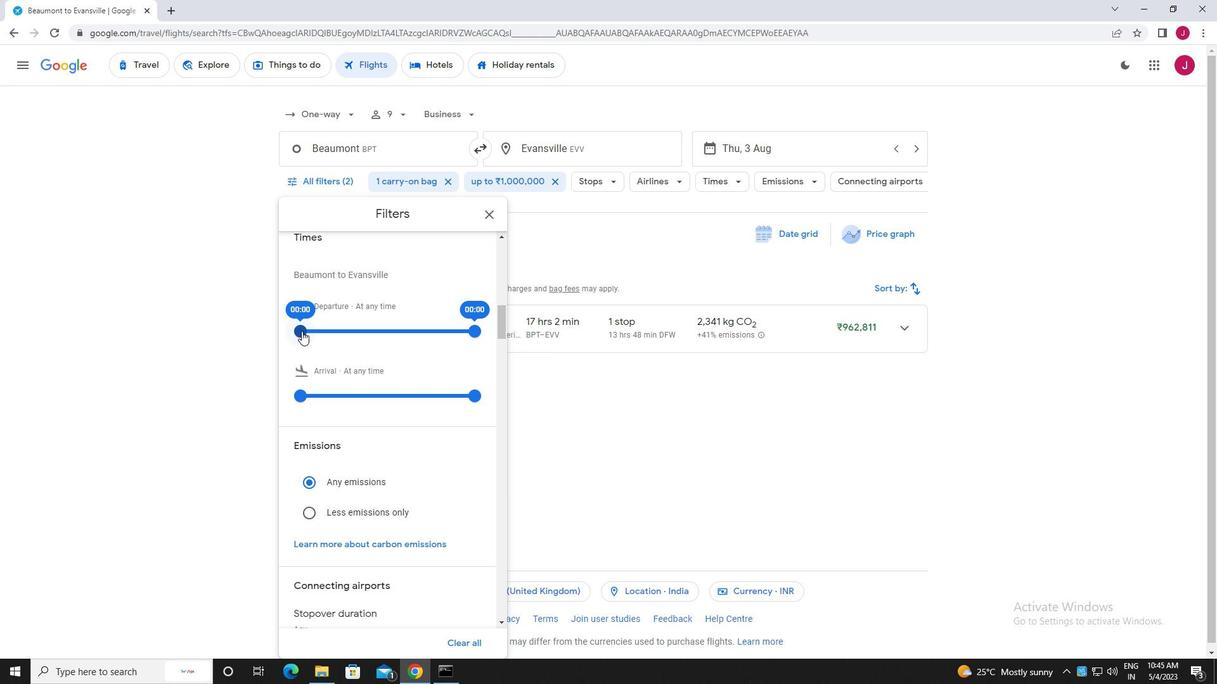 
Action: Mouse moved to (477, 332)
Screenshot: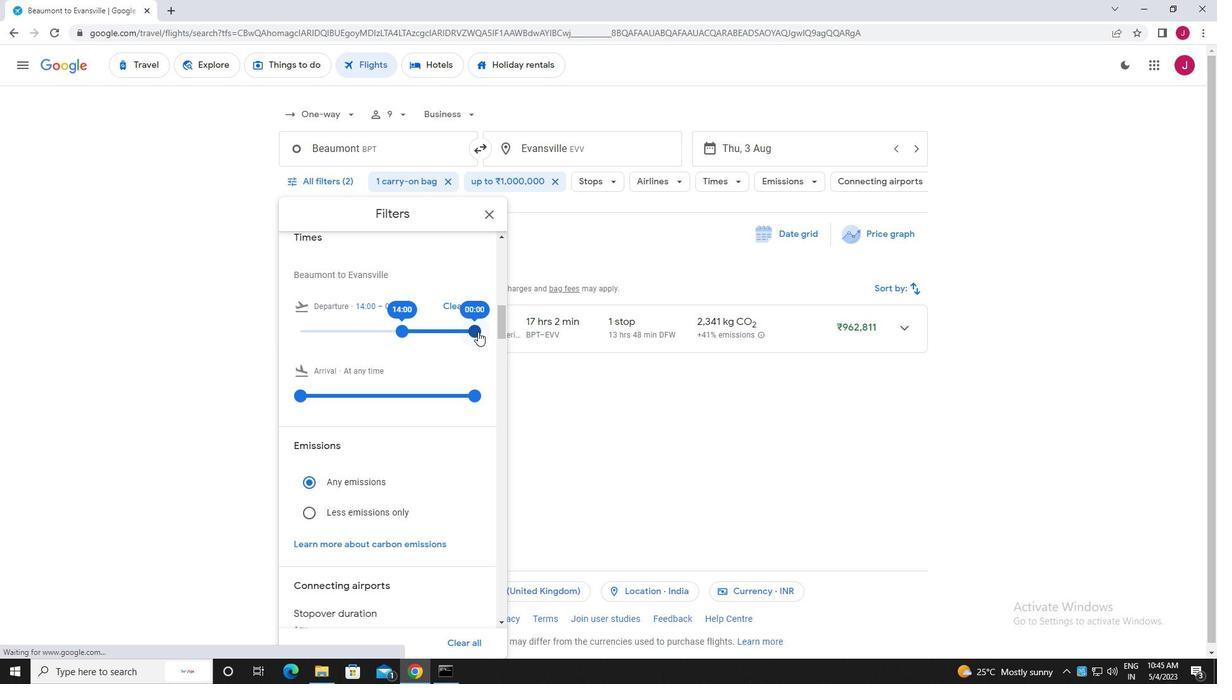 
Action: Mouse pressed left at (477, 332)
Screenshot: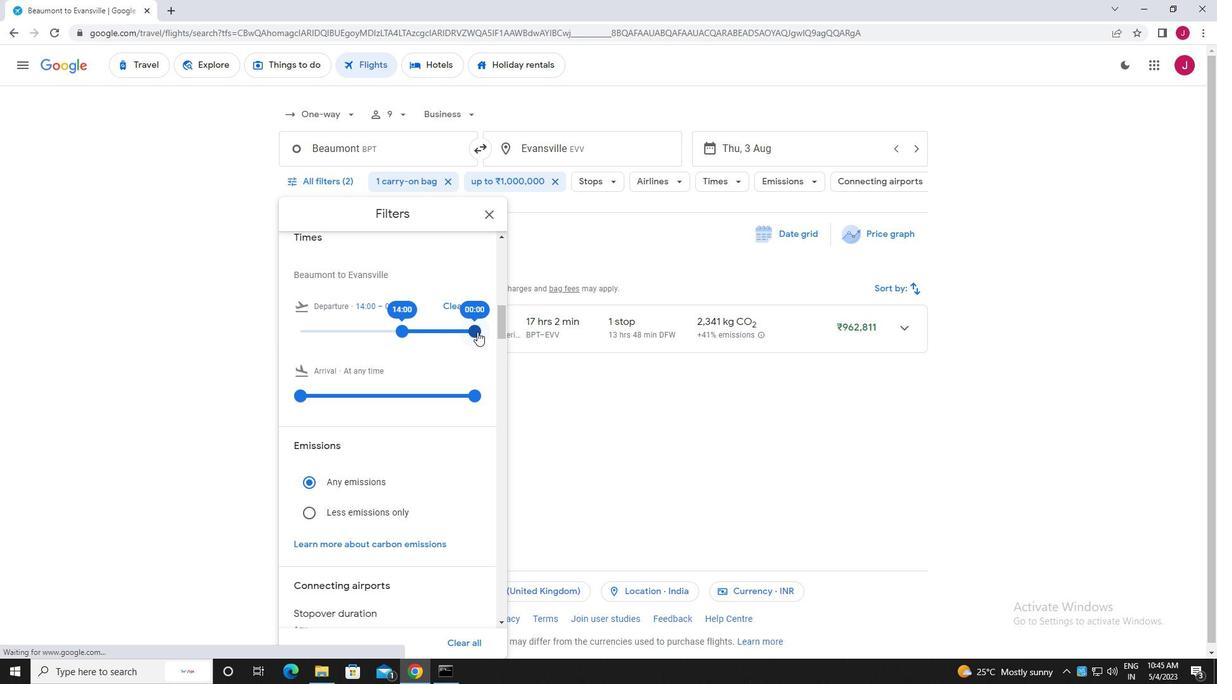 
Action: Mouse moved to (488, 214)
Screenshot: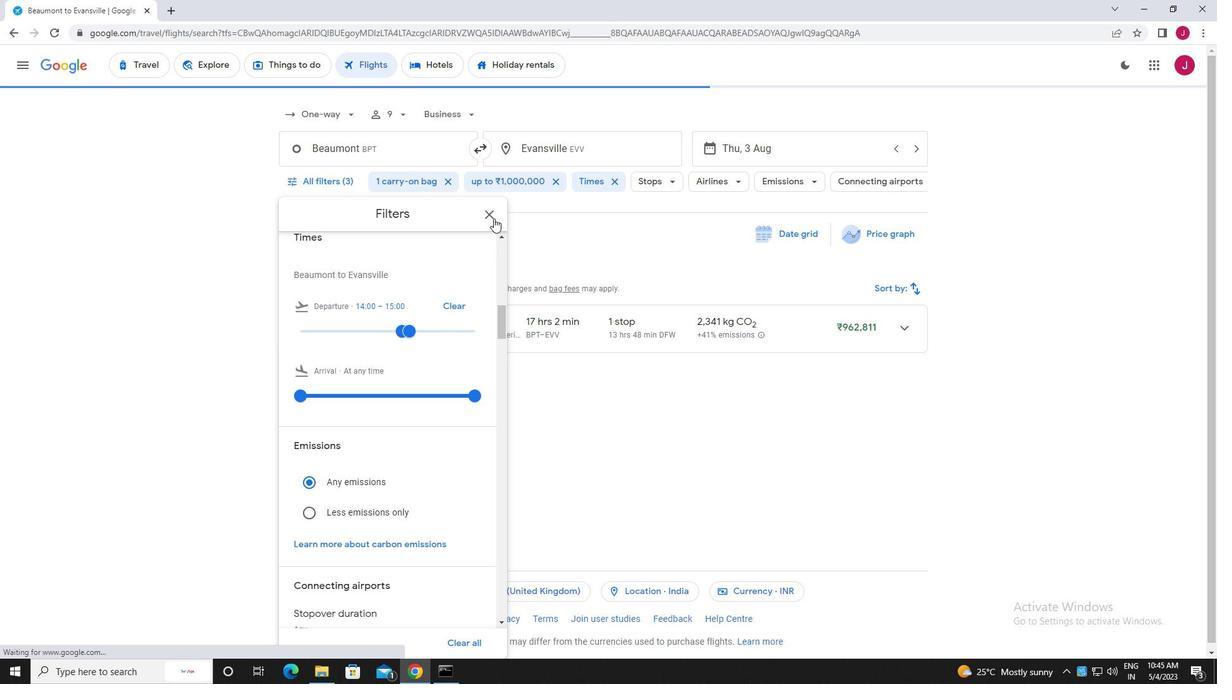 
Action: Mouse pressed left at (488, 214)
Screenshot: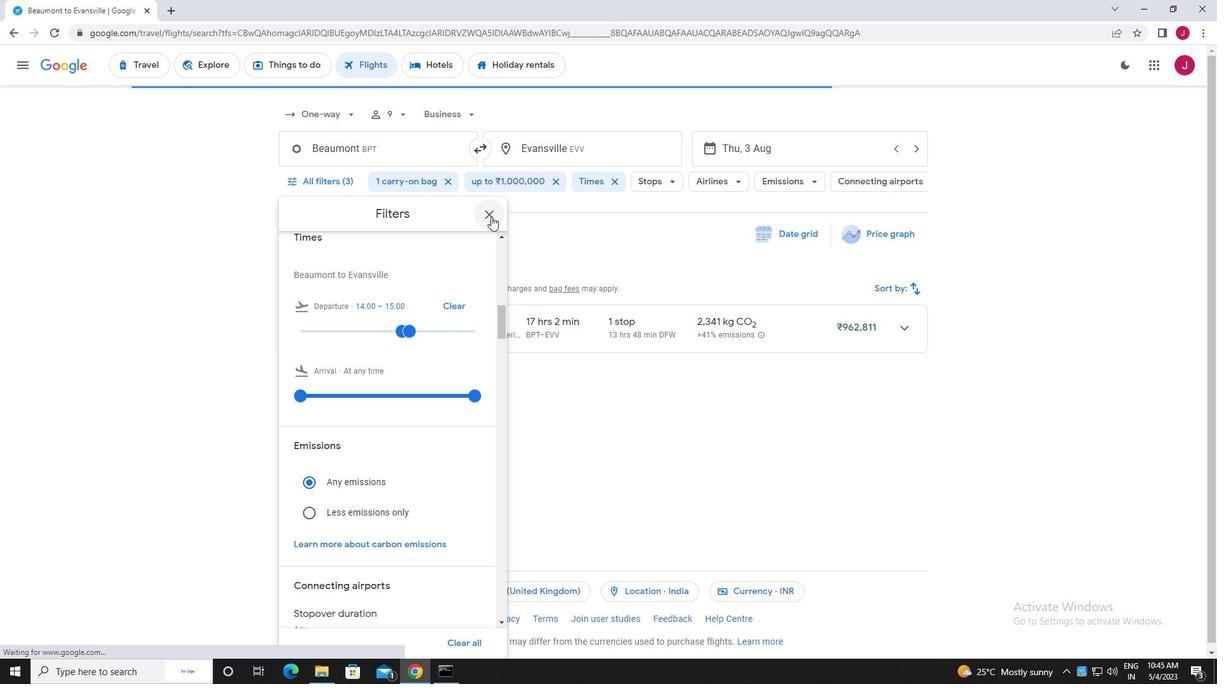 
Action: Mouse moved to (483, 220)
Screenshot: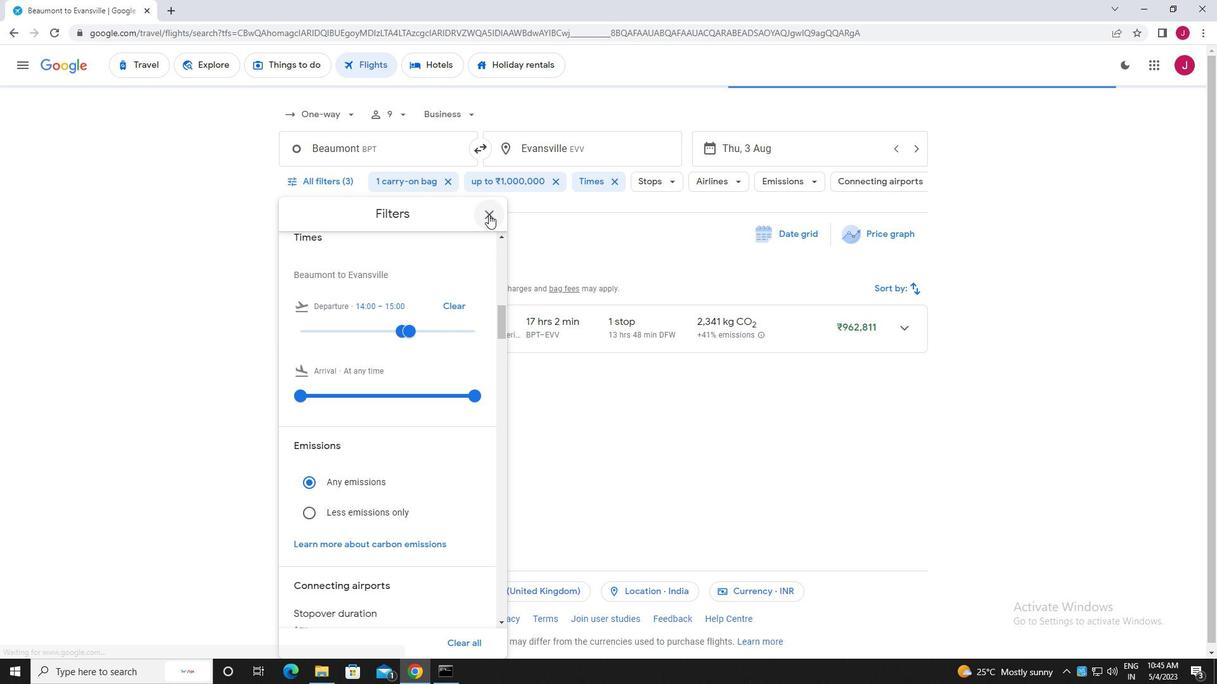 
